 Task: Add a signature Gerard Scott containing Best wishes for a happy Veterans Day, Gerard Scott to email address softage.8@softage.net and add a label Body care
Action: Mouse moved to (1312, 77)
Screenshot: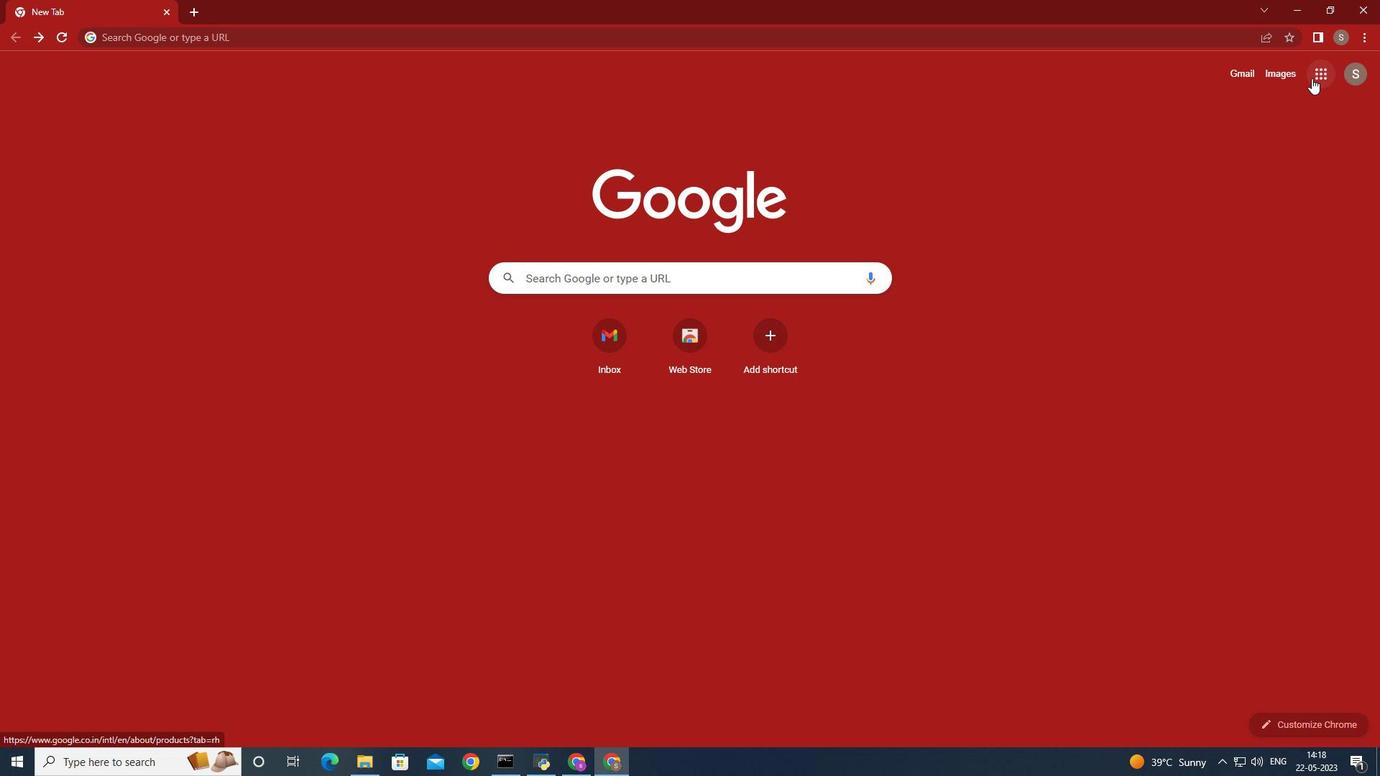 
Action: Mouse pressed left at (1312, 77)
Screenshot: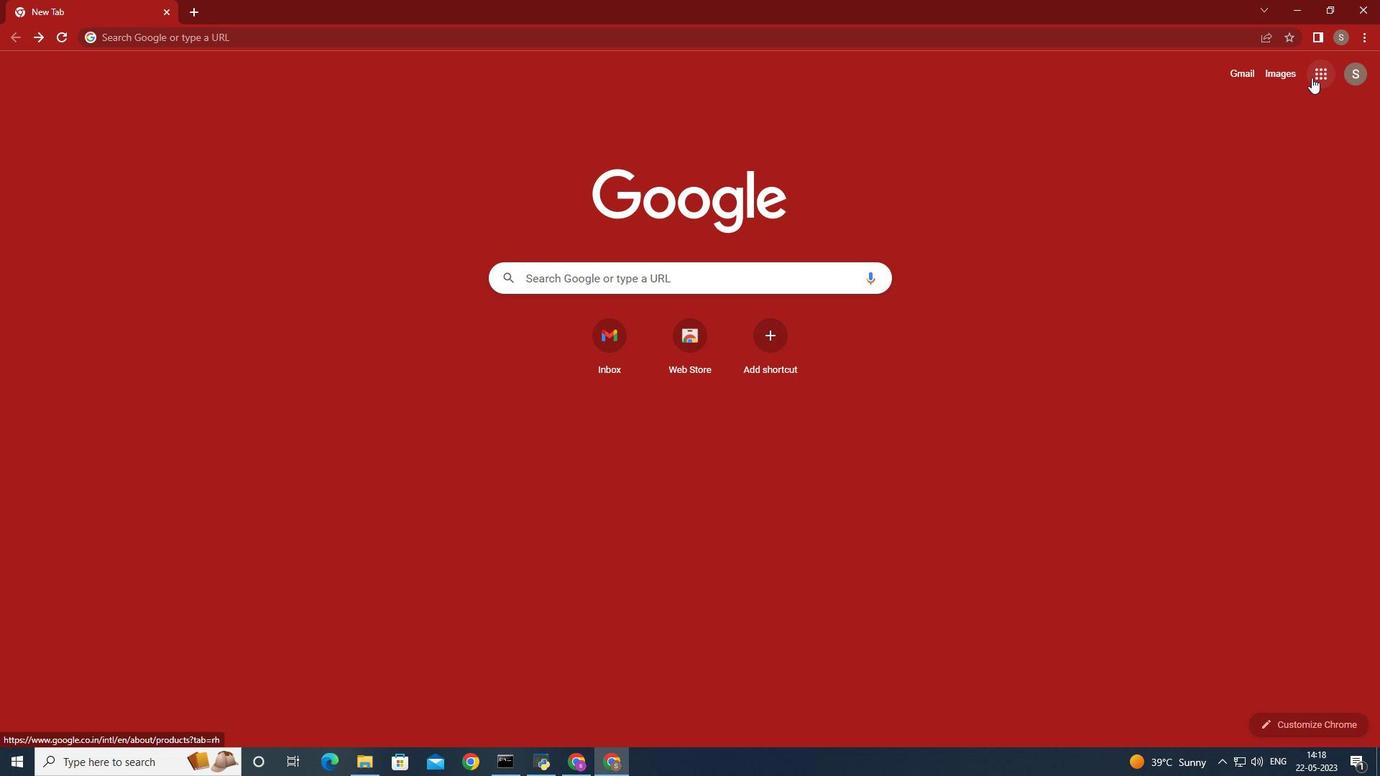 
Action: Mouse moved to (1248, 135)
Screenshot: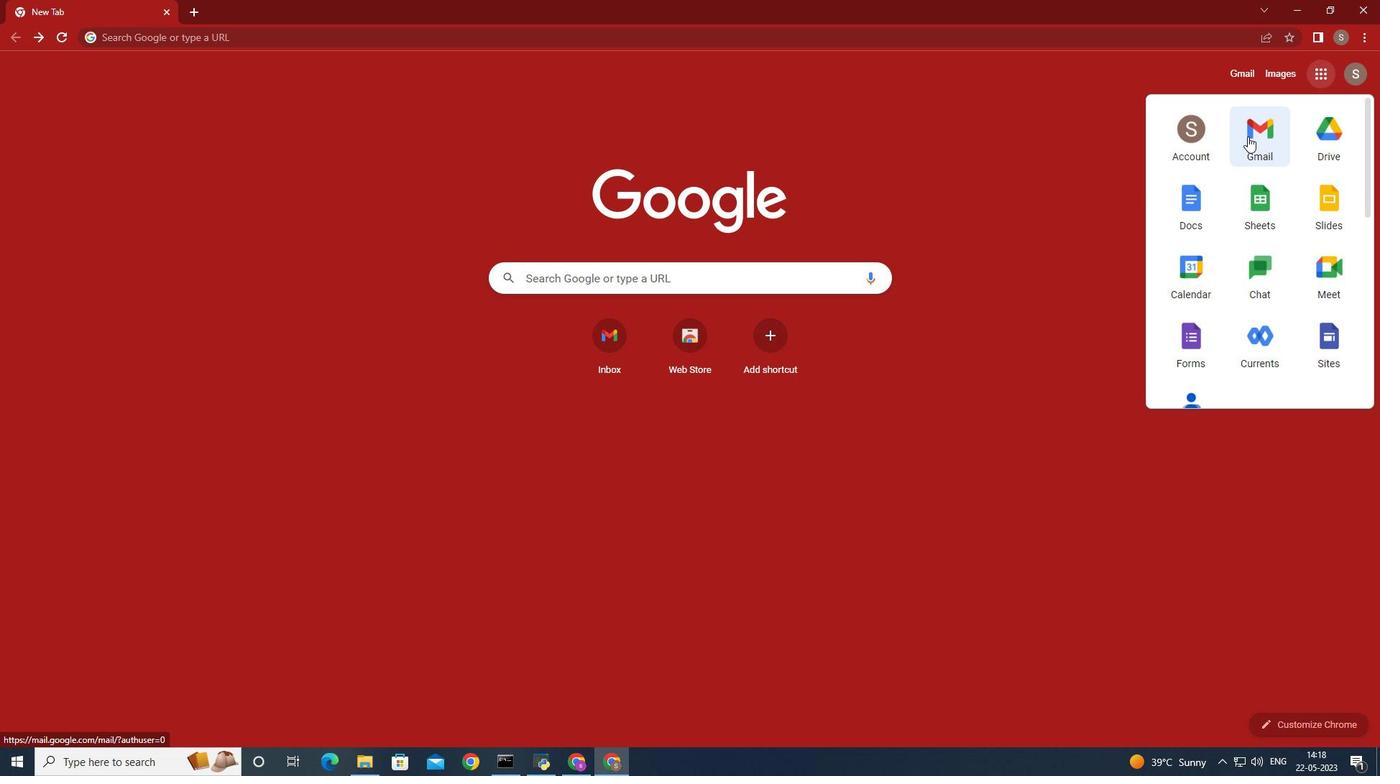 
Action: Mouse pressed left at (1248, 135)
Screenshot: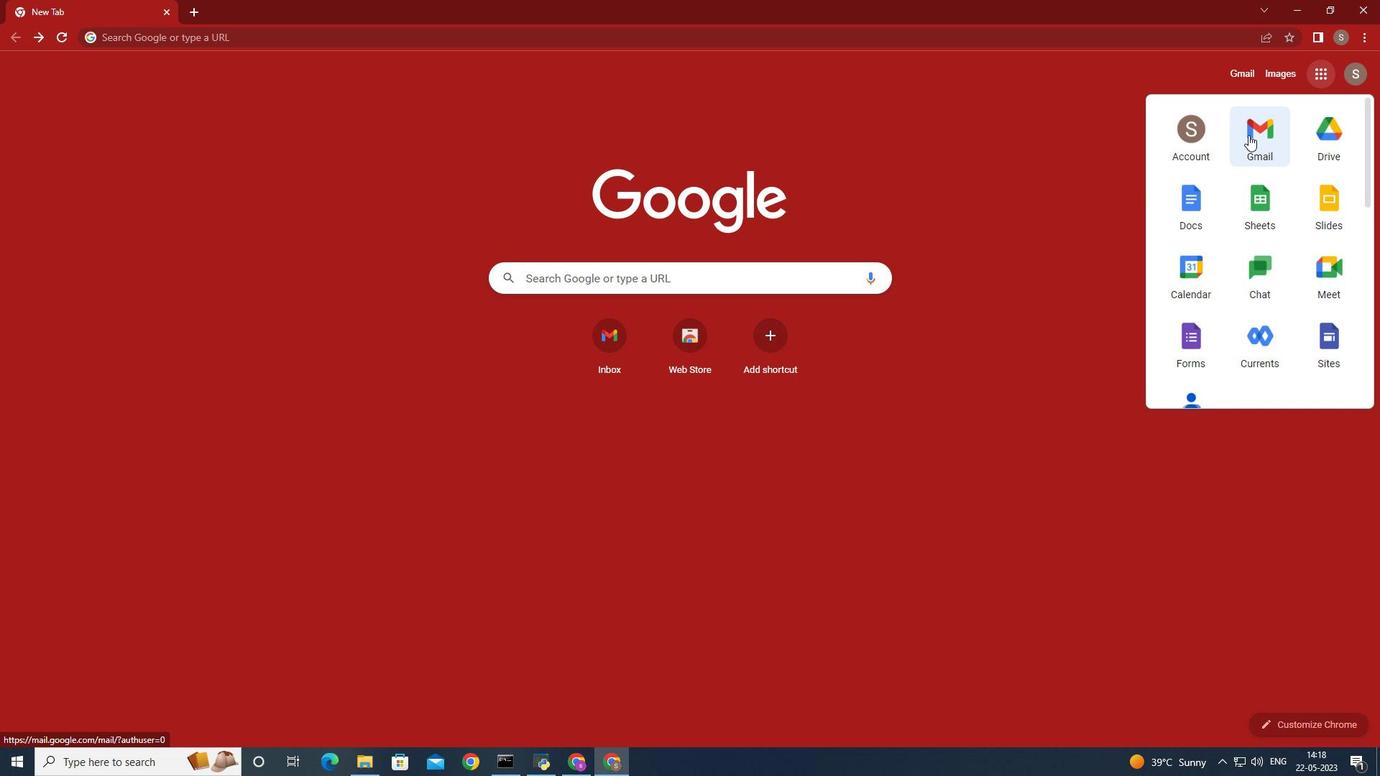 
Action: Mouse moved to (1222, 102)
Screenshot: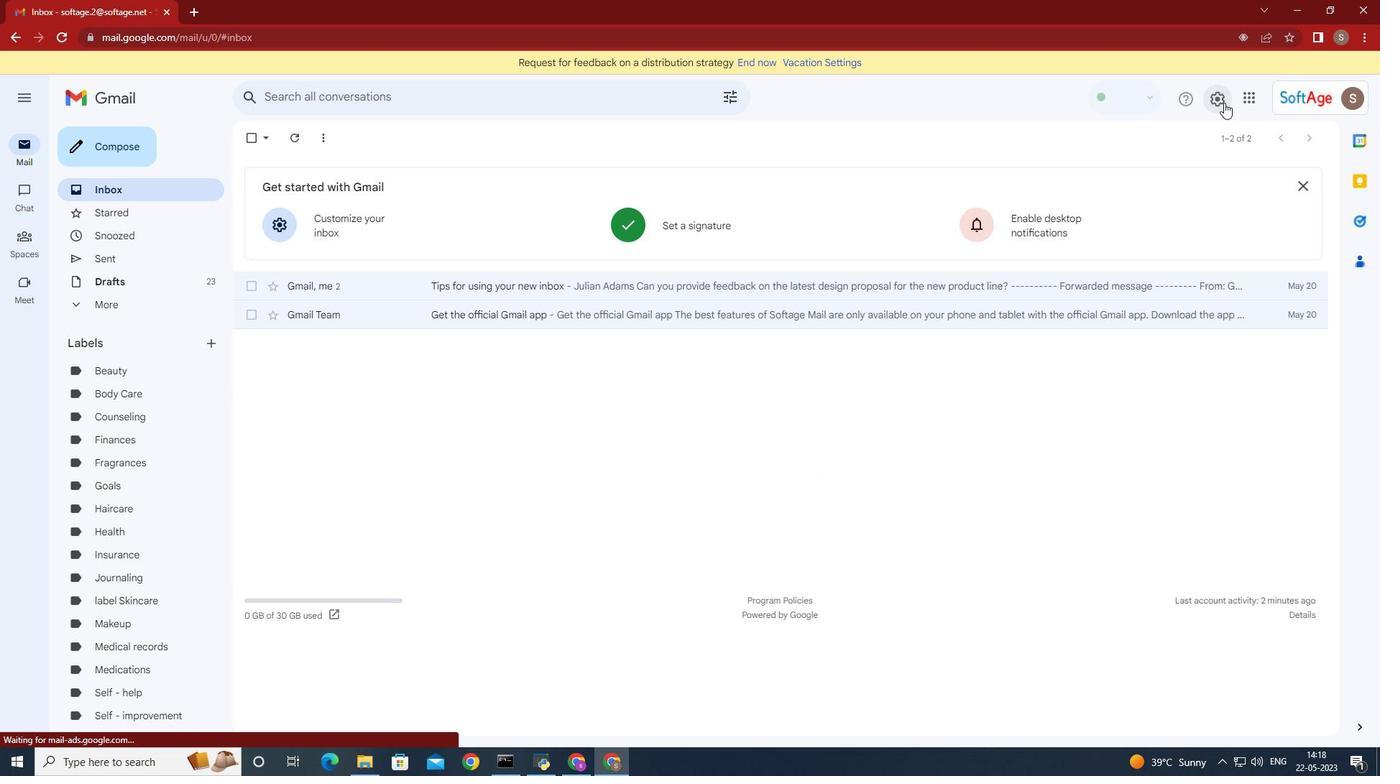 
Action: Mouse pressed left at (1222, 102)
Screenshot: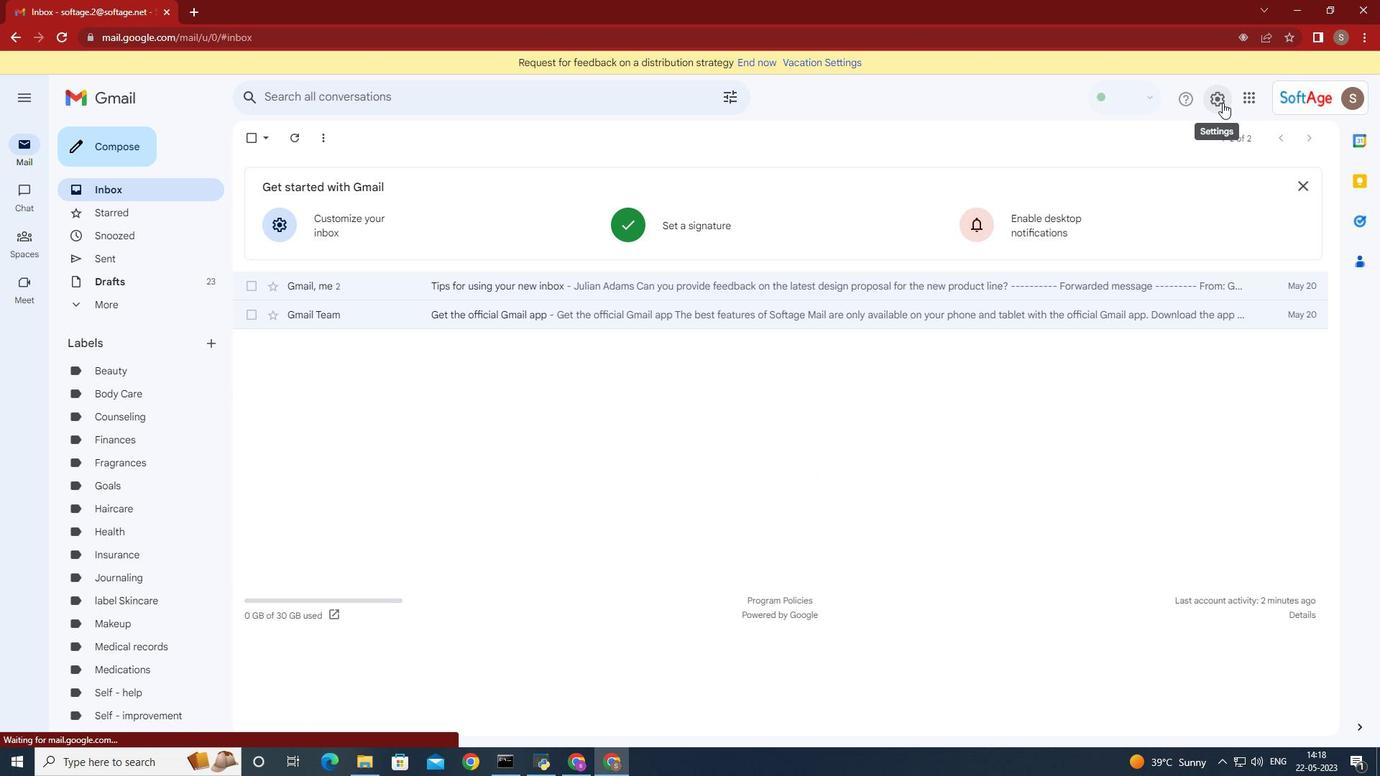
Action: Mouse moved to (1208, 172)
Screenshot: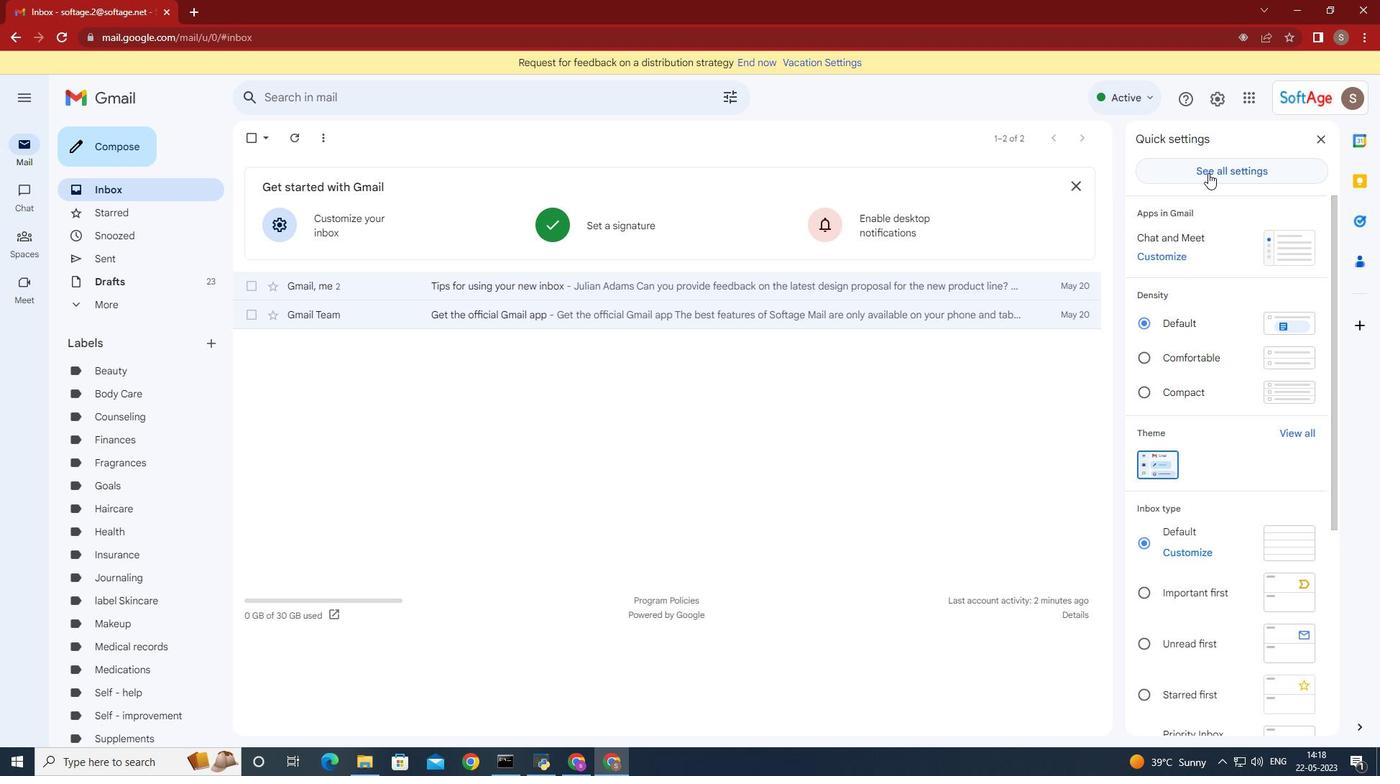 
Action: Mouse pressed left at (1208, 172)
Screenshot: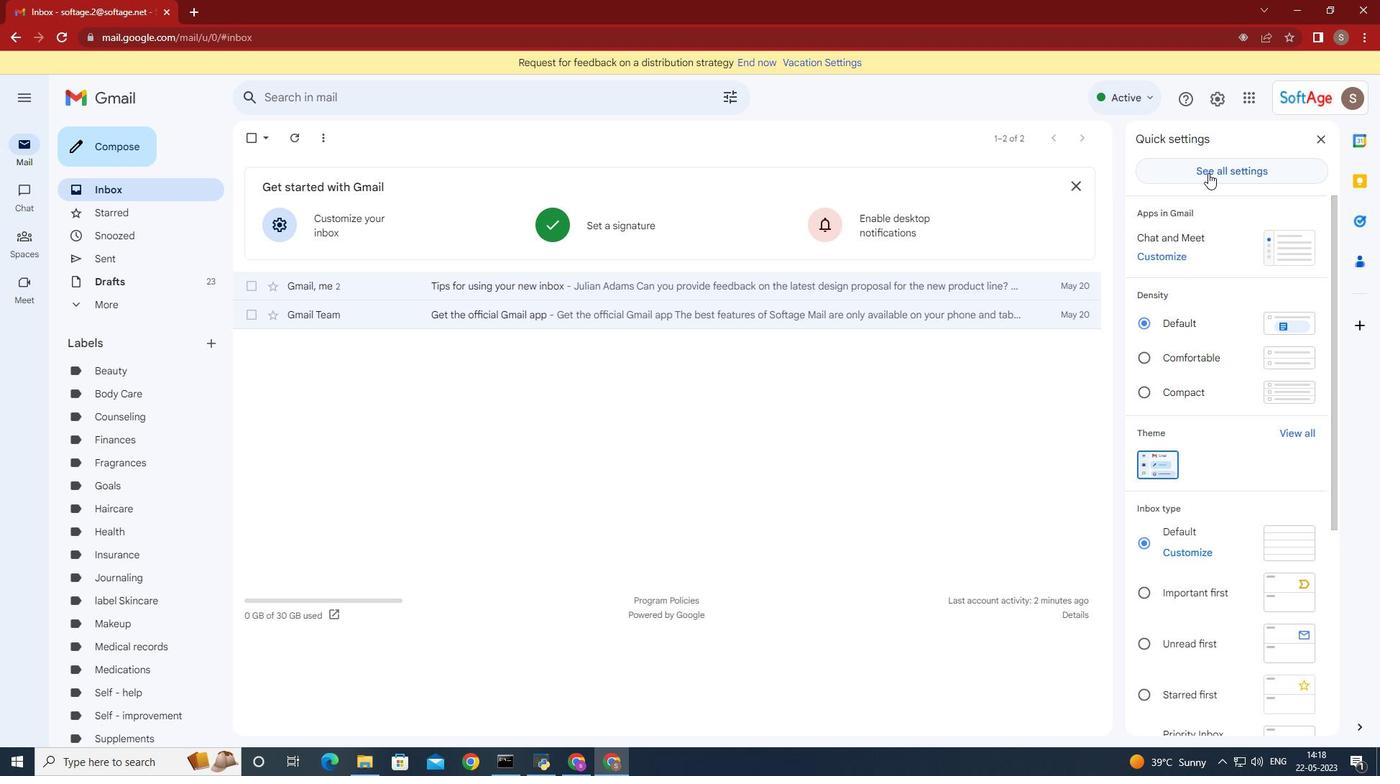 
Action: Mouse moved to (1166, 238)
Screenshot: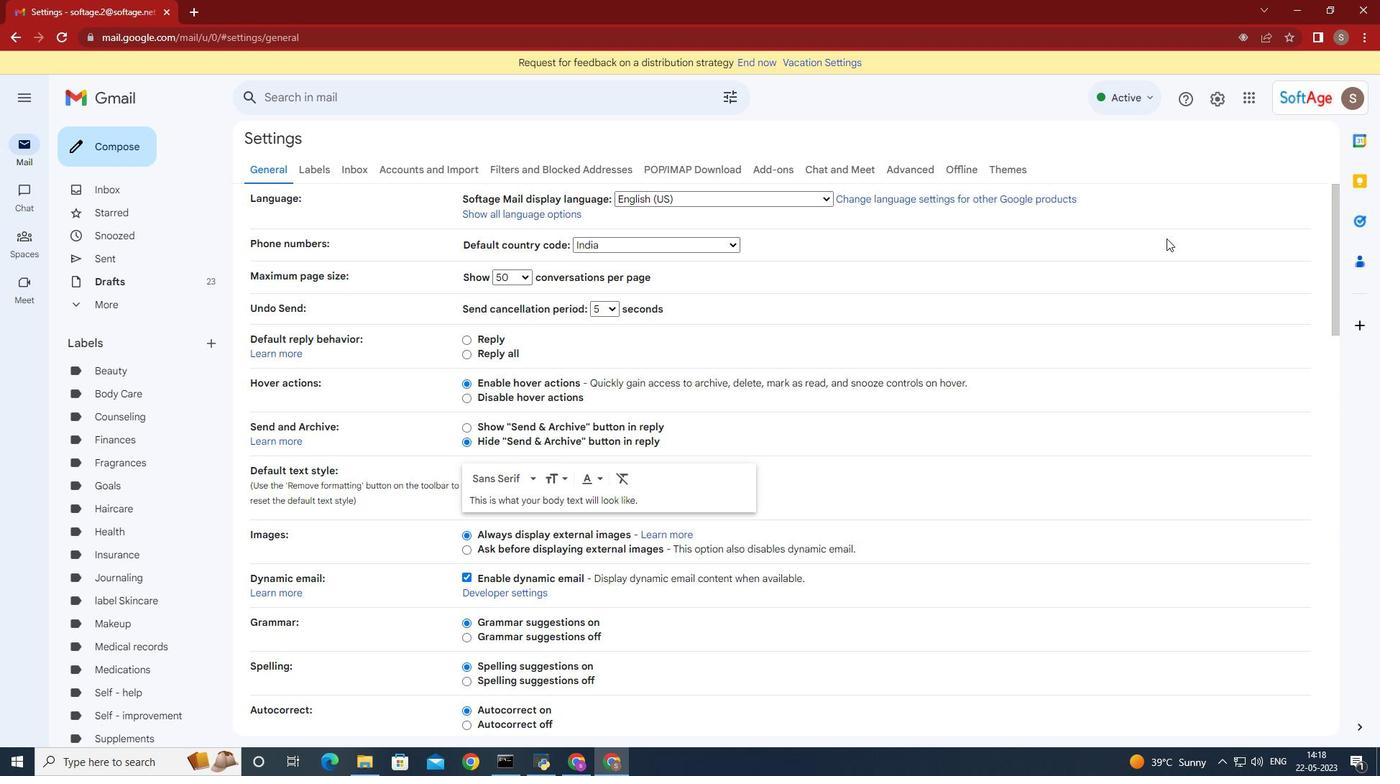 
Action: Mouse scrolled (1166, 237) with delta (0, 0)
Screenshot: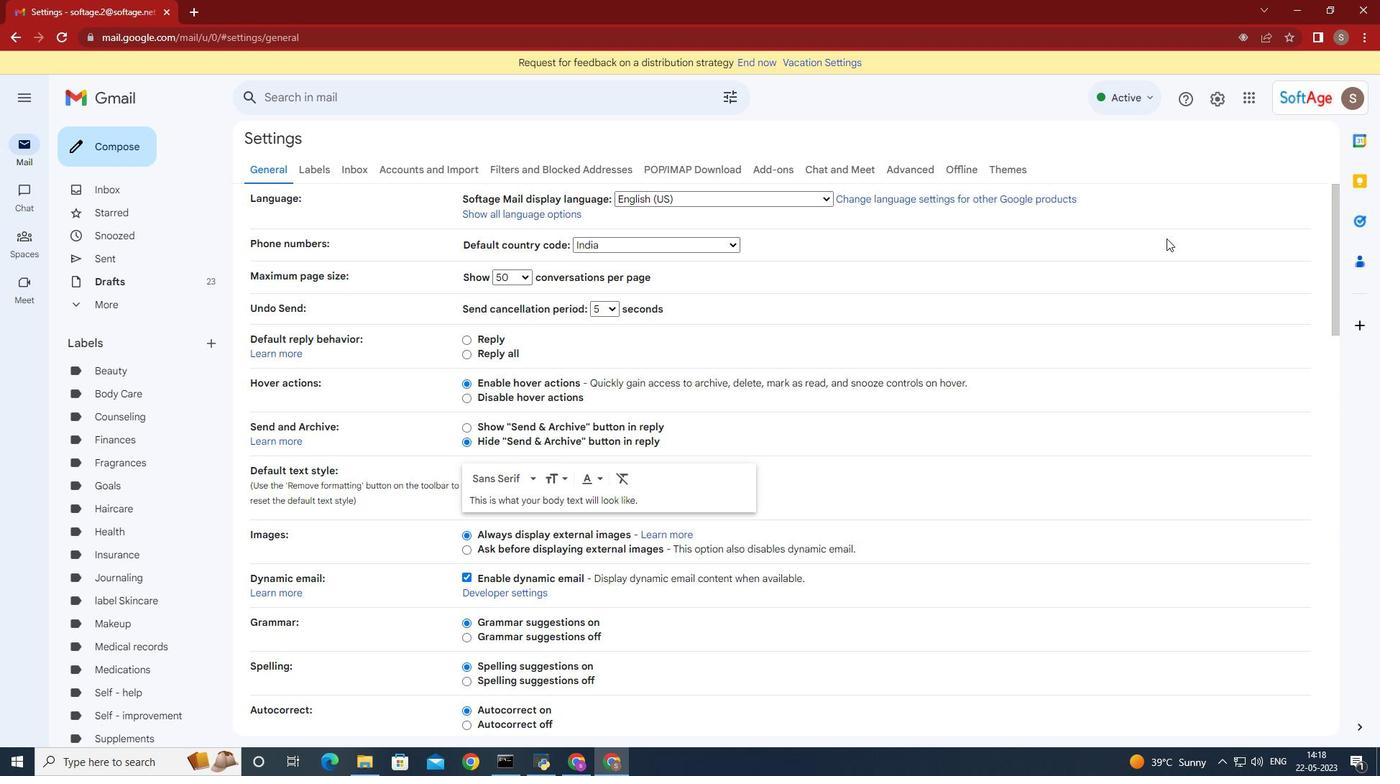 
Action: Mouse moved to (1164, 242)
Screenshot: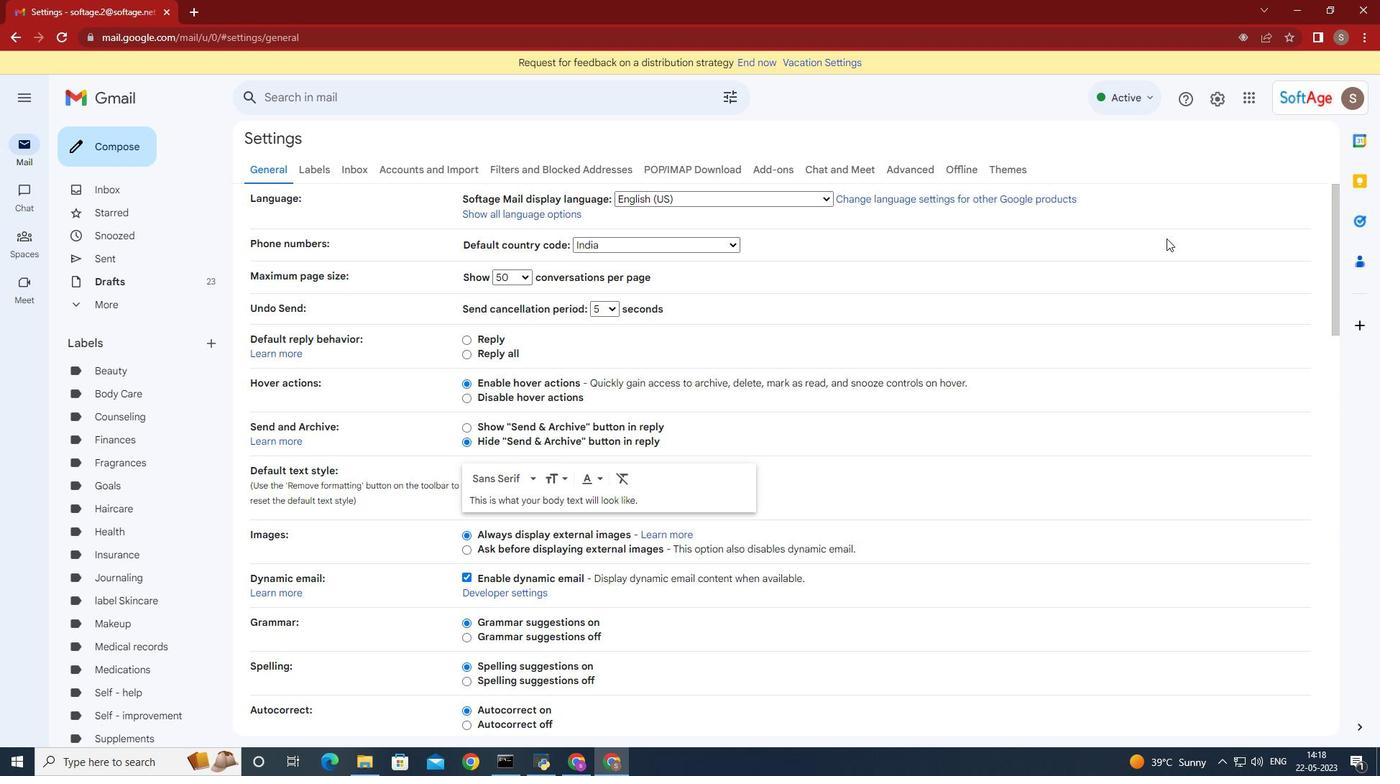 
Action: Mouse scrolled (1164, 241) with delta (0, 0)
Screenshot: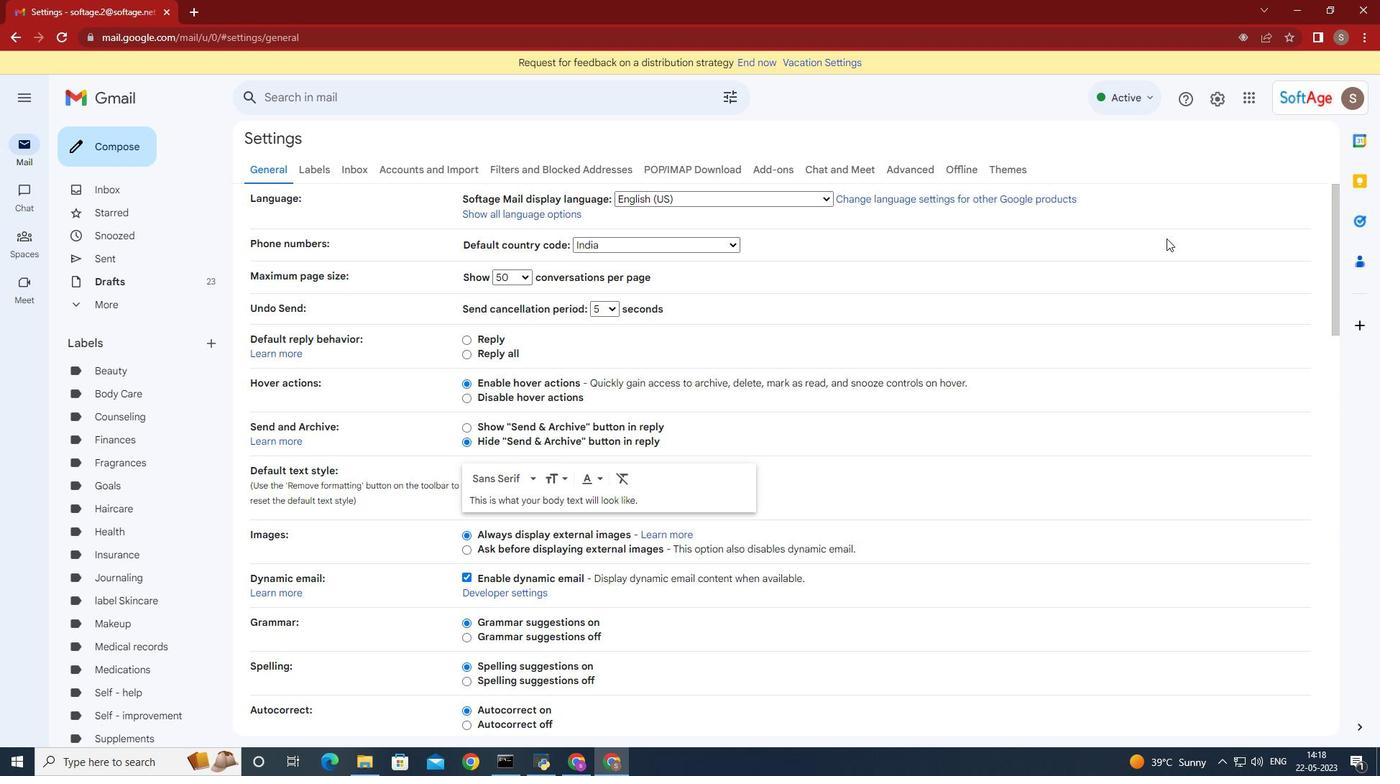 
Action: Mouse moved to (1159, 245)
Screenshot: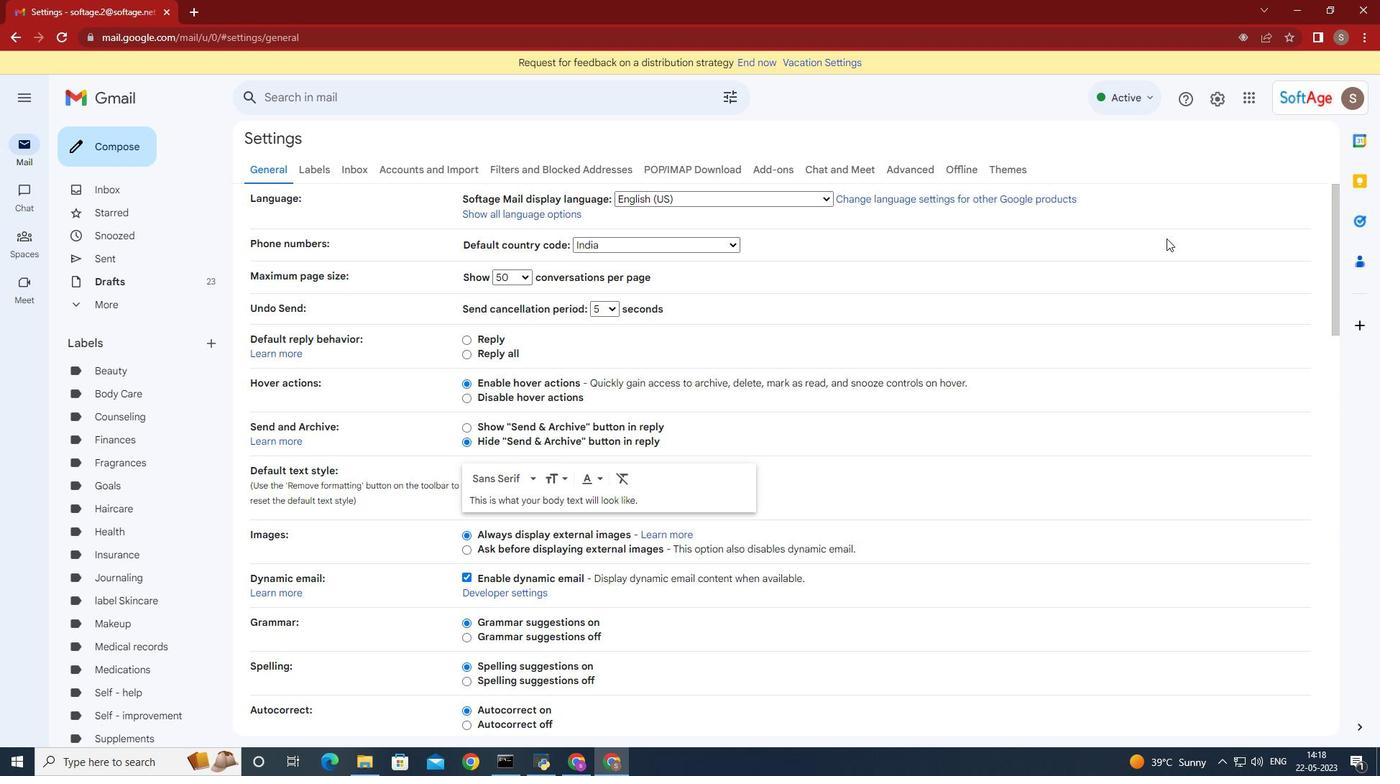 
Action: Mouse scrolled (1159, 244) with delta (0, 0)
Screenshot: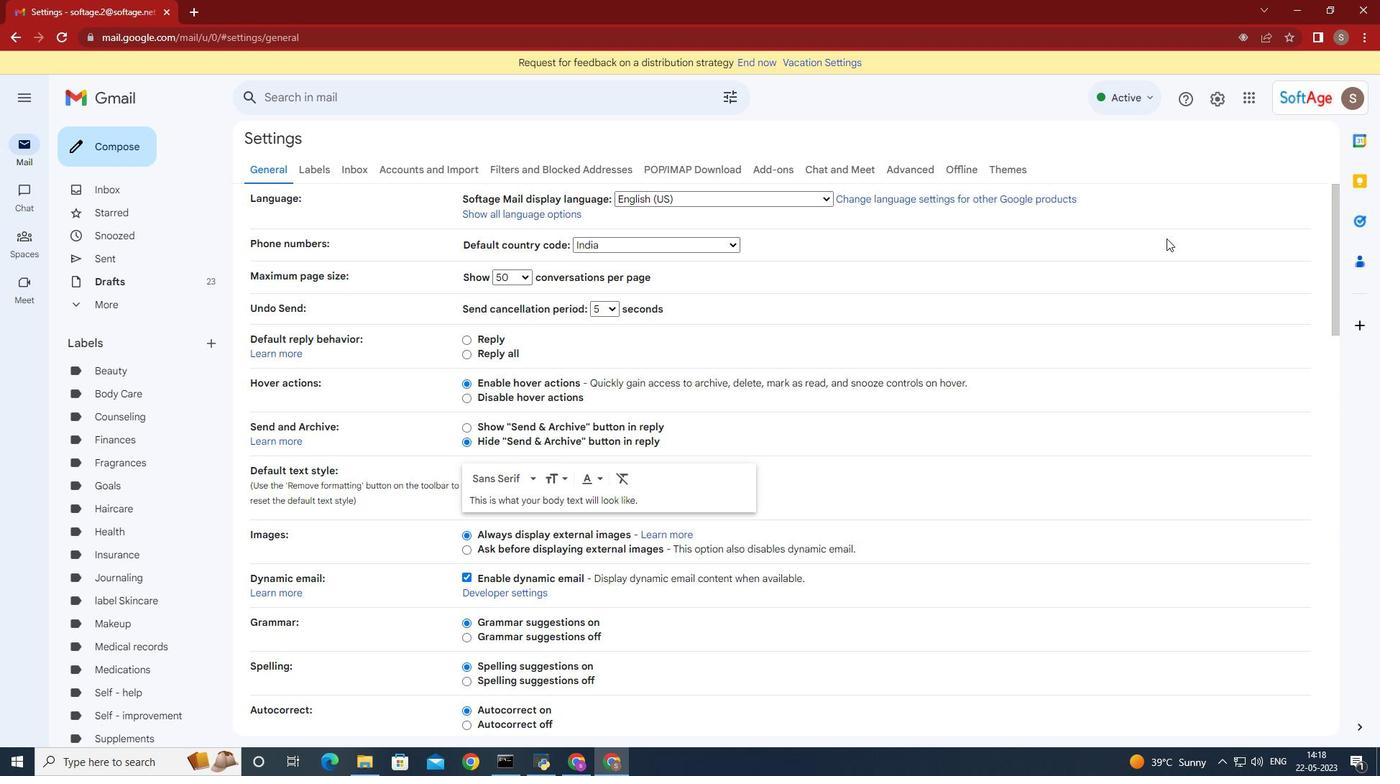 
Action: Mouse moved to (1153, 249)
Screenshot: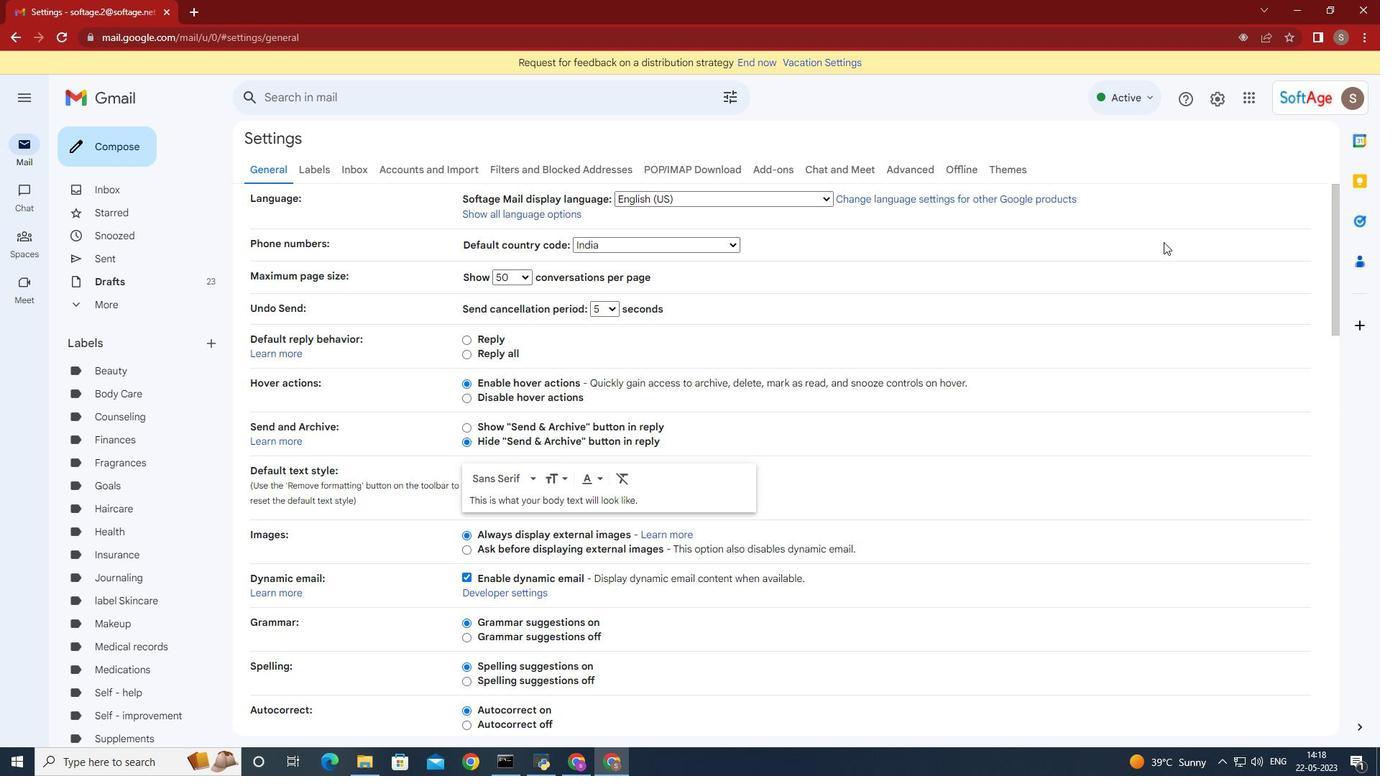 
Action: Mouse scrolled (1153, 248) with delta (0, 0)
Screenshot: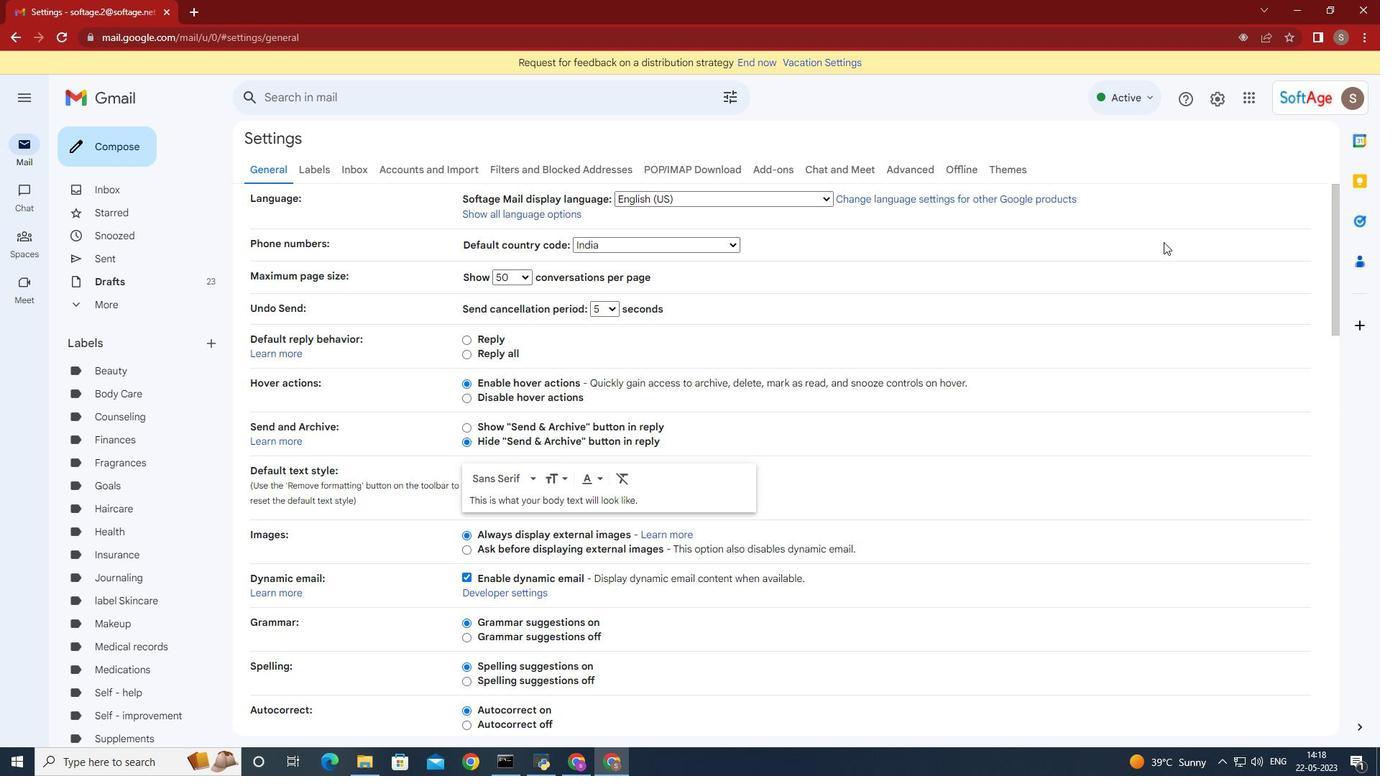 
Action: Mouse moved to (1146, 252)
Screenshot: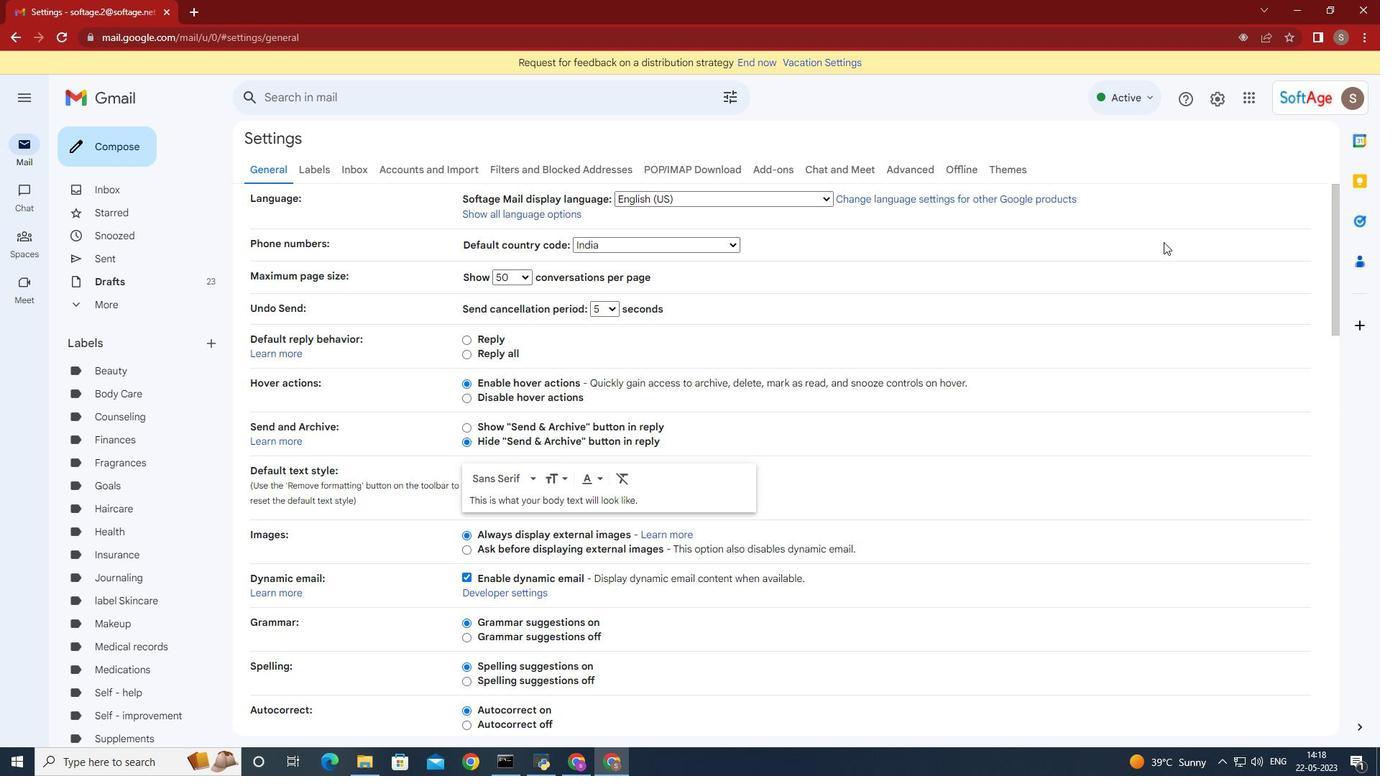 
Action: Mouse scrolled (1146, 251) with delta (0, 0)
Screenshot: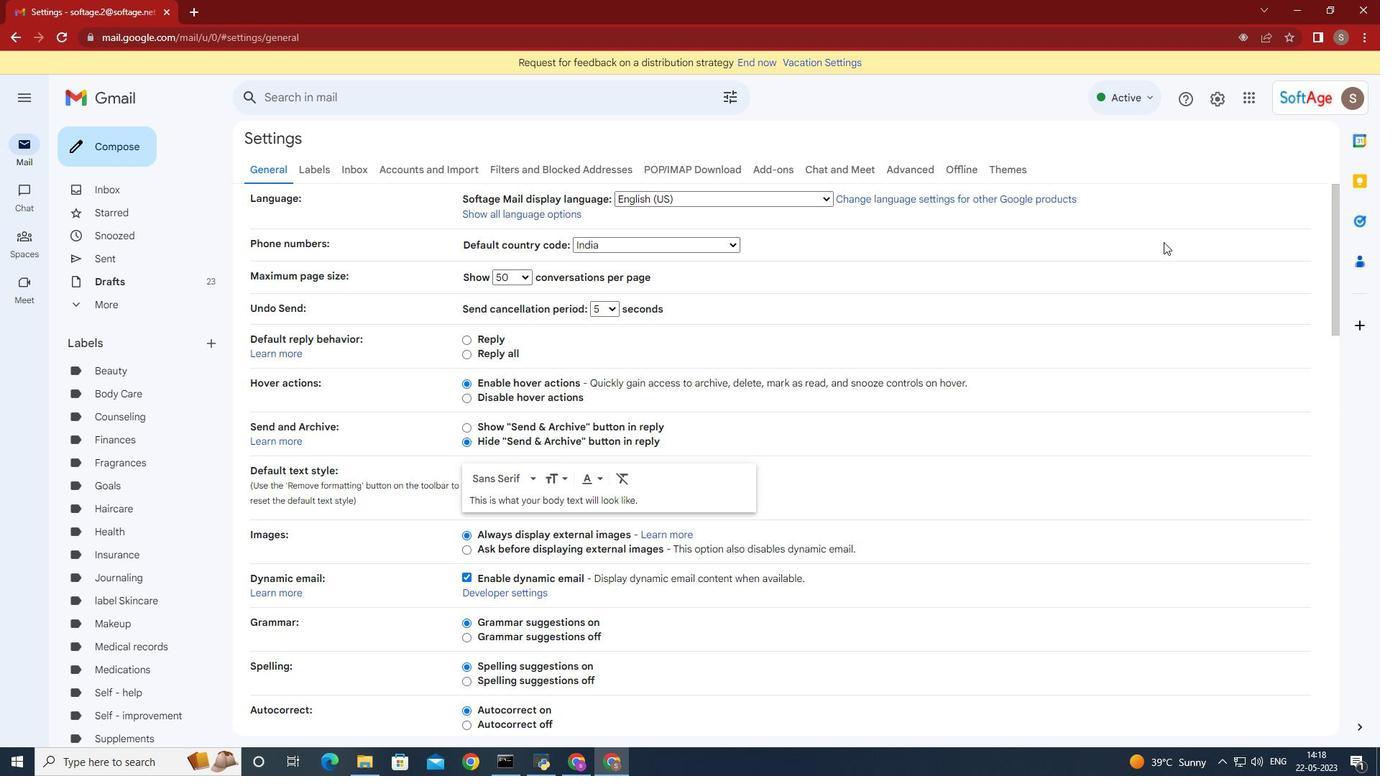 
Action: Mouse moved to (1141, 255)
Screenshot: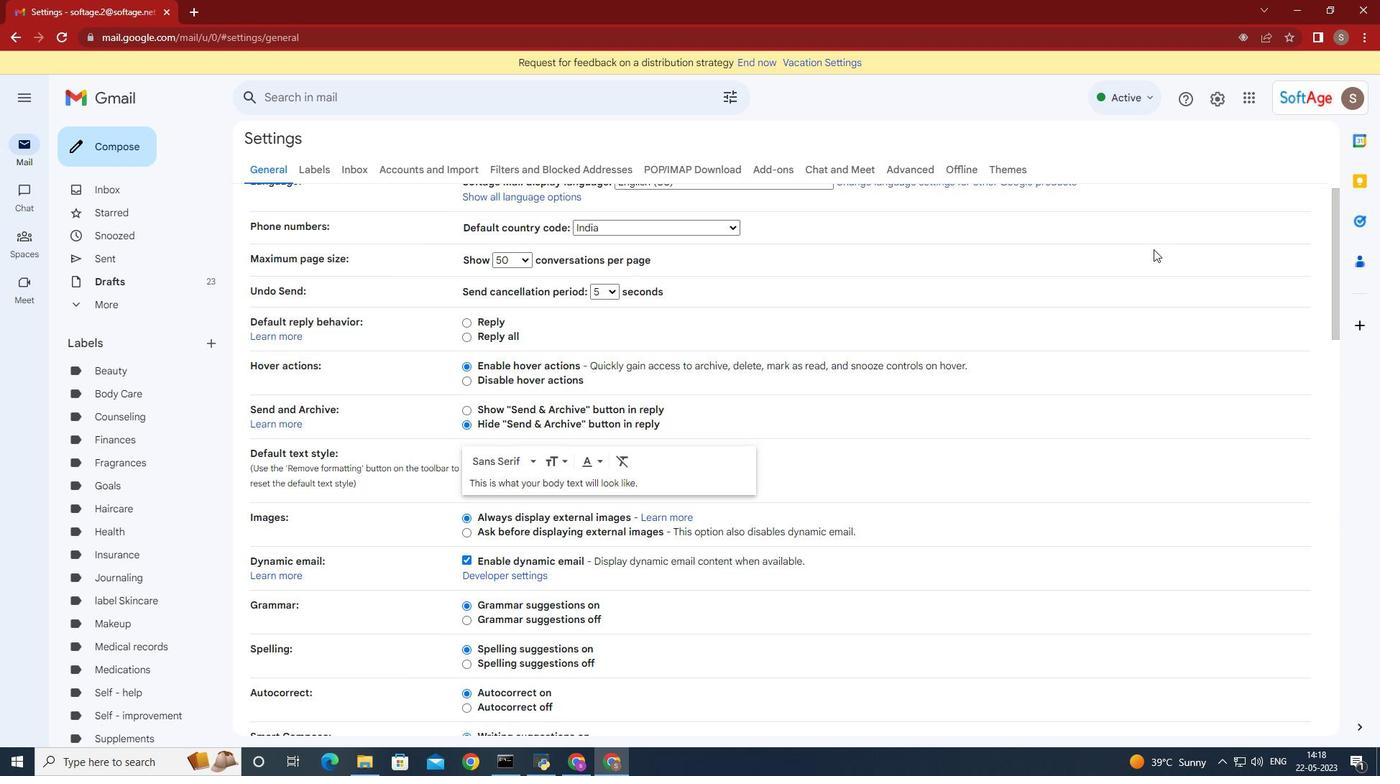 
Action: Mouse scrolled (1141, 255) with delta (0, 0)
Screenshot: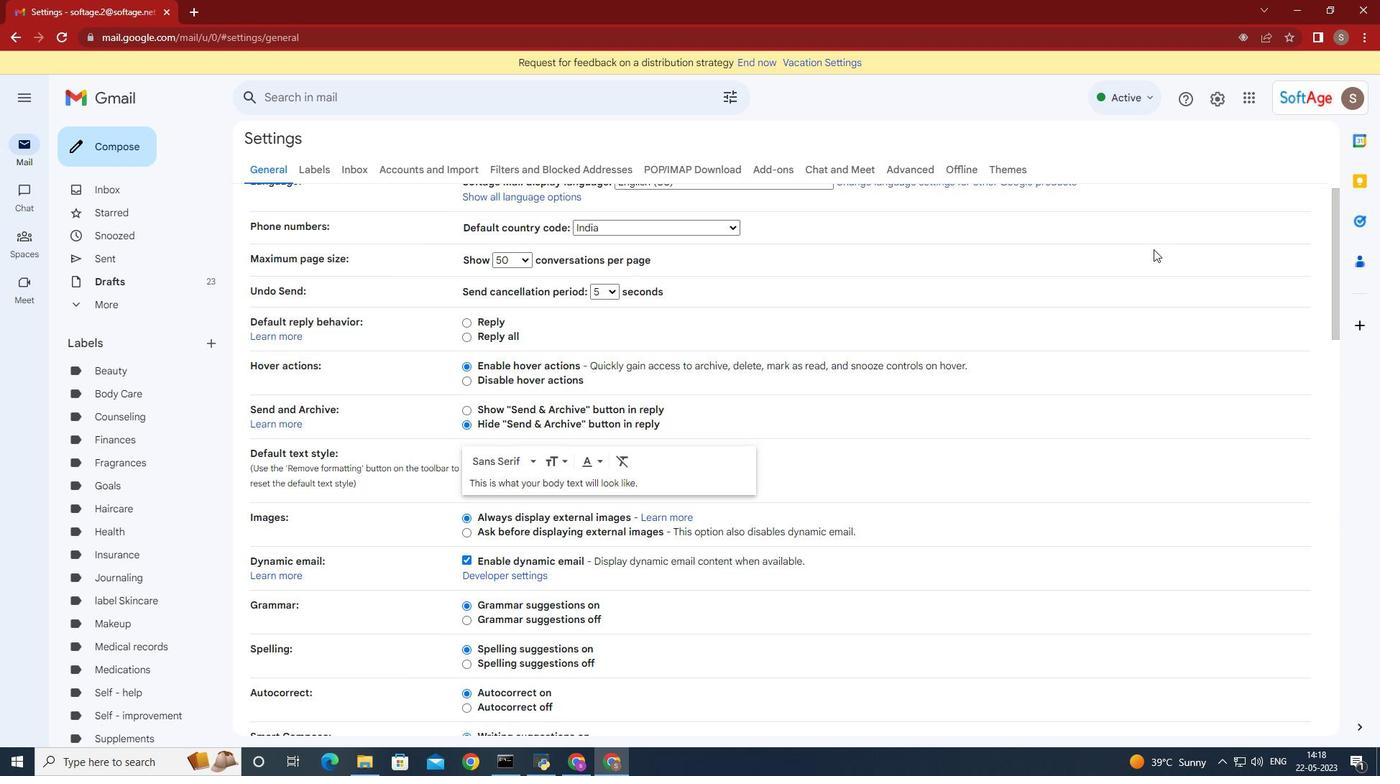 
Action: Mouse moved to (1109, 273)
Screenshot: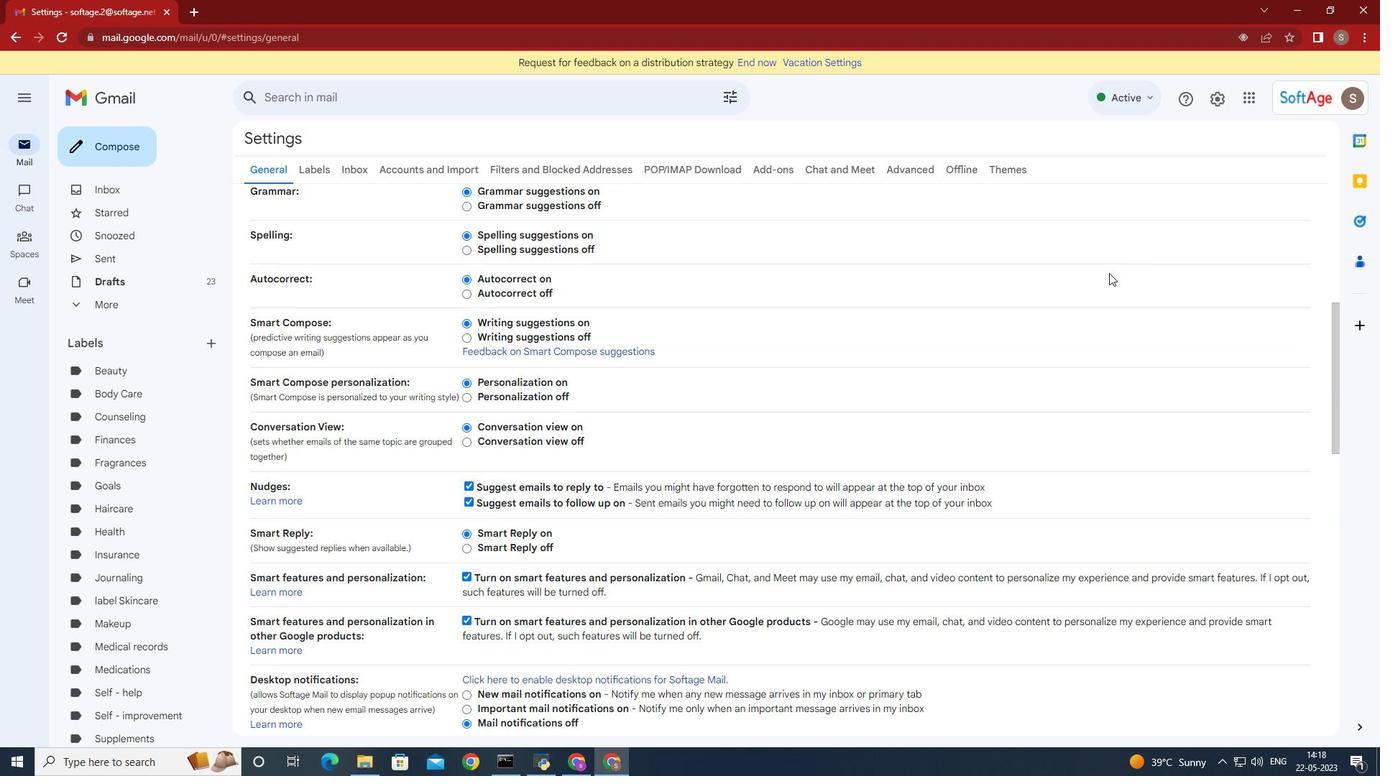 
Action: Mouse scrolled (1109, 273) with delta (0, 0)
Screenshot: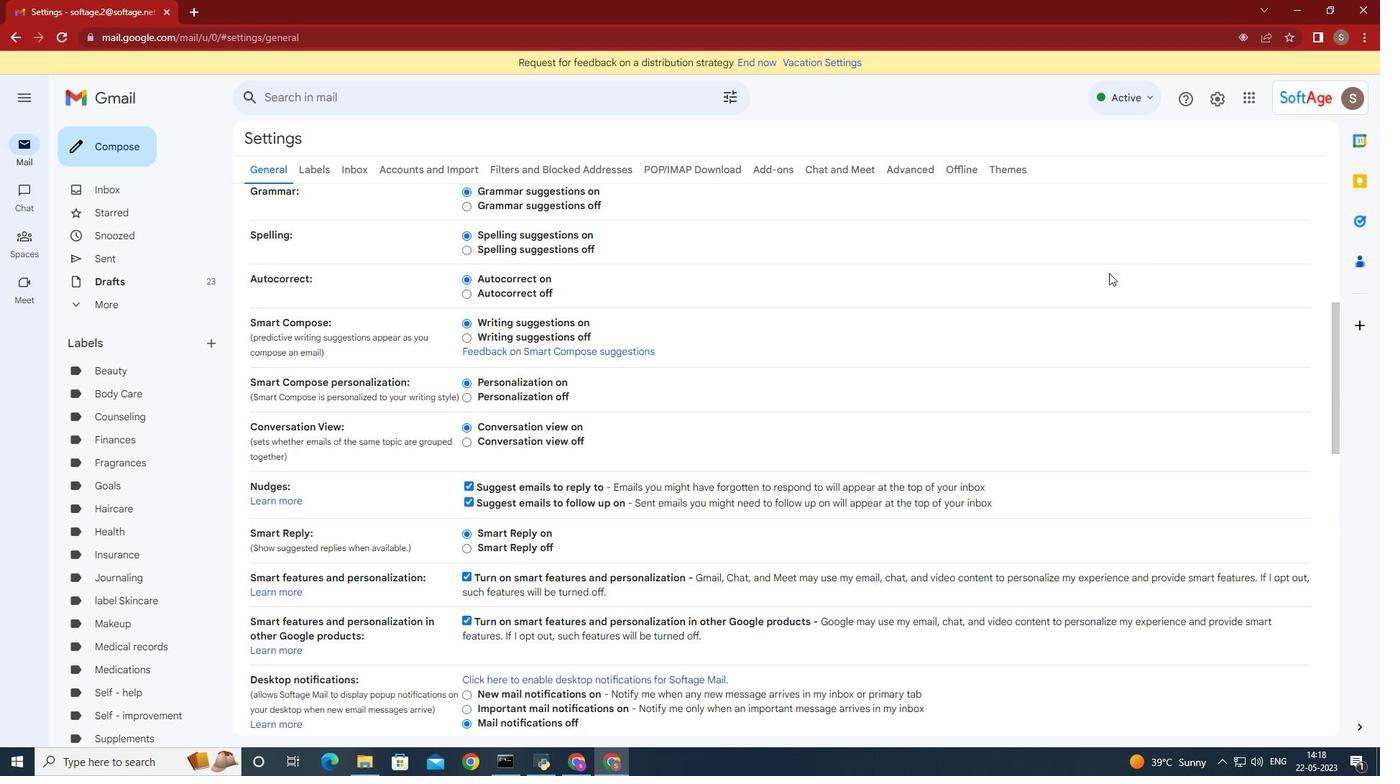 
Action: Mouse moved to (1097, 285)
Screenshot: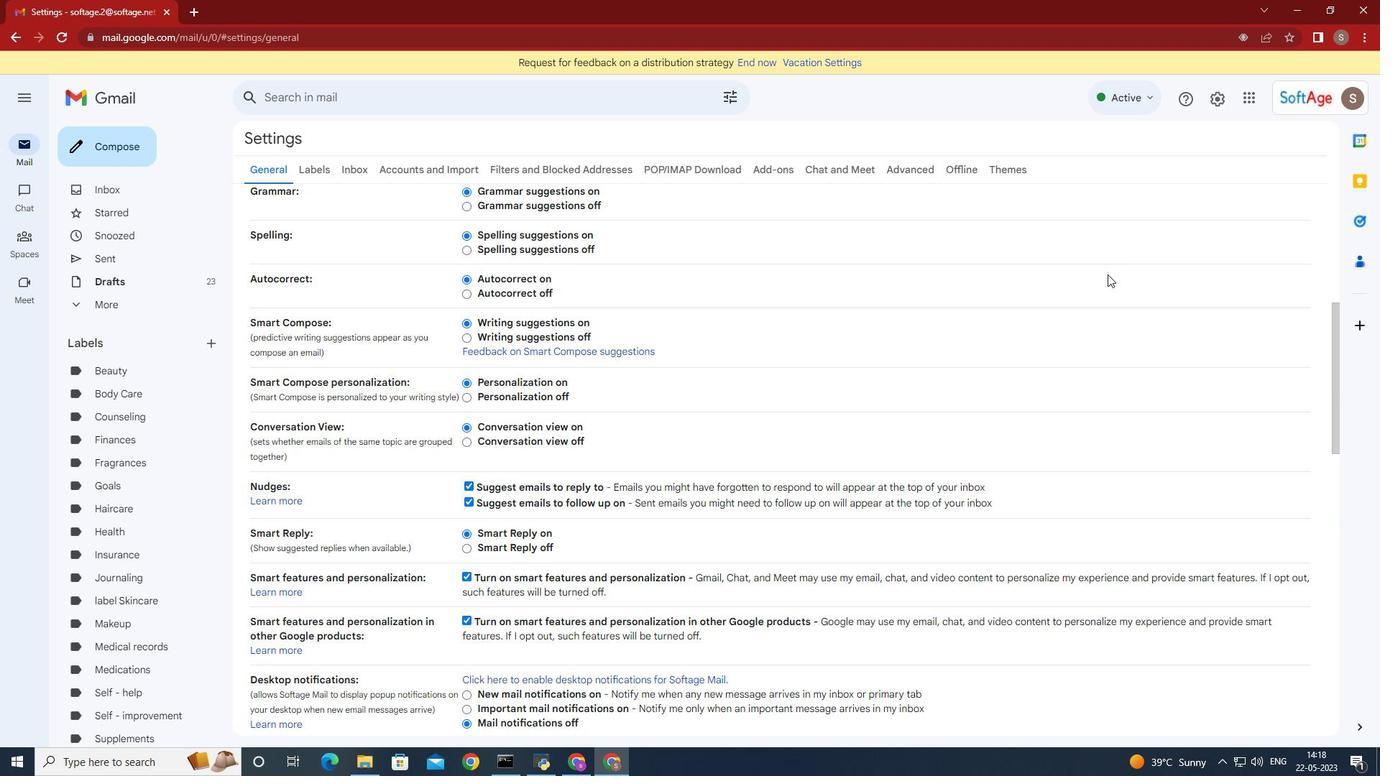 
Action: Mouse scrolled (1097, 284) with delta (0, 0)
Screenshot: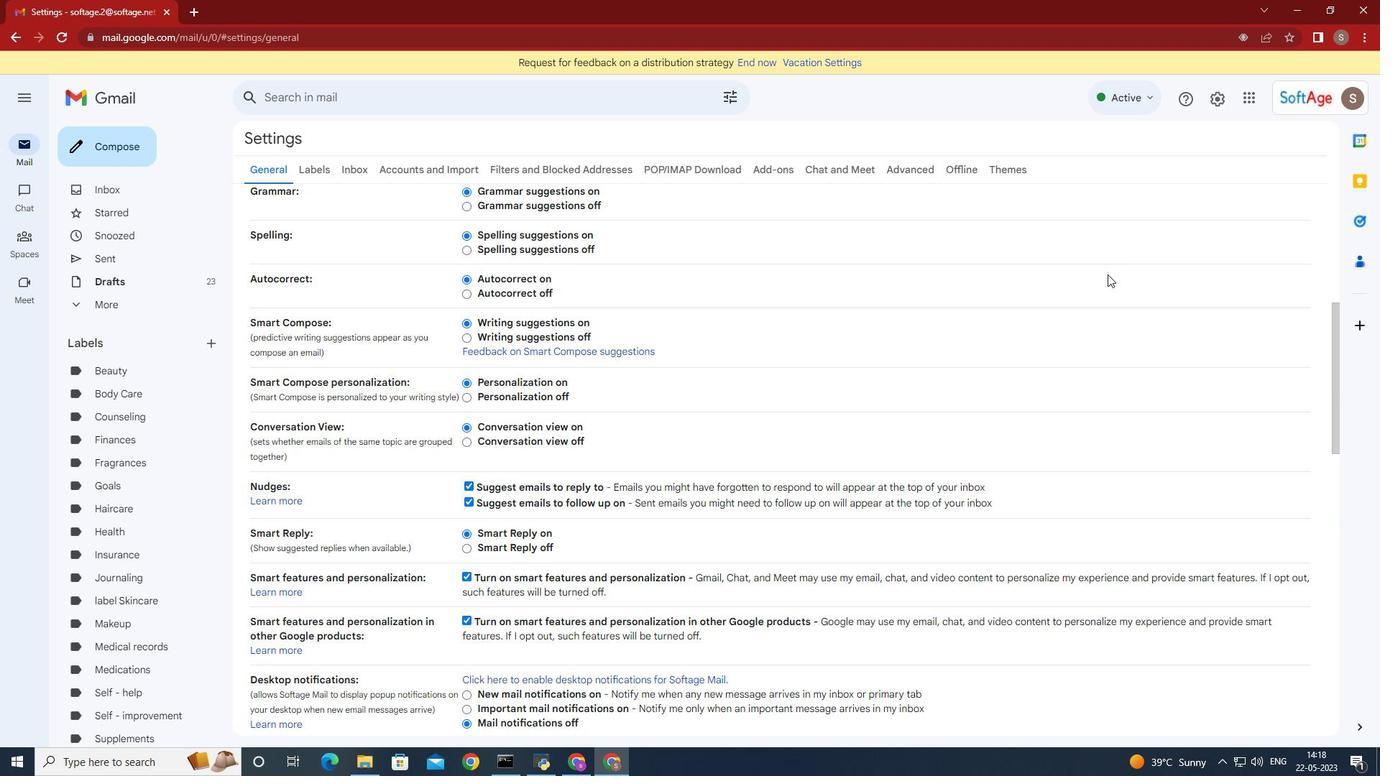 
Action: Mouse moved to (1088, 292)
Screenshot: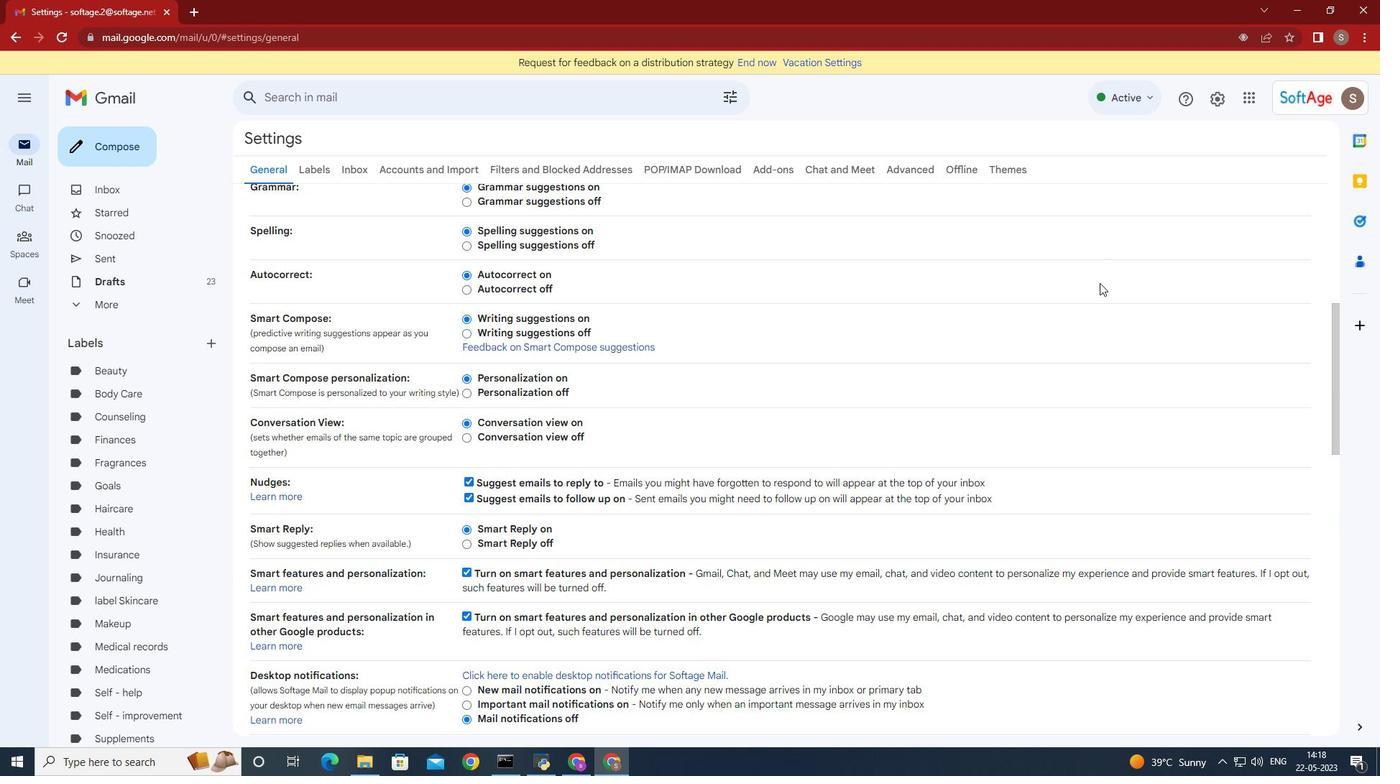 
Action: Mouse scrolled (1088, 291) with delta (0, 0)
Screenshot: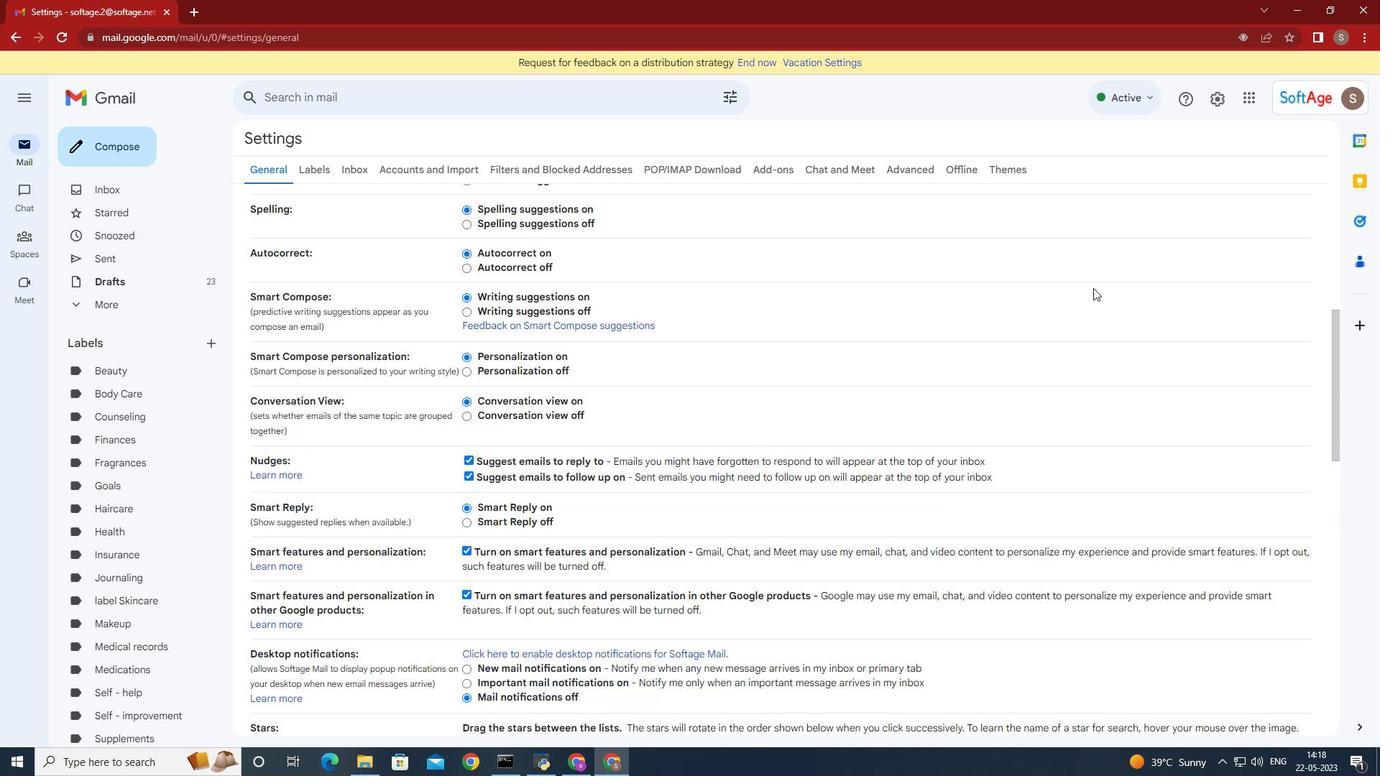 
Action: Mouse moved to (1083, 296)
Screenshot: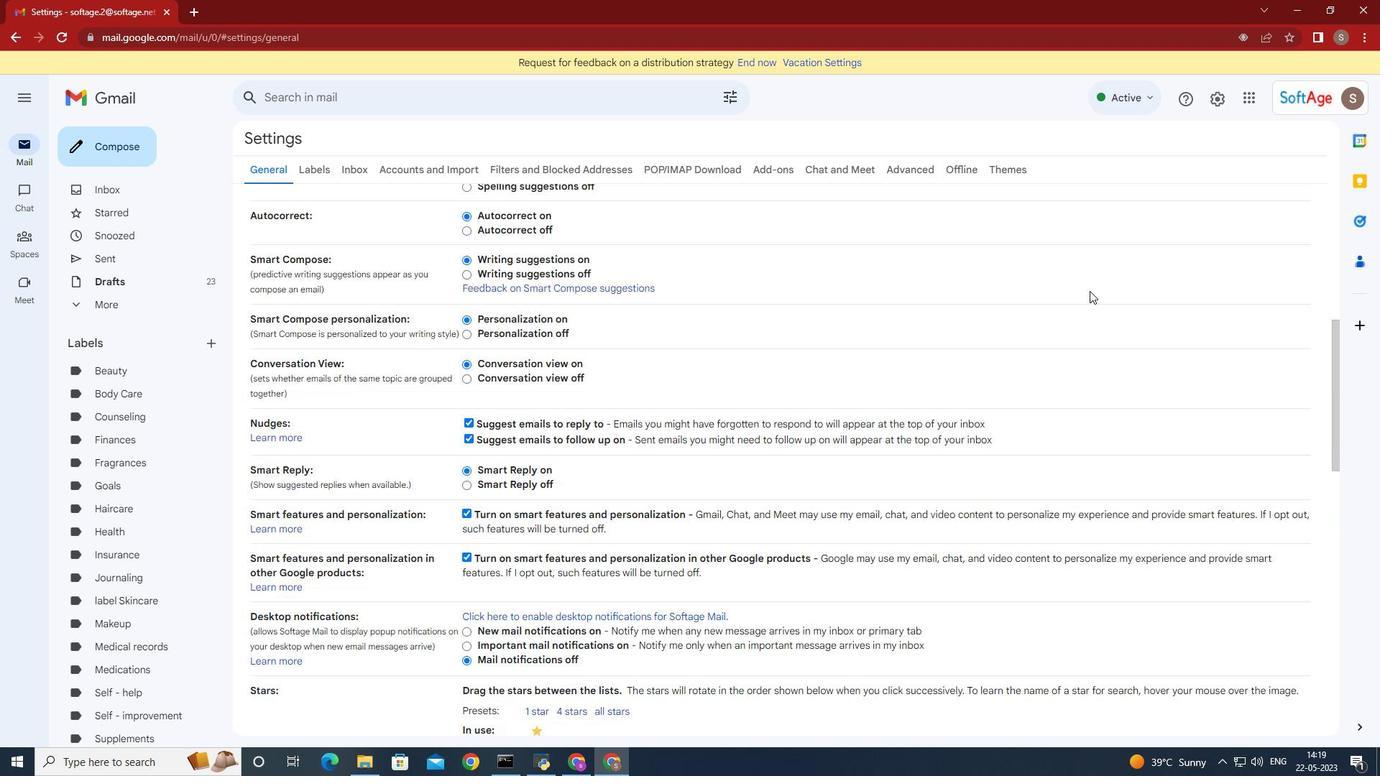 
Action: Mouse scrolled (1083, 296) with delta (0, 0)
Screenshot: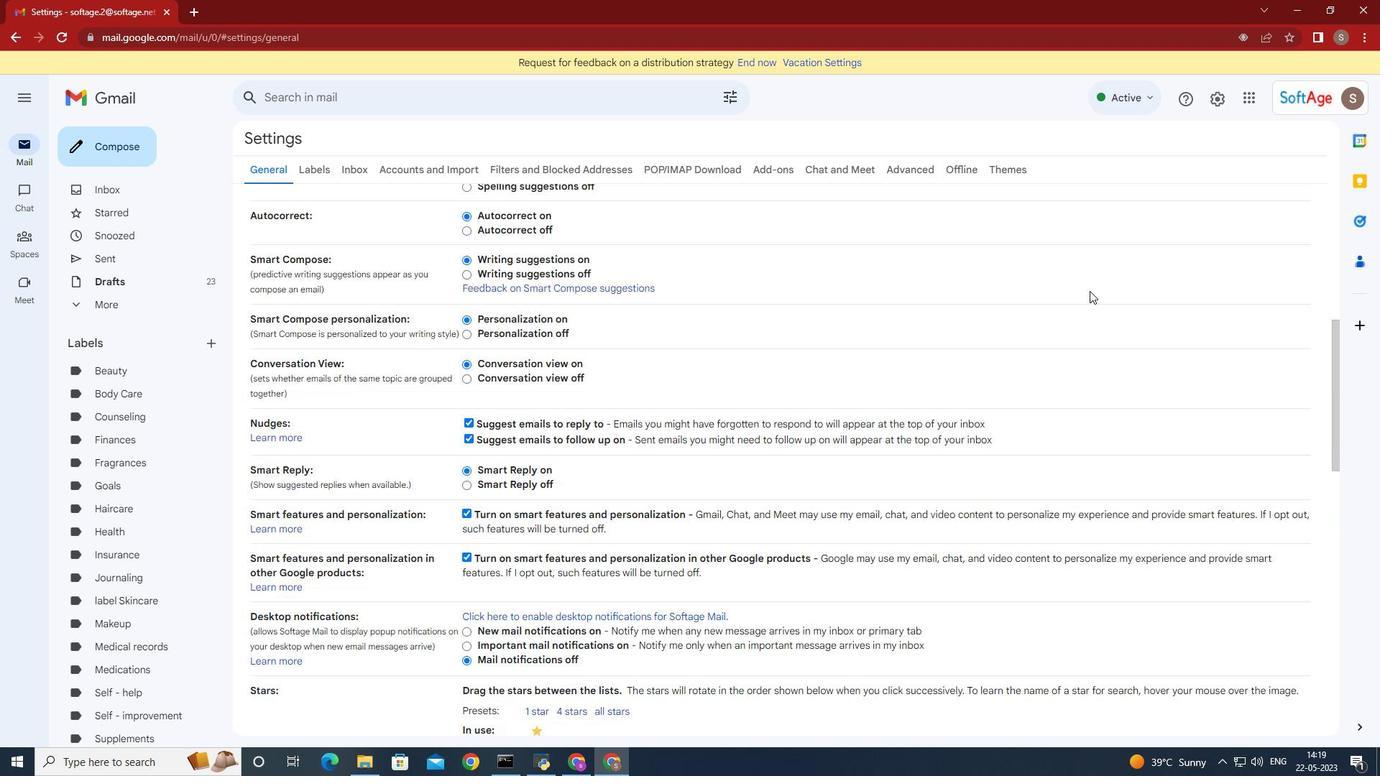 
Action: Mouse moved to (1076, 302)
Screenshot: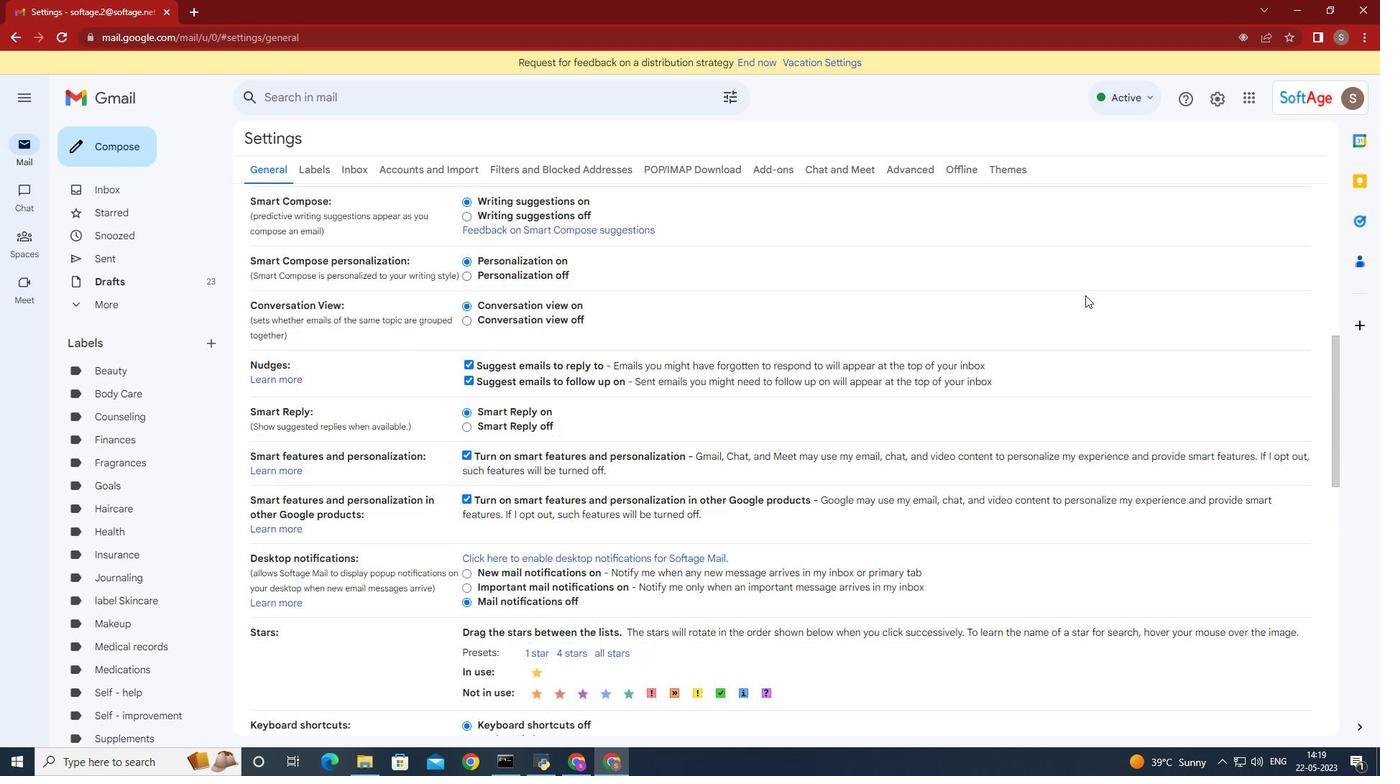 
Action: Mouse scrolled (1076, 301) with delta (0, 0)
Screenshot: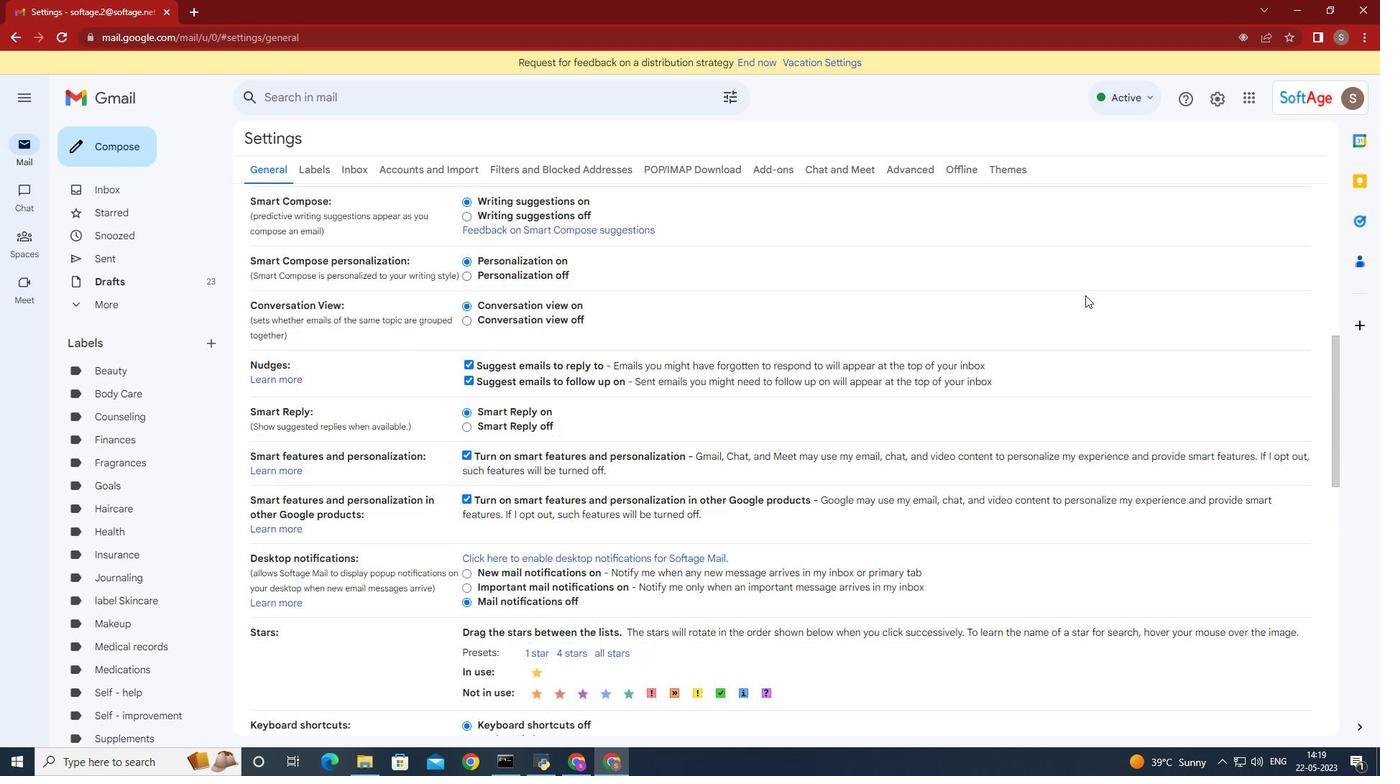 
Action: Mouse moved to (1037, 319)
Screenshot: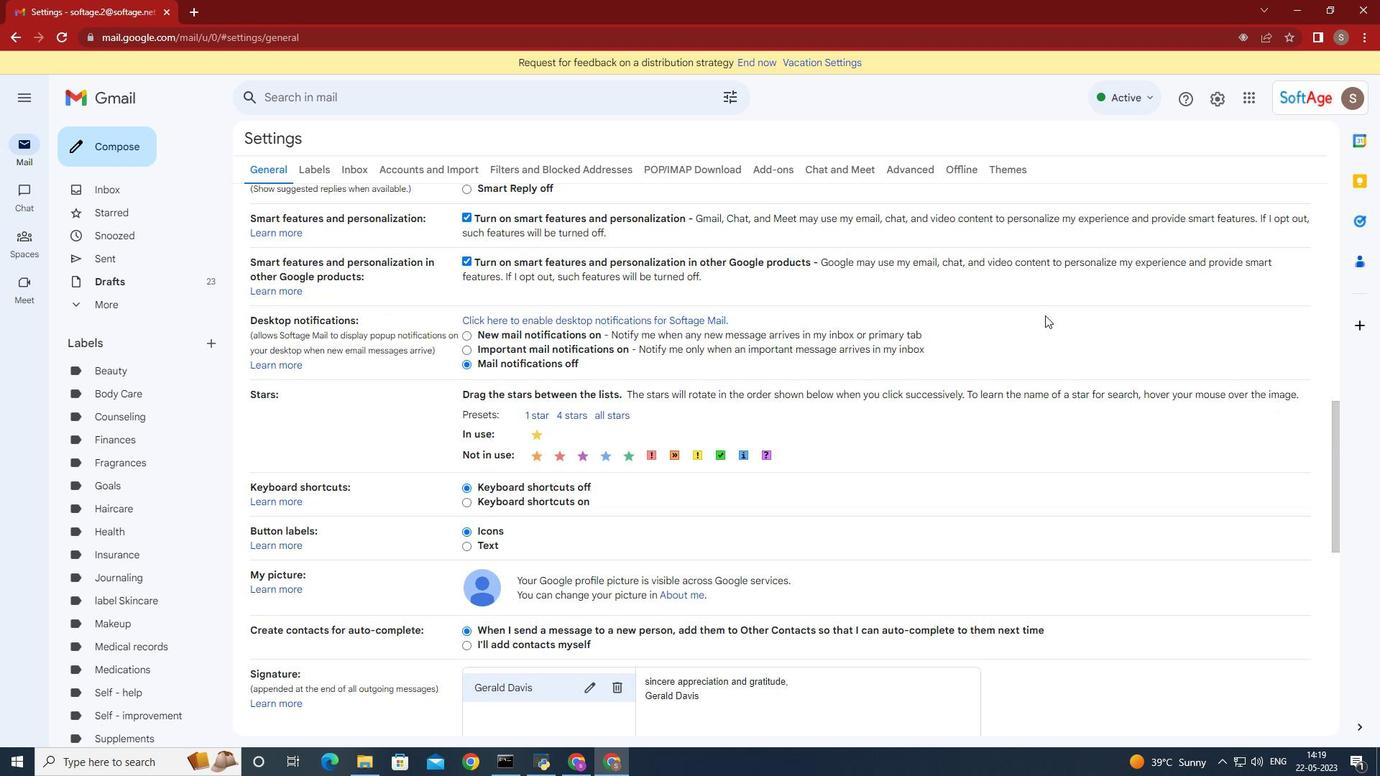 
Action: Mouse scrolled (1037, 318) with delta (0, 0)
Screenshot: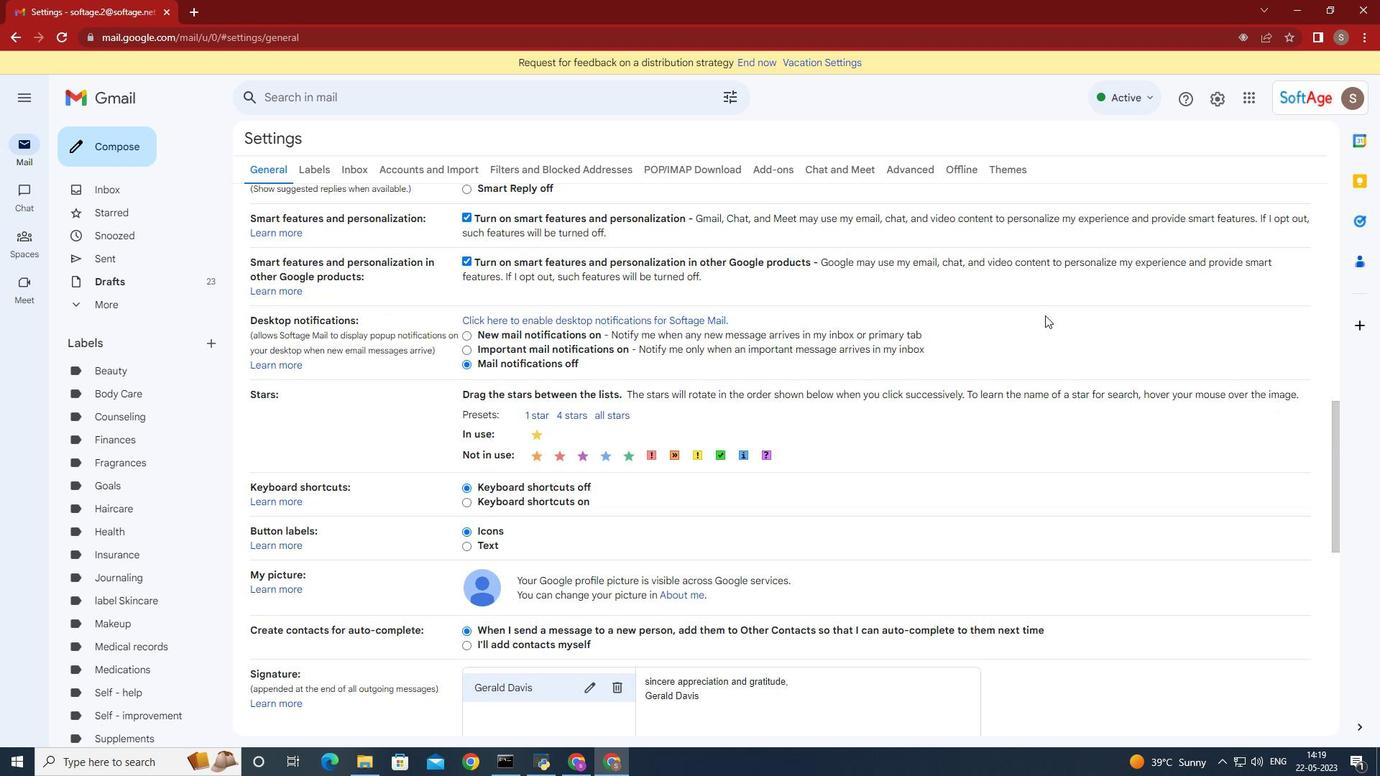 
Action: Mouse moved to (1031, 322)
Screenshot: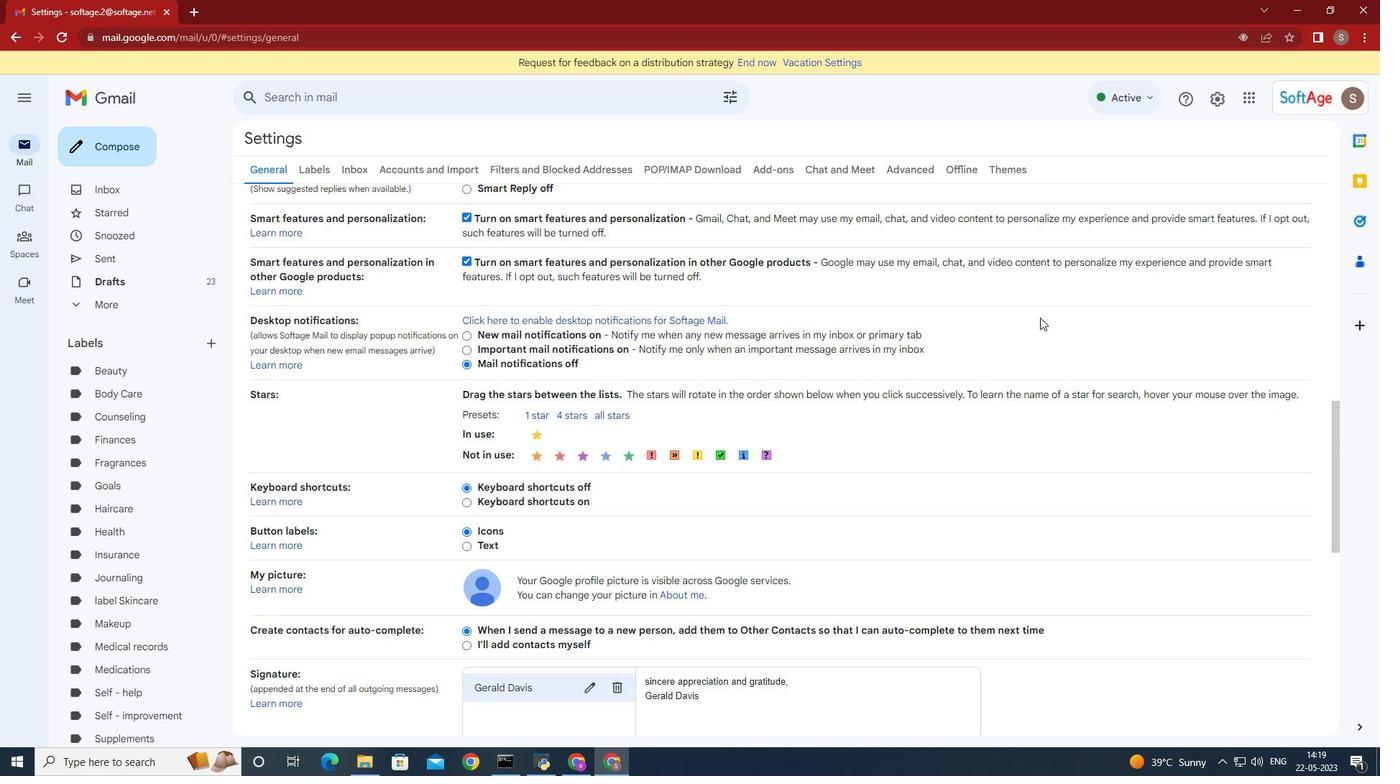 
Action: Mouse scrolled (1031, 321) with delta (0, 0)
Screenshot: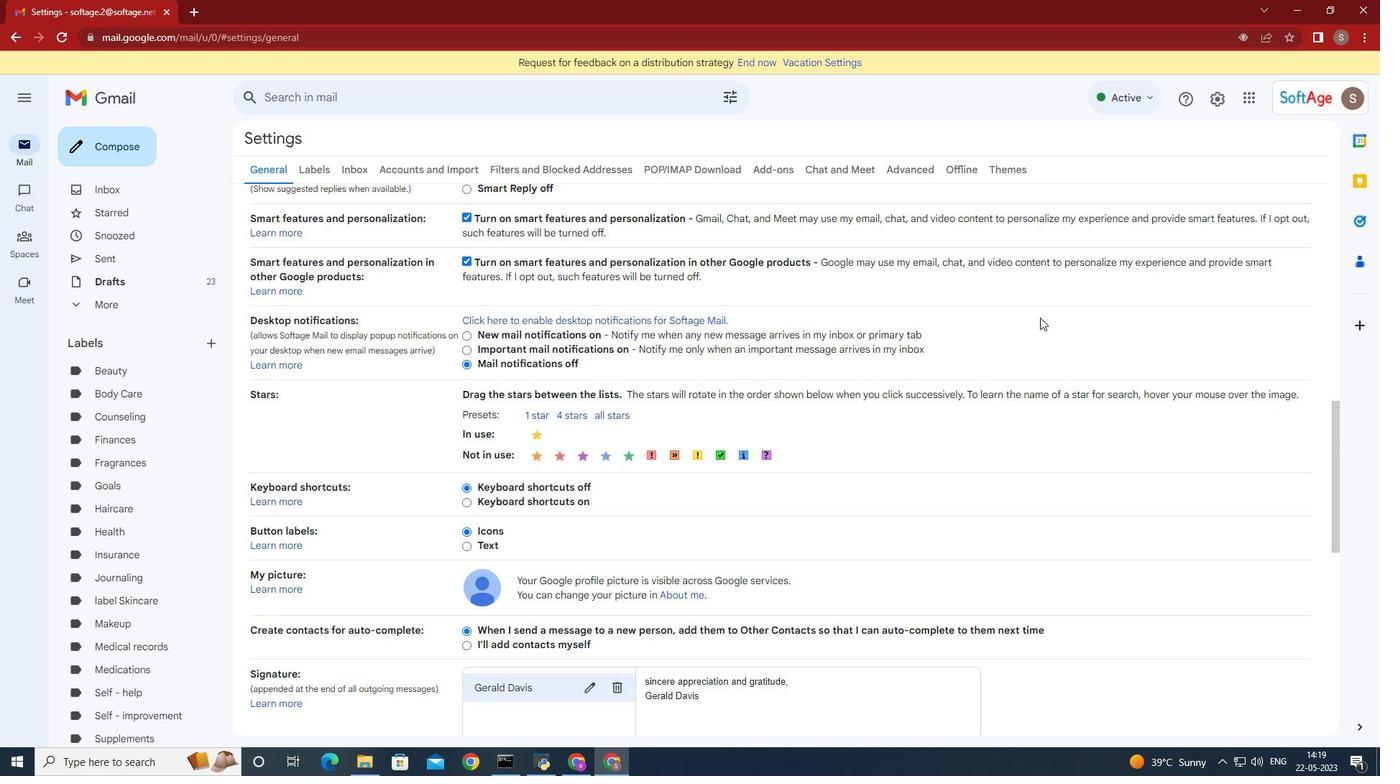 
Action: Mouse moved to (1026, 324)
Screenshot: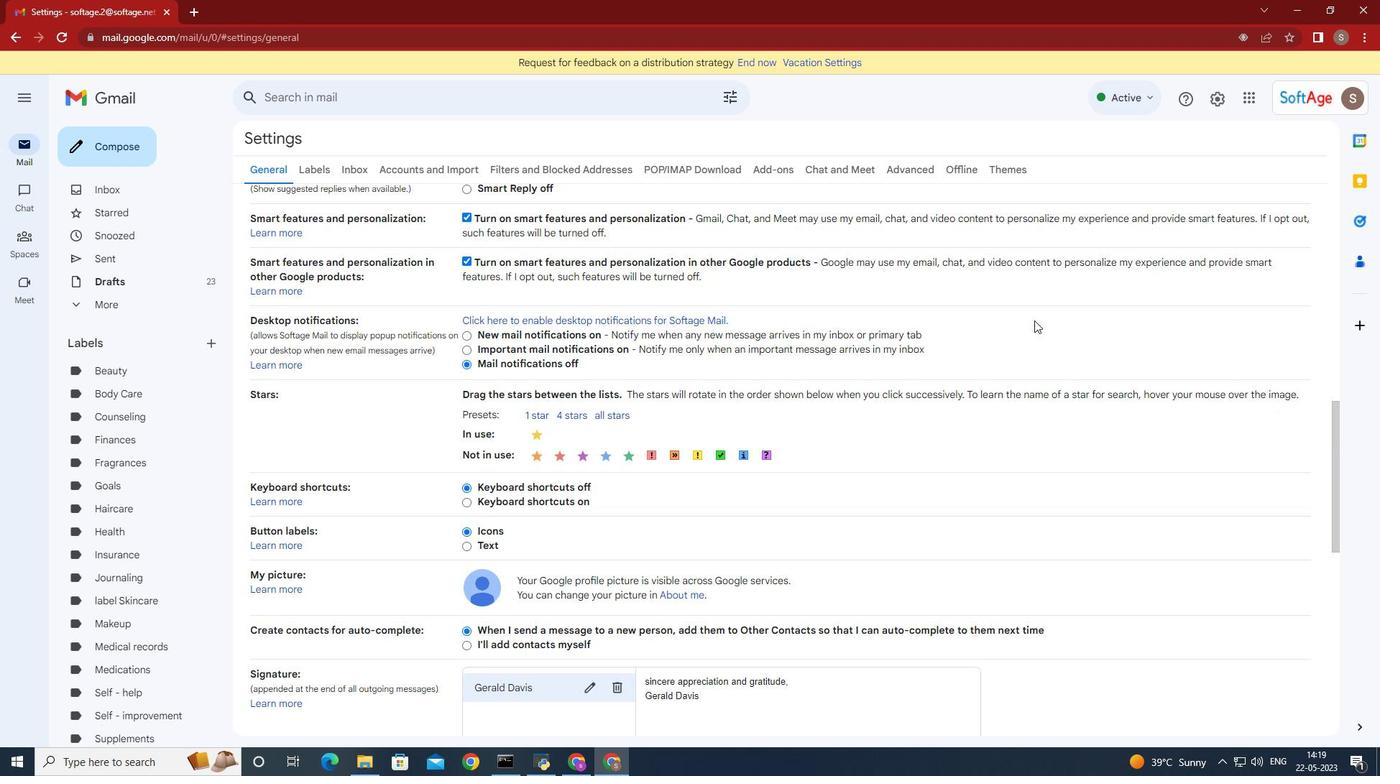 
Action: Mouse scrolled (1026, 323) with delta (0, 0)
Screenshot: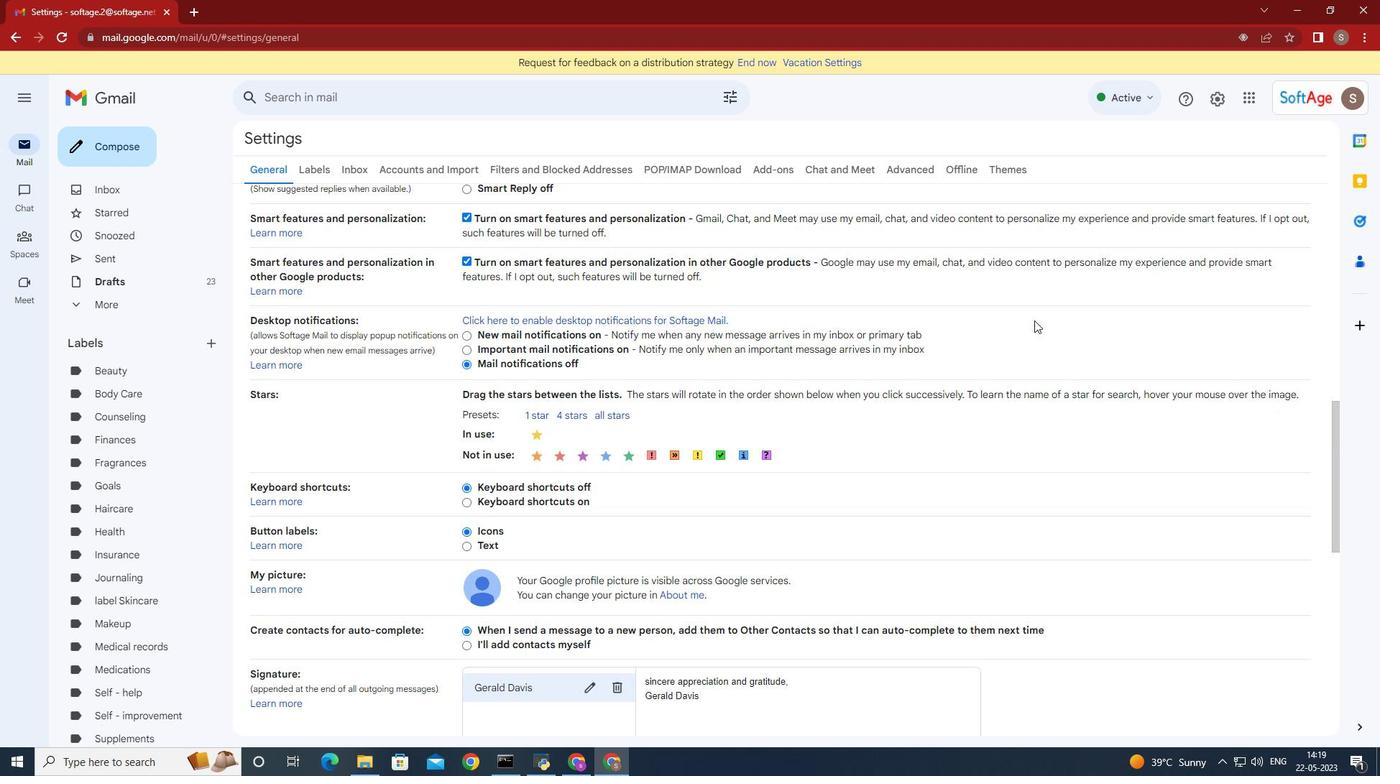 
Action: Mouse moved to (1024, 325)
Screenshot: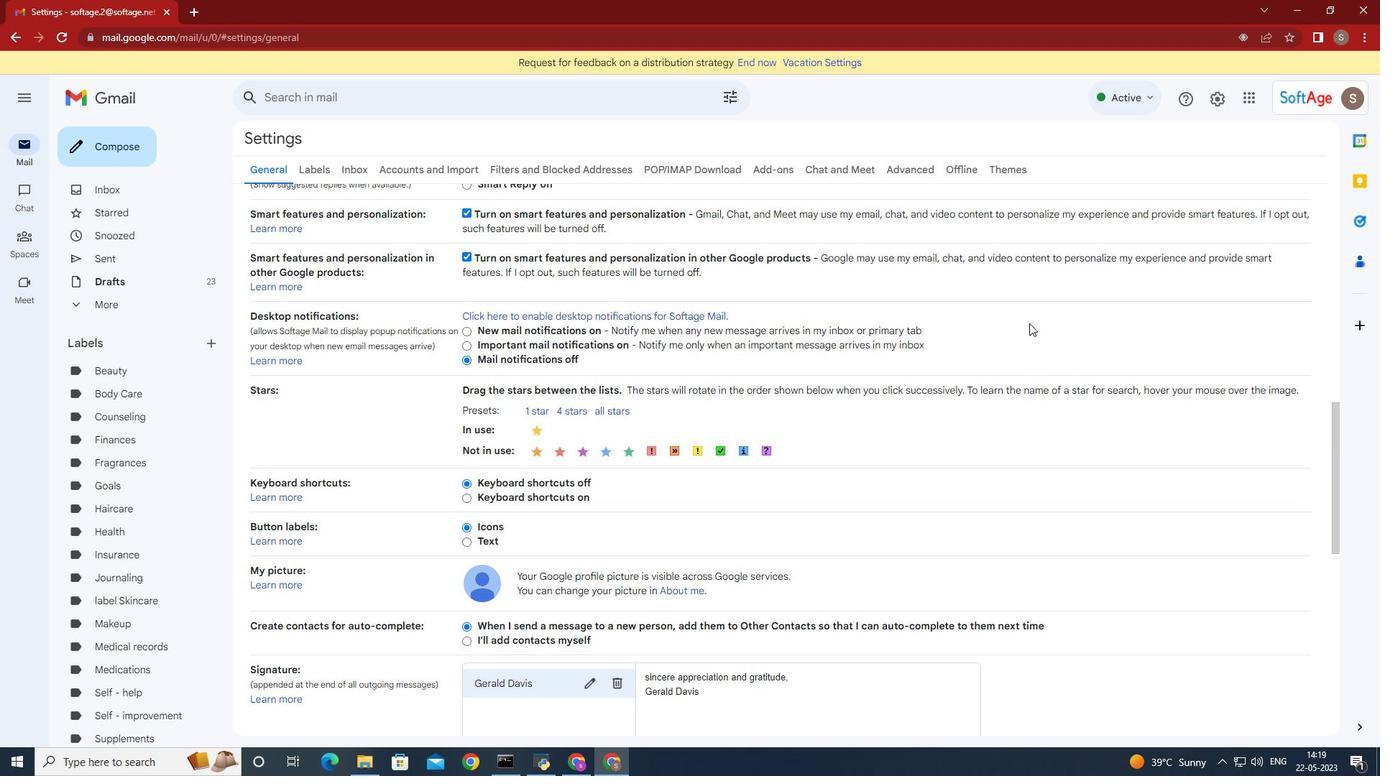 
Action: Mouse scrolled (1024, 324) with delta (0, 0)
Screenshot: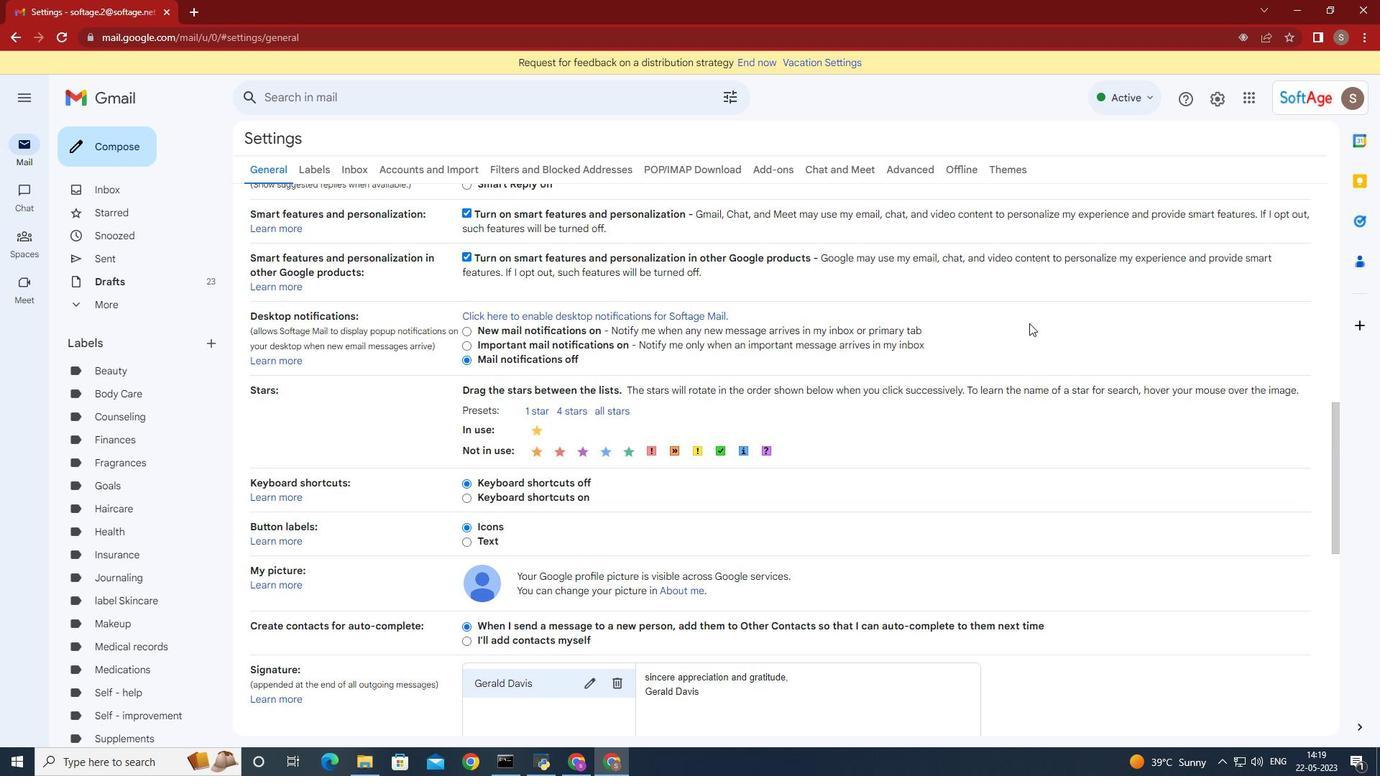 
Action: Mouse moved to (574, 512)
Screenshot: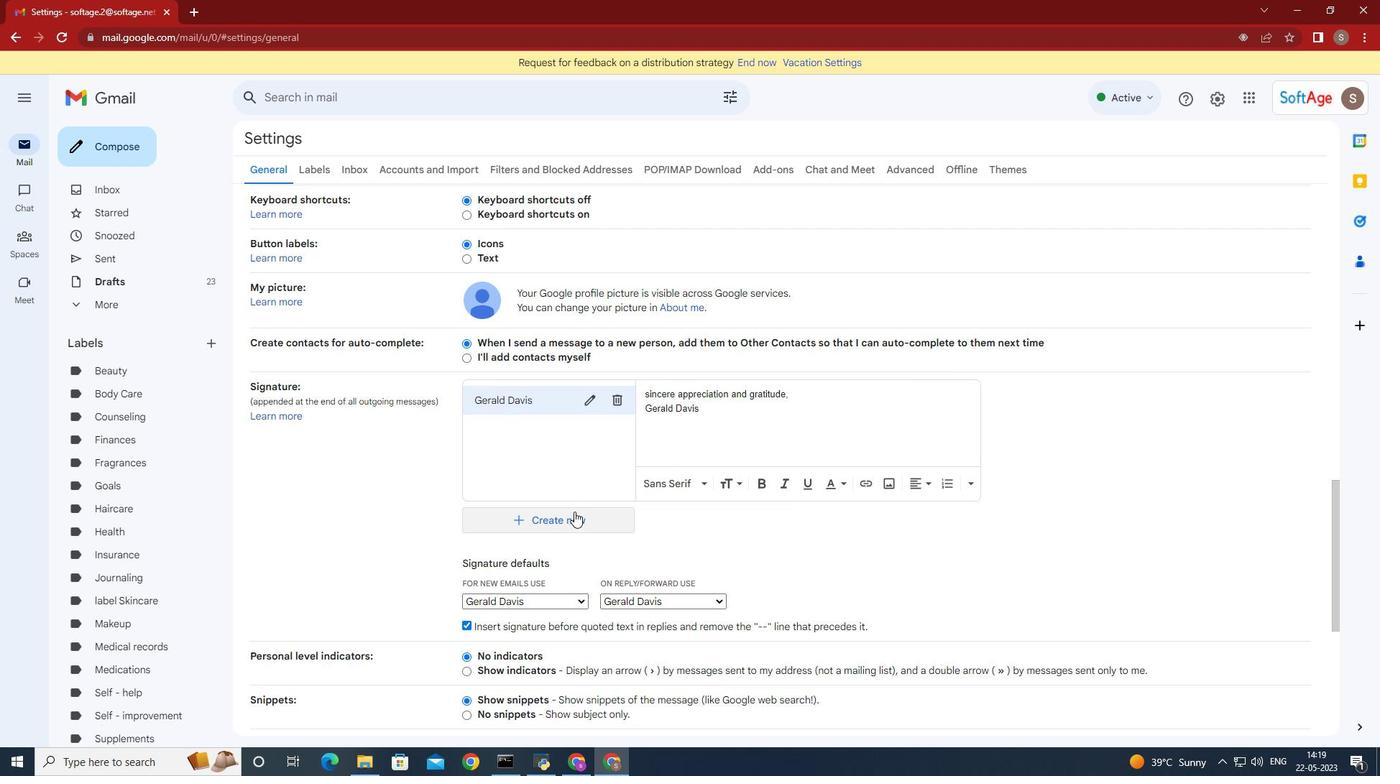 
Action: Mouse pressed left at (574, 512)
Screenshot: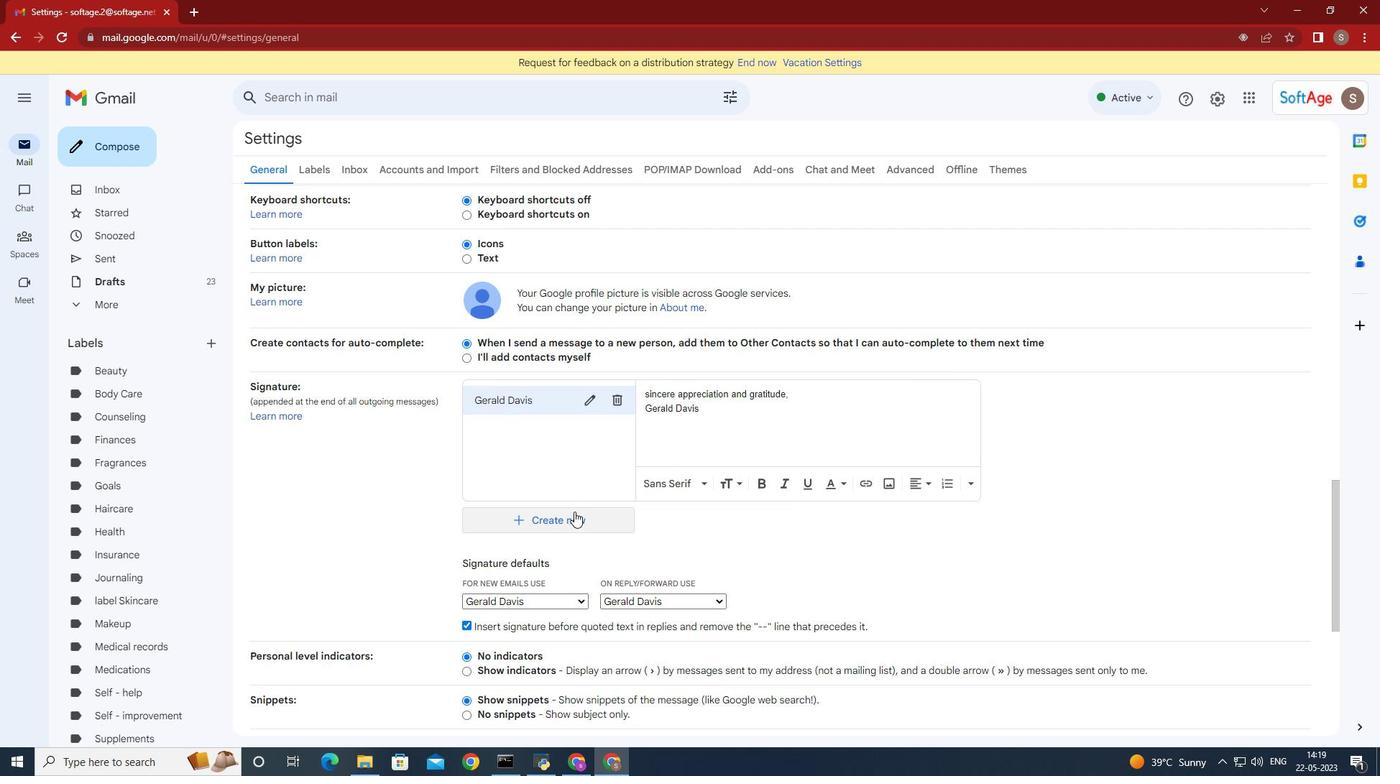 
Action: Mouse moved to (584, 445)
Screenshot: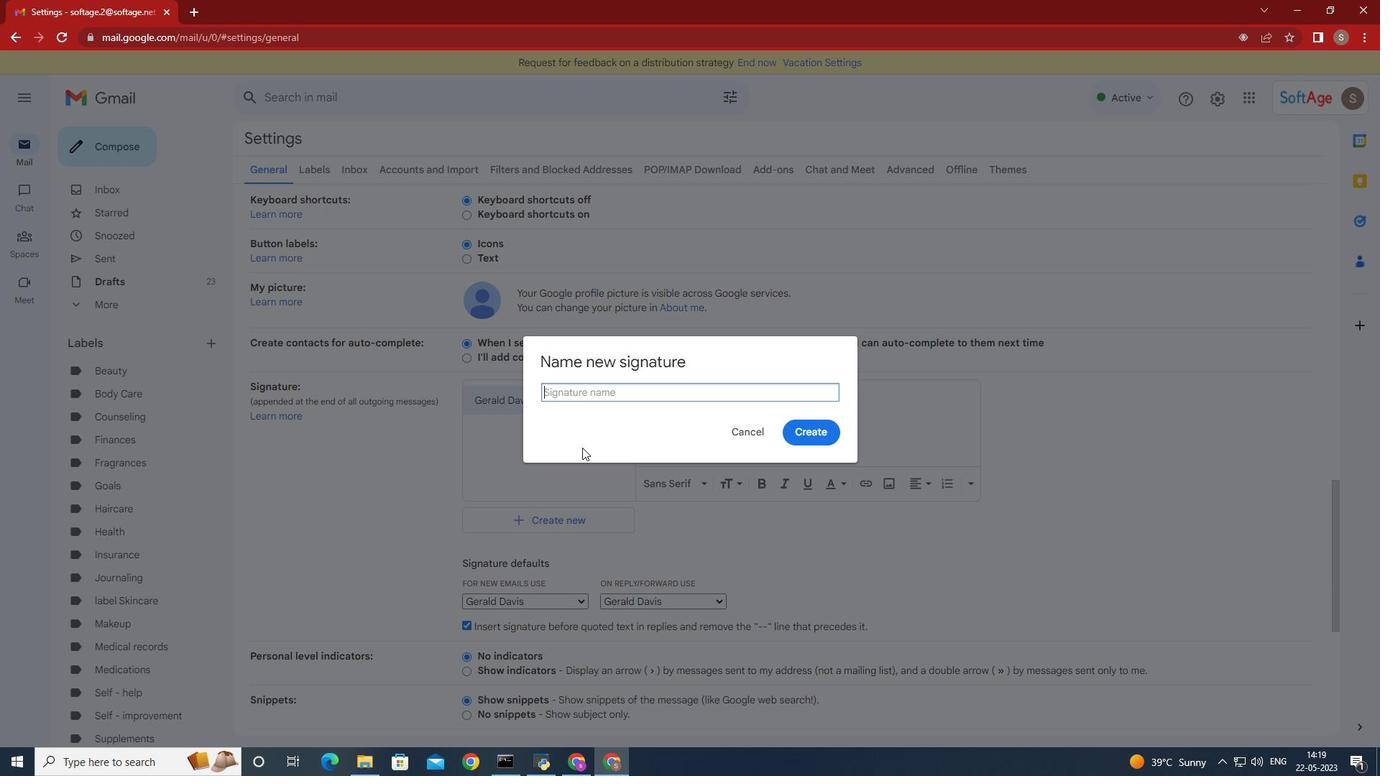 
Action: Key pressed <Key.shift>Gerard<Key.space><Key.shift>Scott
Screenshot: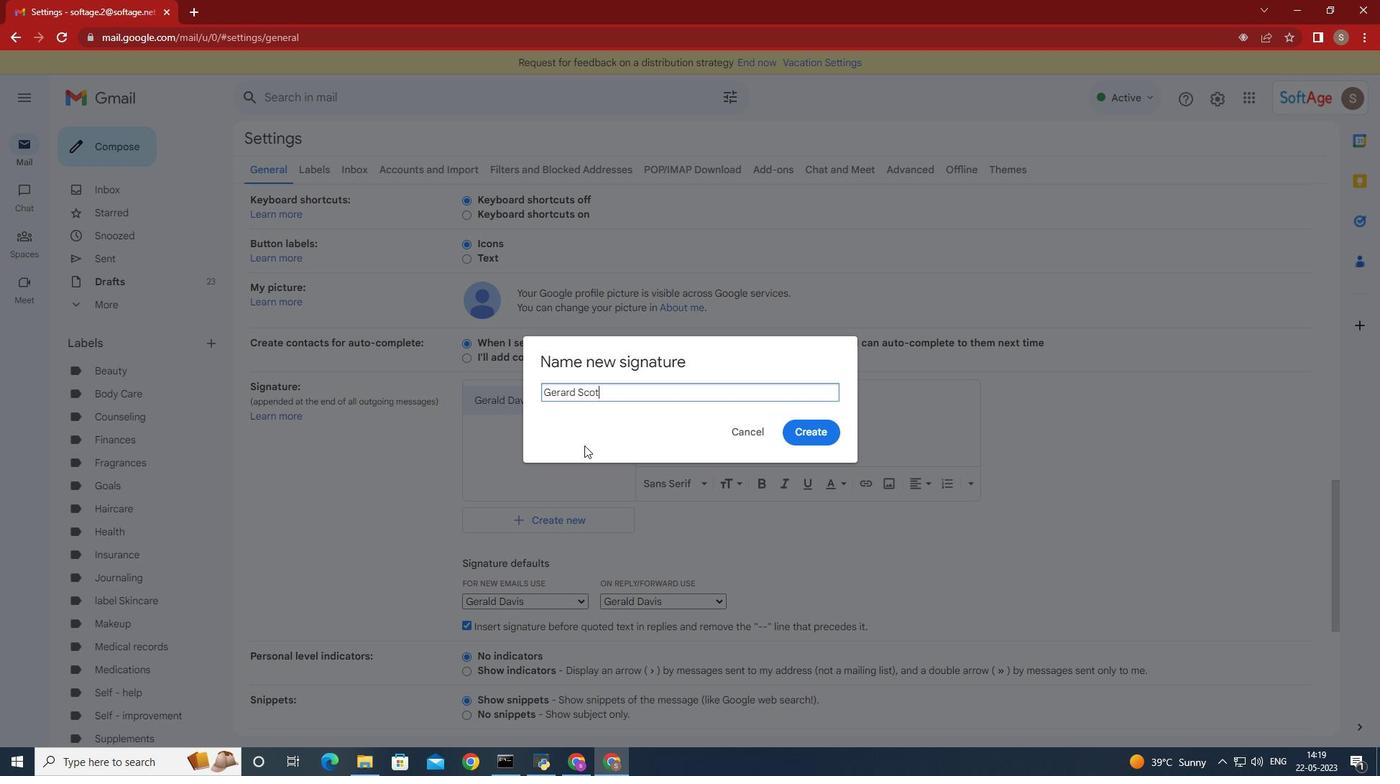 
Action: Mouse scrolled (584, 446) with delta (0, 0)
Screenshot: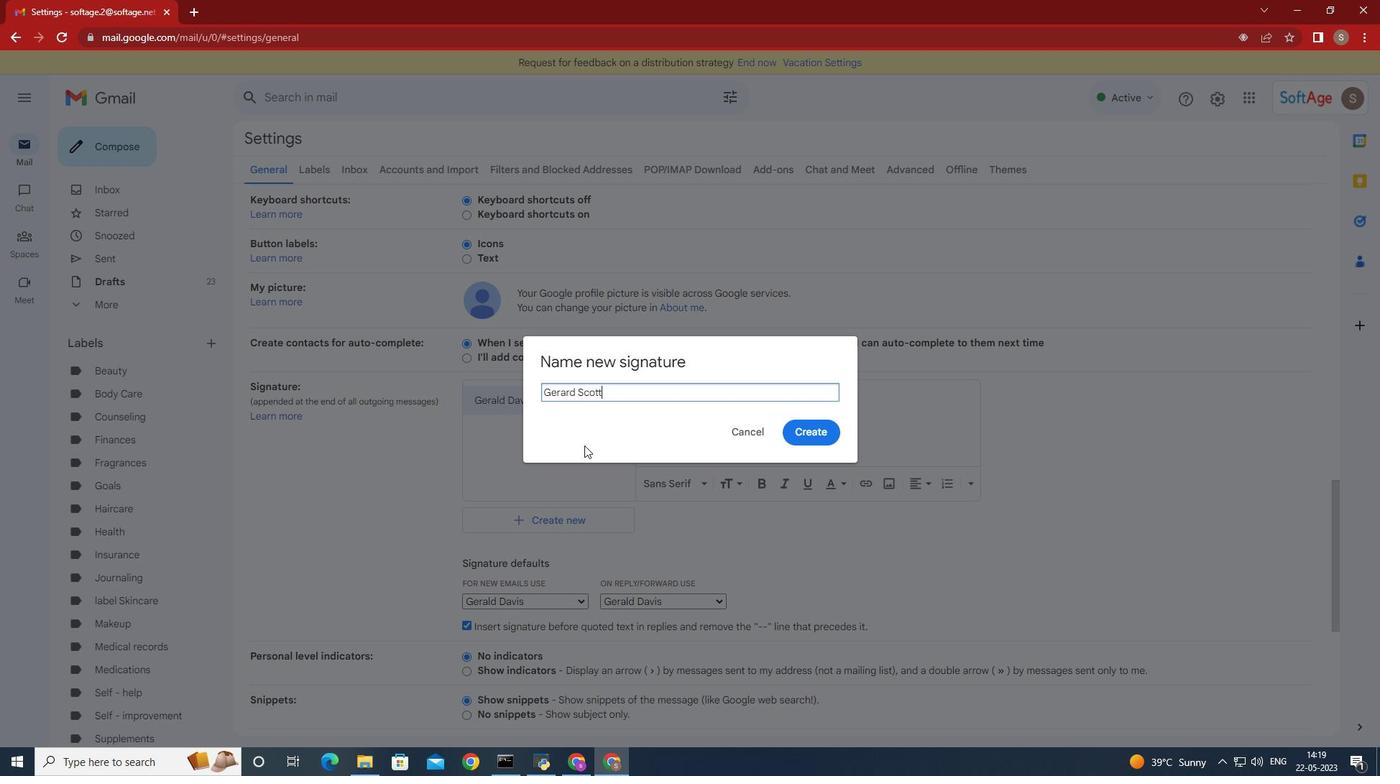 
Action: Mouse moved to (813, 429)
Screenshot: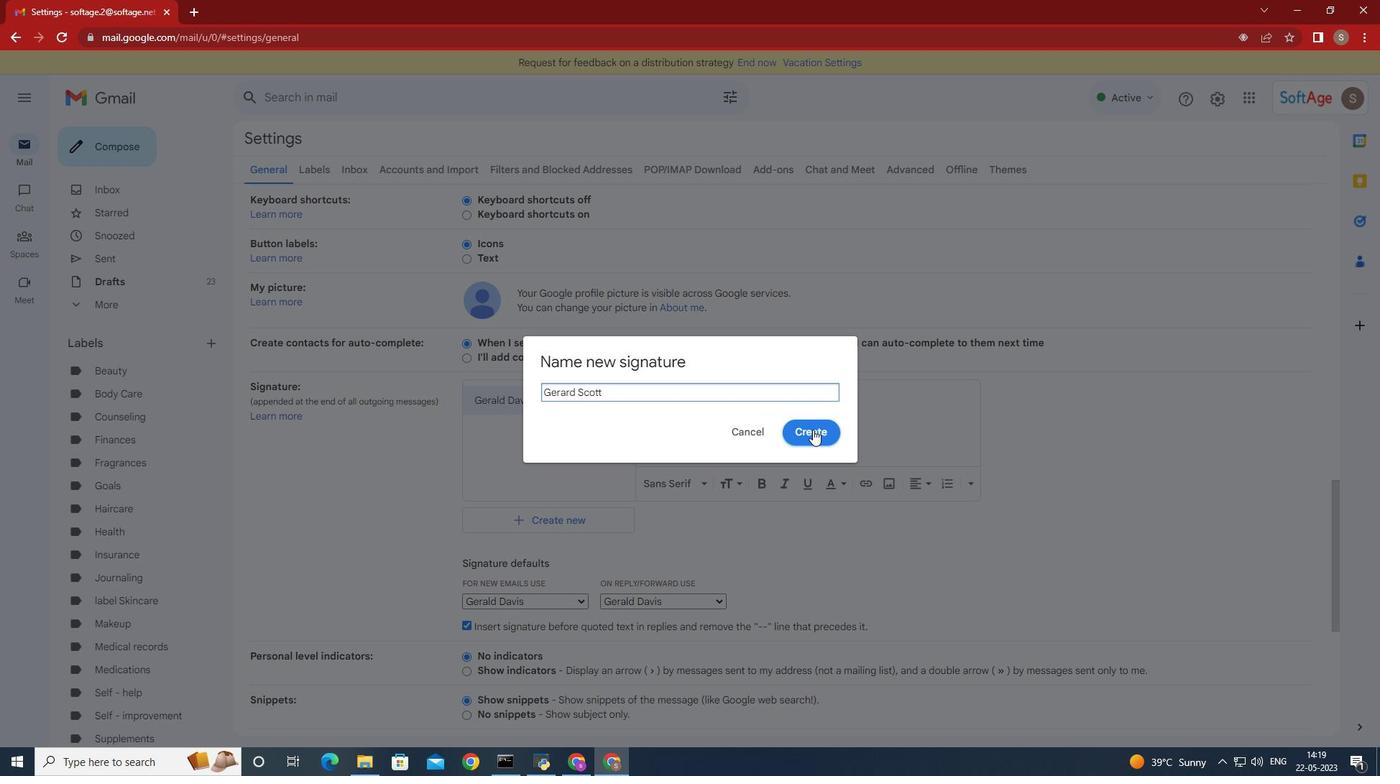 
Action: Mouse pressed left at (813, 429)
Screenshot: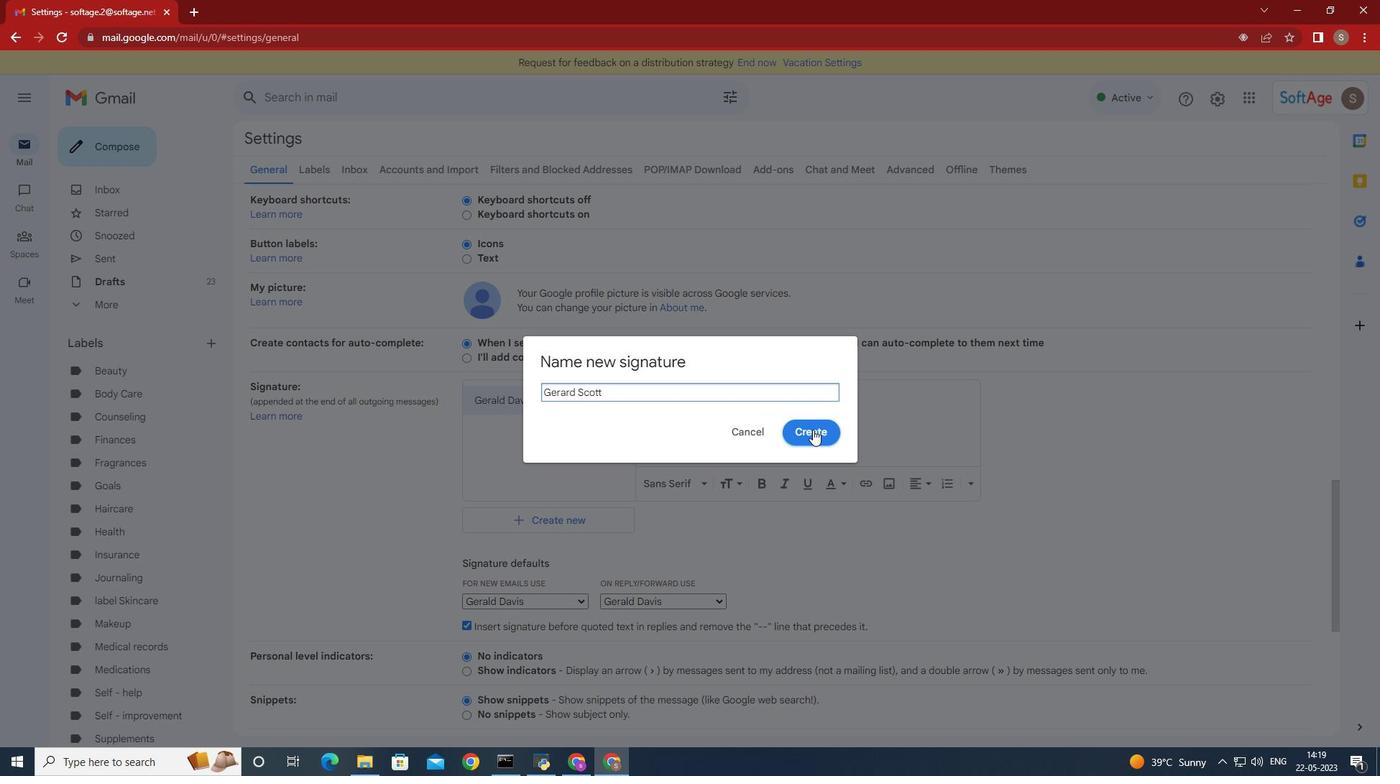 
Action: Mouse moved to (803, 419)
Screenshot: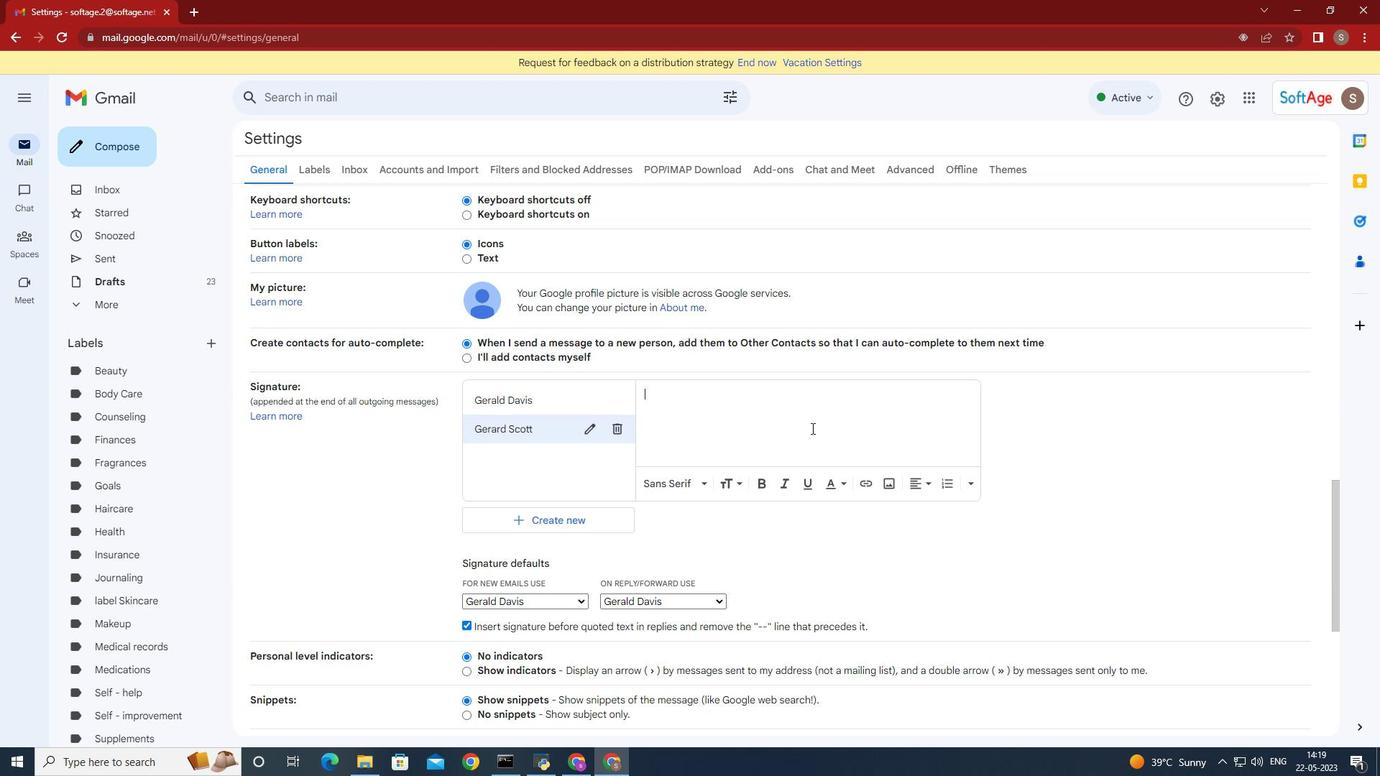 
Action: Key pressed <Key.shift>Best<Key.space><Key.shift>Wi<Key.backspace><Key.backspace>wishes<Key.space>for<Key.space>a<Key.space>happy<Key.space><Key.shift>Veerrans<Key.space><Key.shift>D<Key.backspace><Key.backspace><Key.backspace><Key.backspace><Key.backspace><Key.backspace>ans<Key.space><Key.shift>Day,<Key.enter><Key.shift>Gerard<Key.space>scott
Screenshot: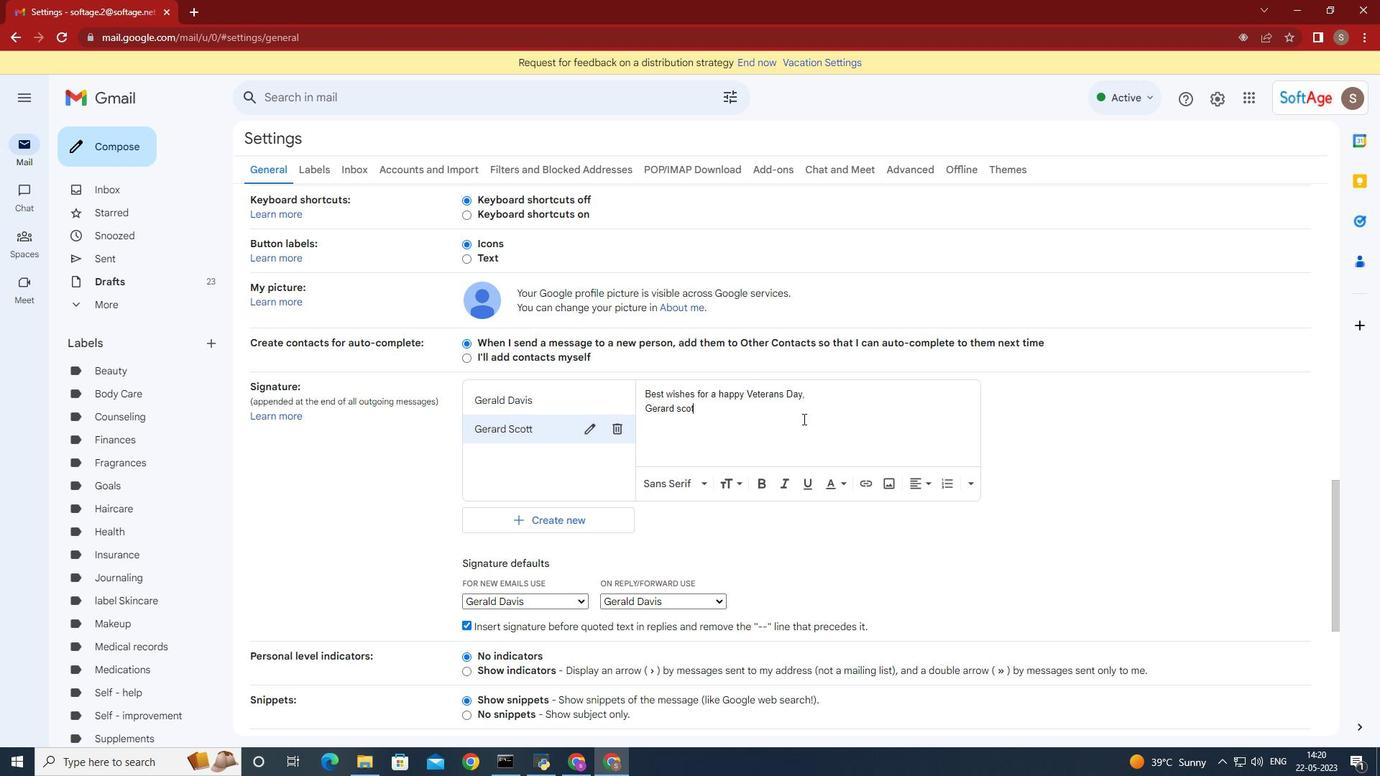 
Action: Mouse moved to (800, 436)
Screenshot: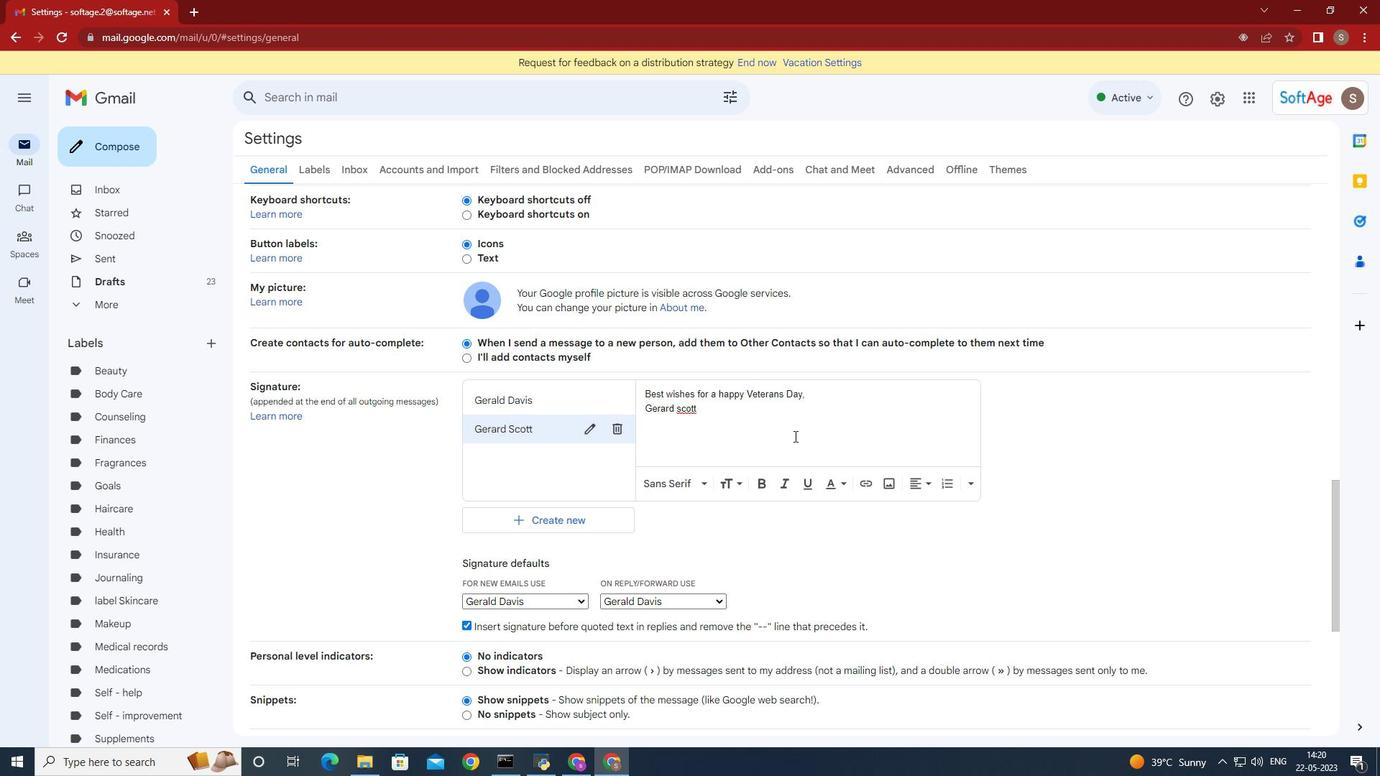 
Action: Mouse scrolled (800, 435) with delta (0, 0)
Screenshot: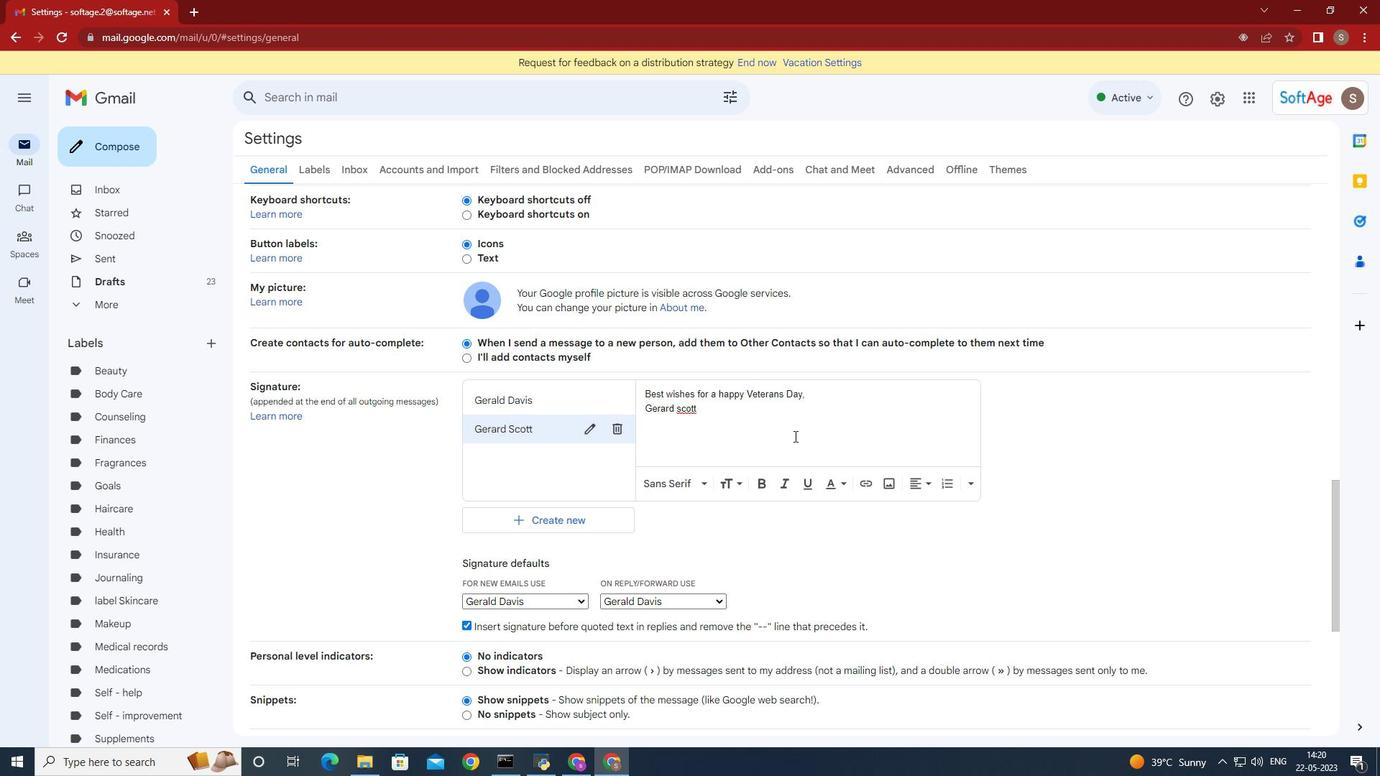
Action: Mouse moved to (570, 527)
Screenshot: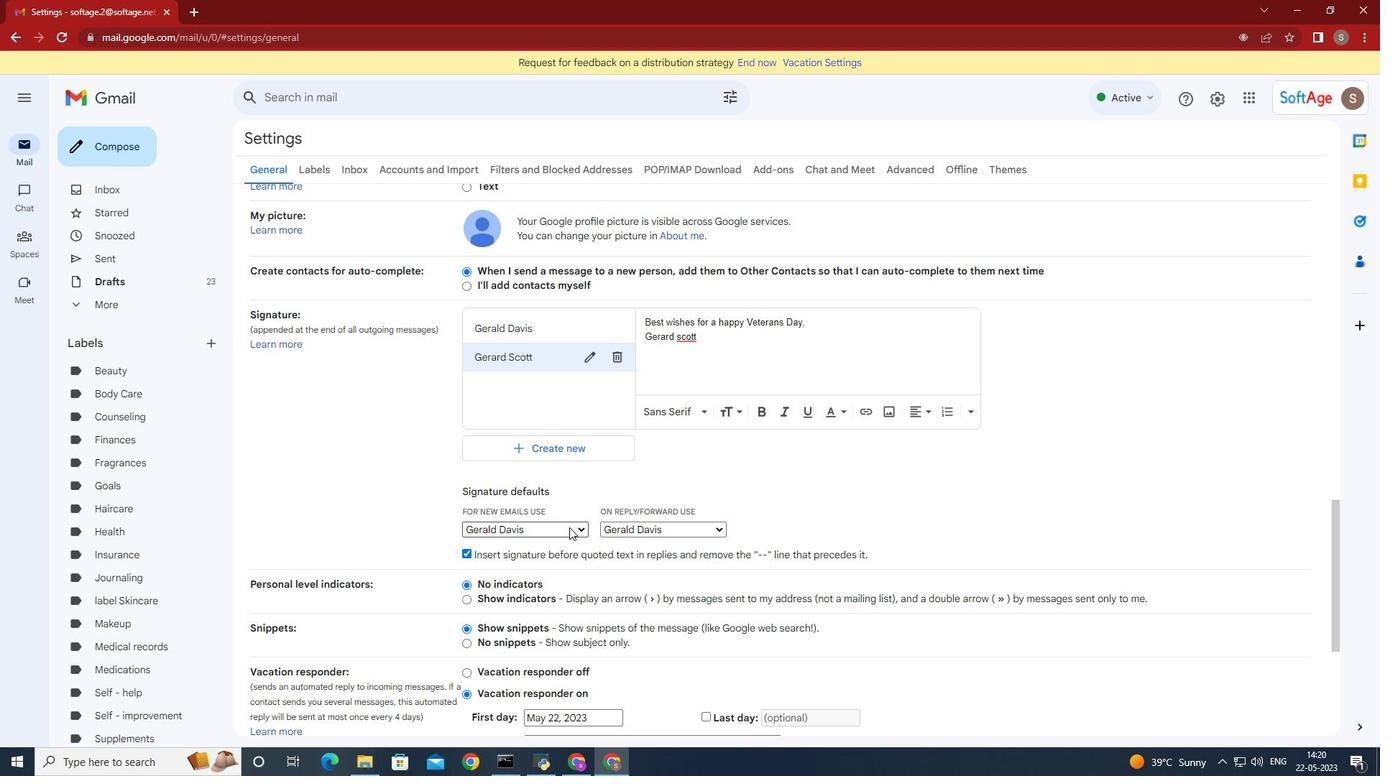 
Action: Mouse pressed left at (570, 527)
Screenshot: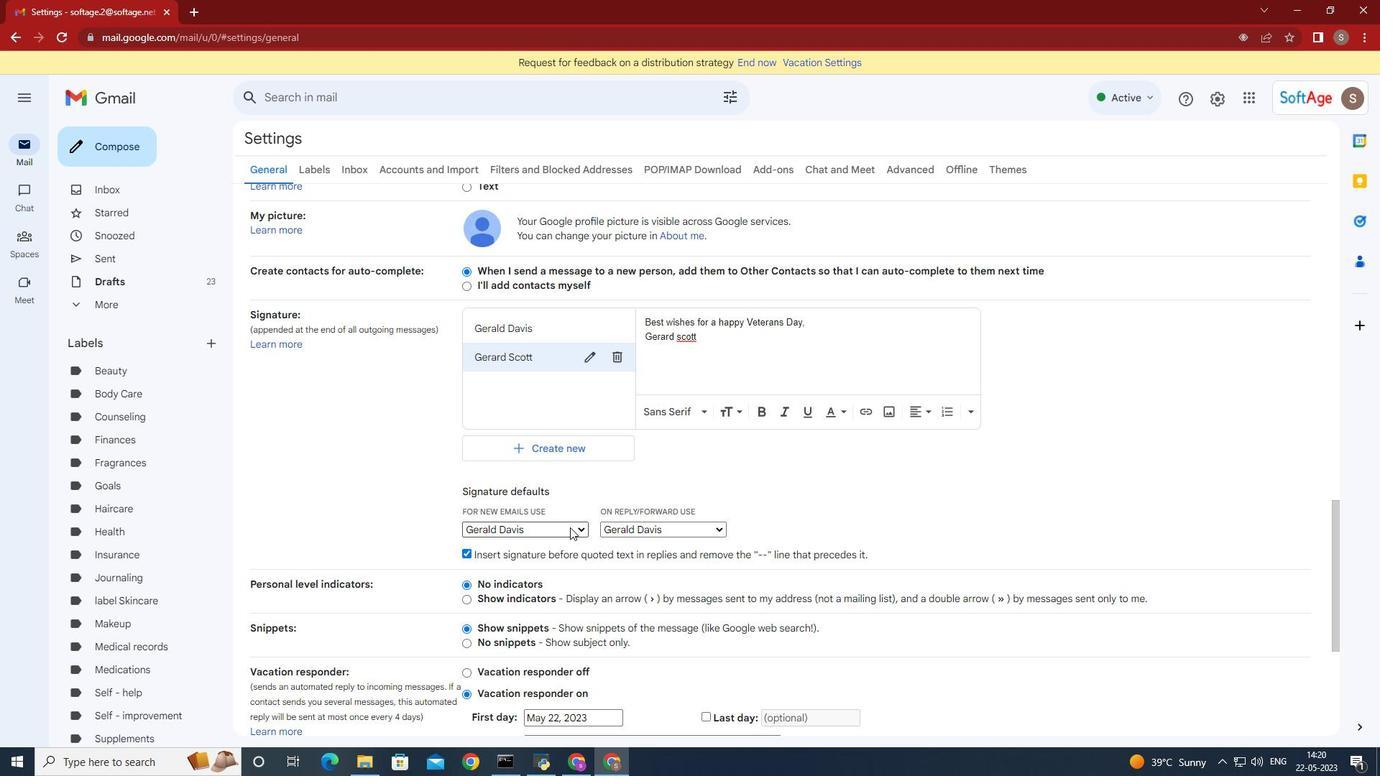 
Action: Mouse moved to (558, 564)
Screenshot: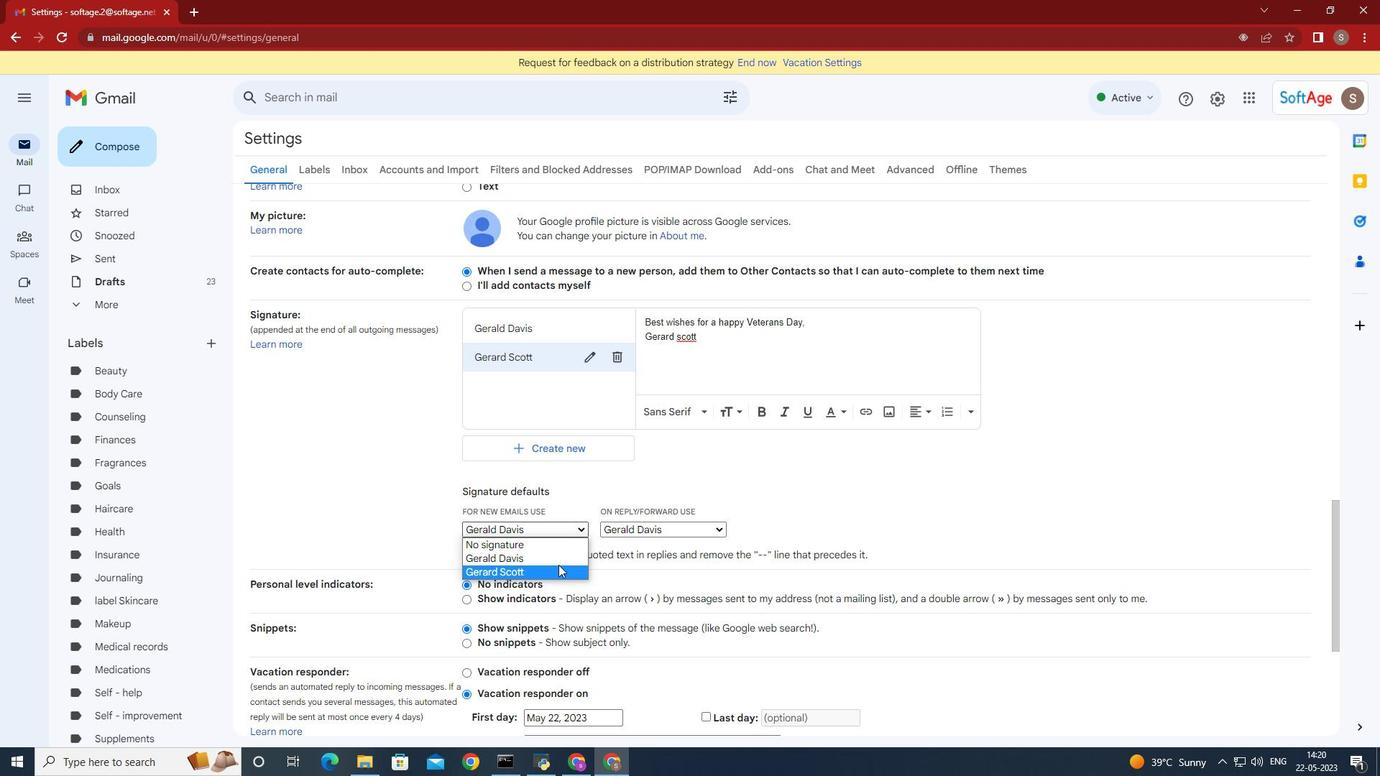 
Action: Mouse pressed left at (558, 564)
Screenshot: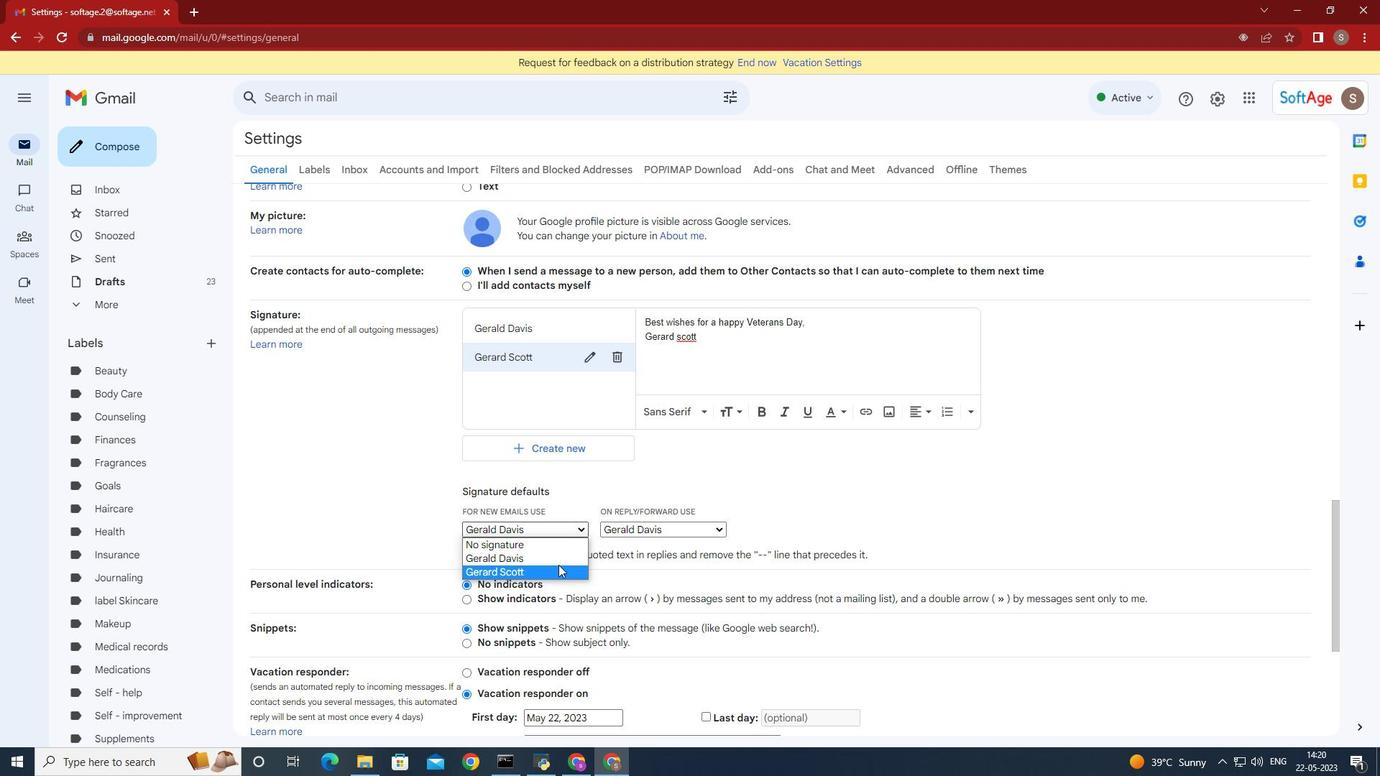 
Action: Mouse moved to (547, 524)
Screenshot: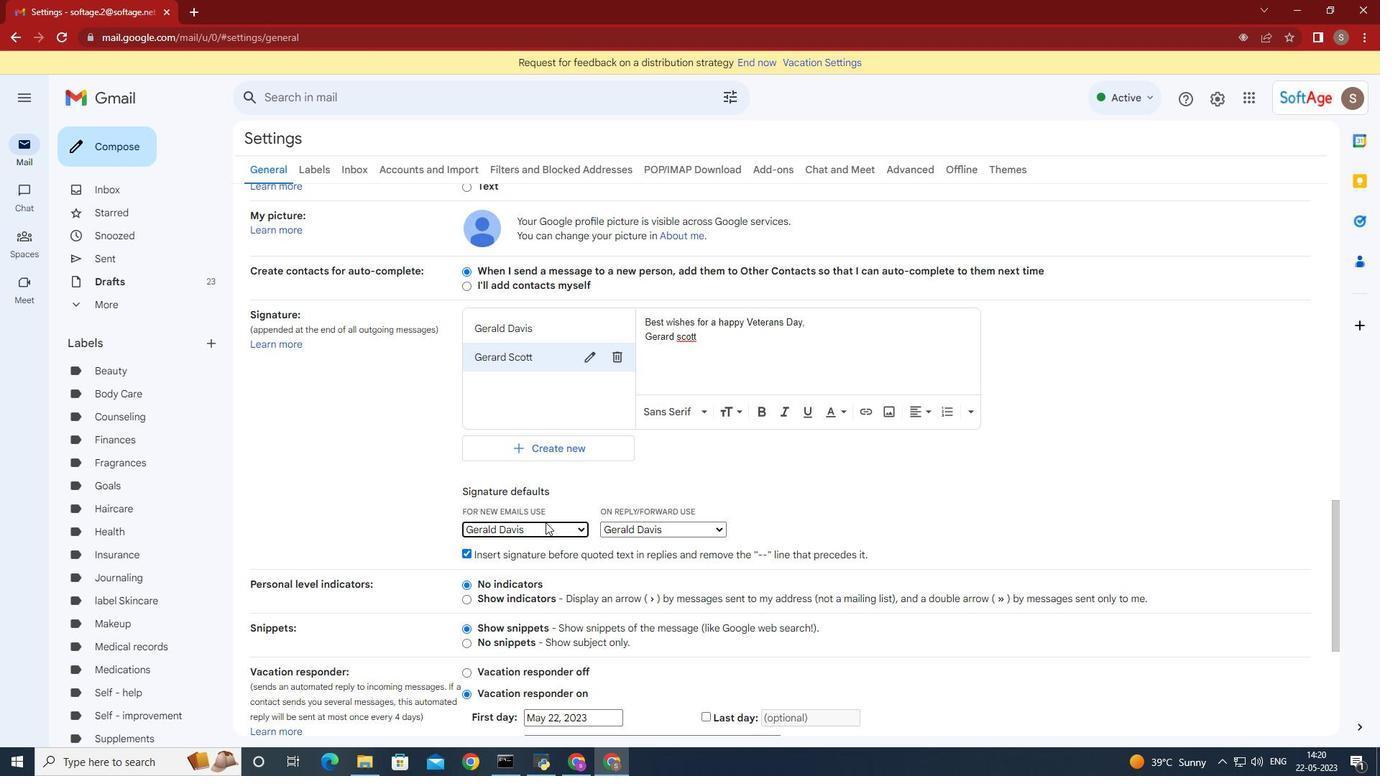 
Action: Mouse pressed left at (547, 524)
Screenshot: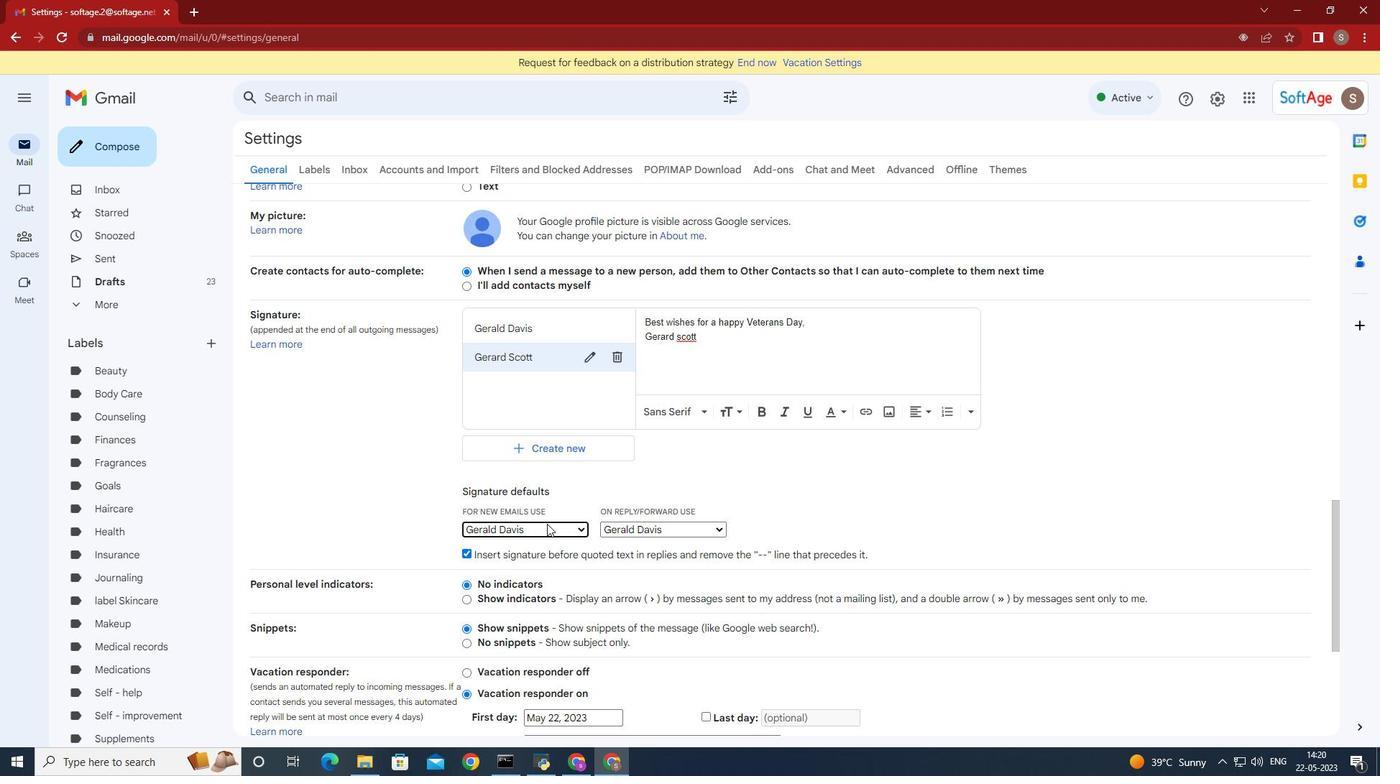 
Action: Mouse moved to (548, 567)
Screenshot: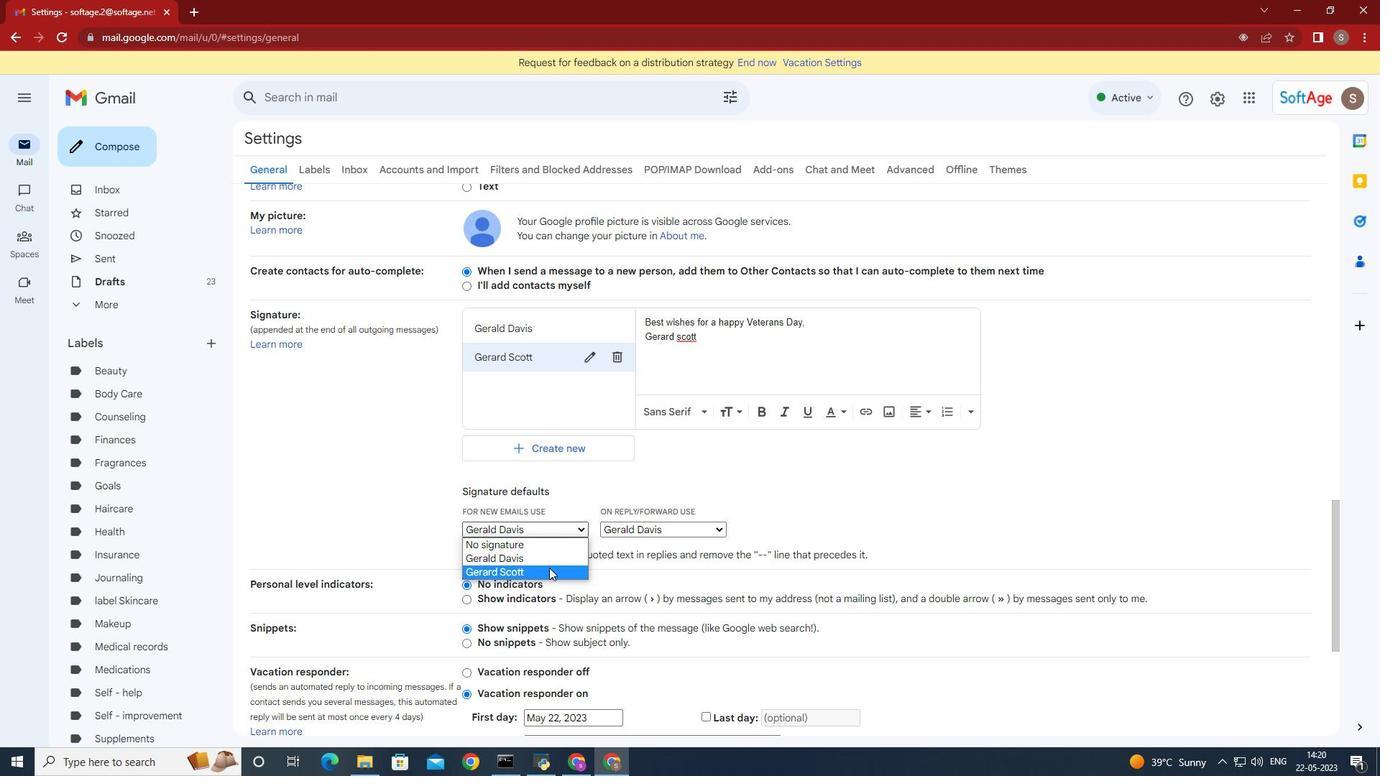 
Action: Mouse pressed left at (548, 567)
Screenshot: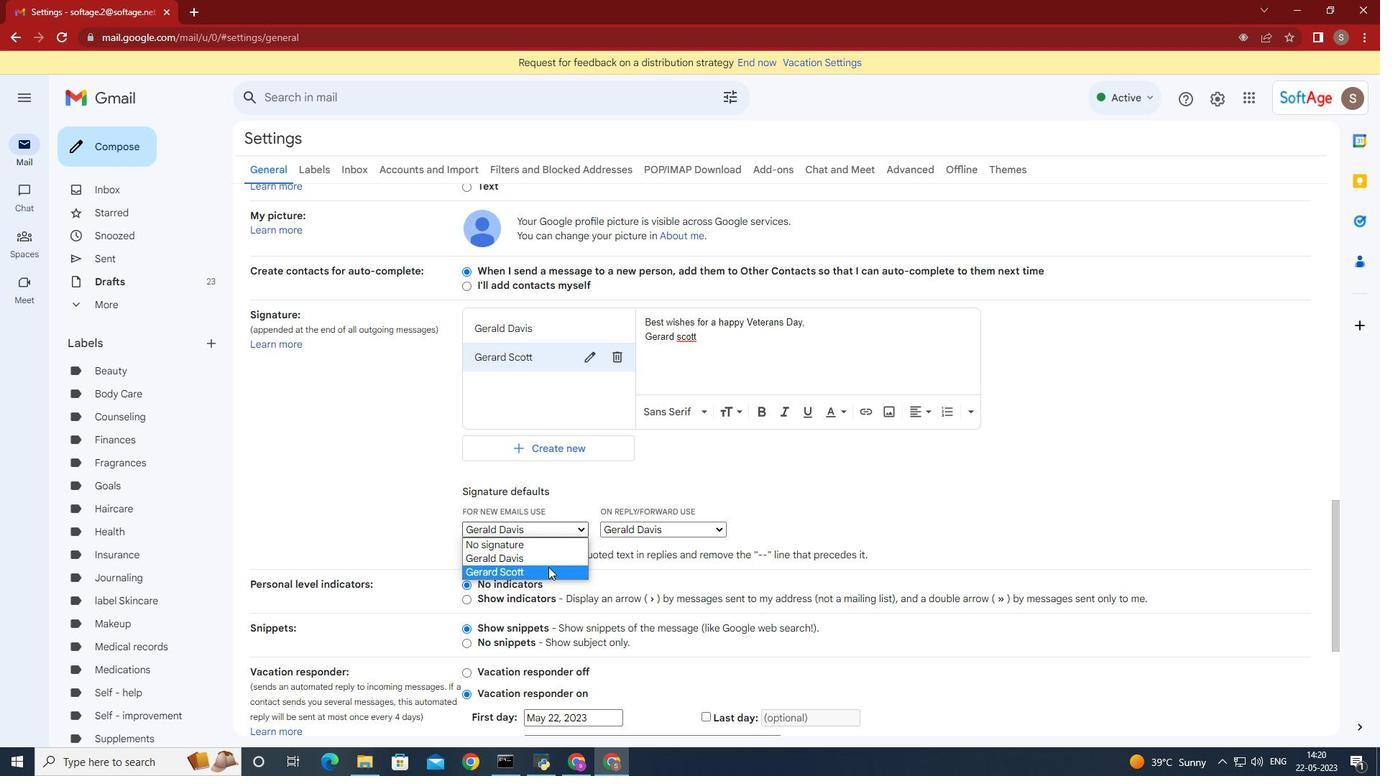 
Action: Mouse moved to (699, 529)
Screenshot: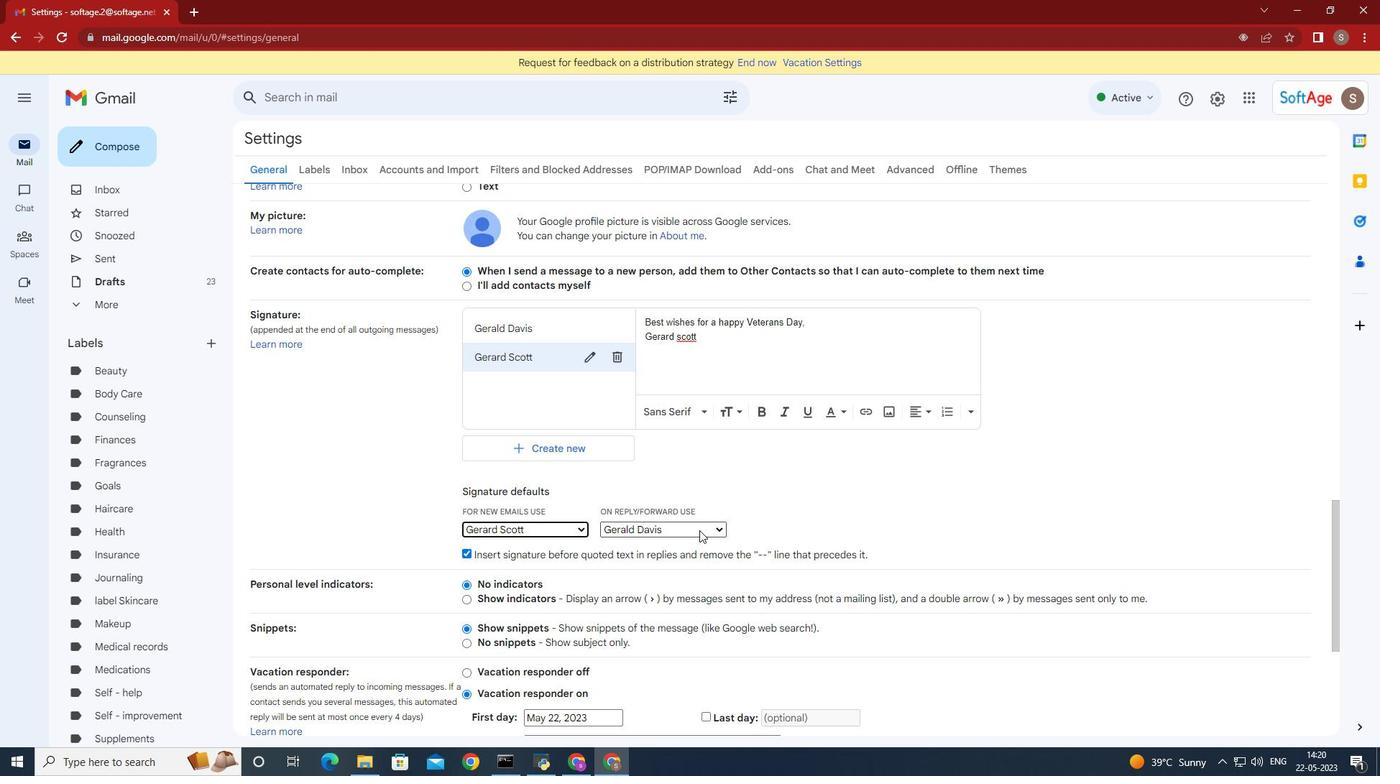 
Action: Mouse pressed left at (699, 529)
Screenshot: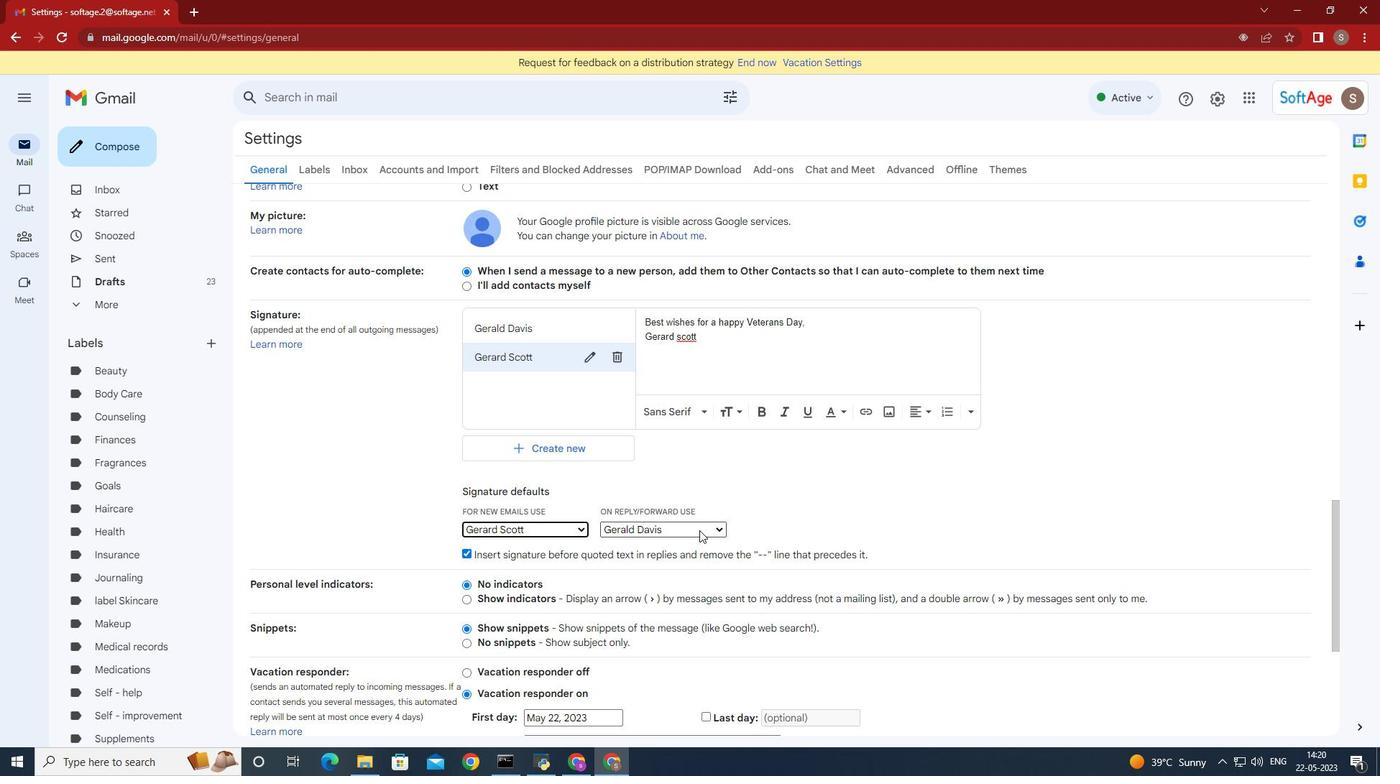 
Action: Mouse moved to (691, 569)
Screenshot: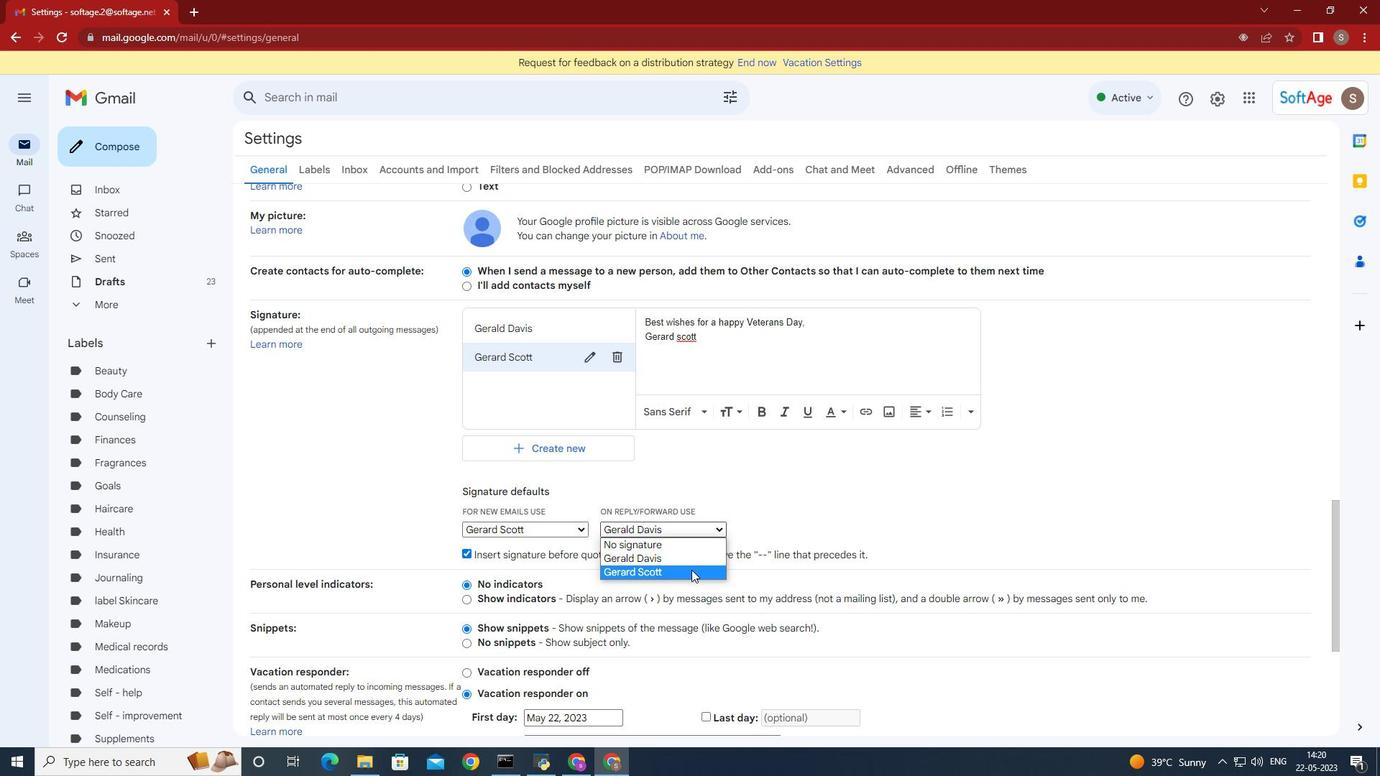 
Action: Mouse pressed left at (691, 569)
Screenshot: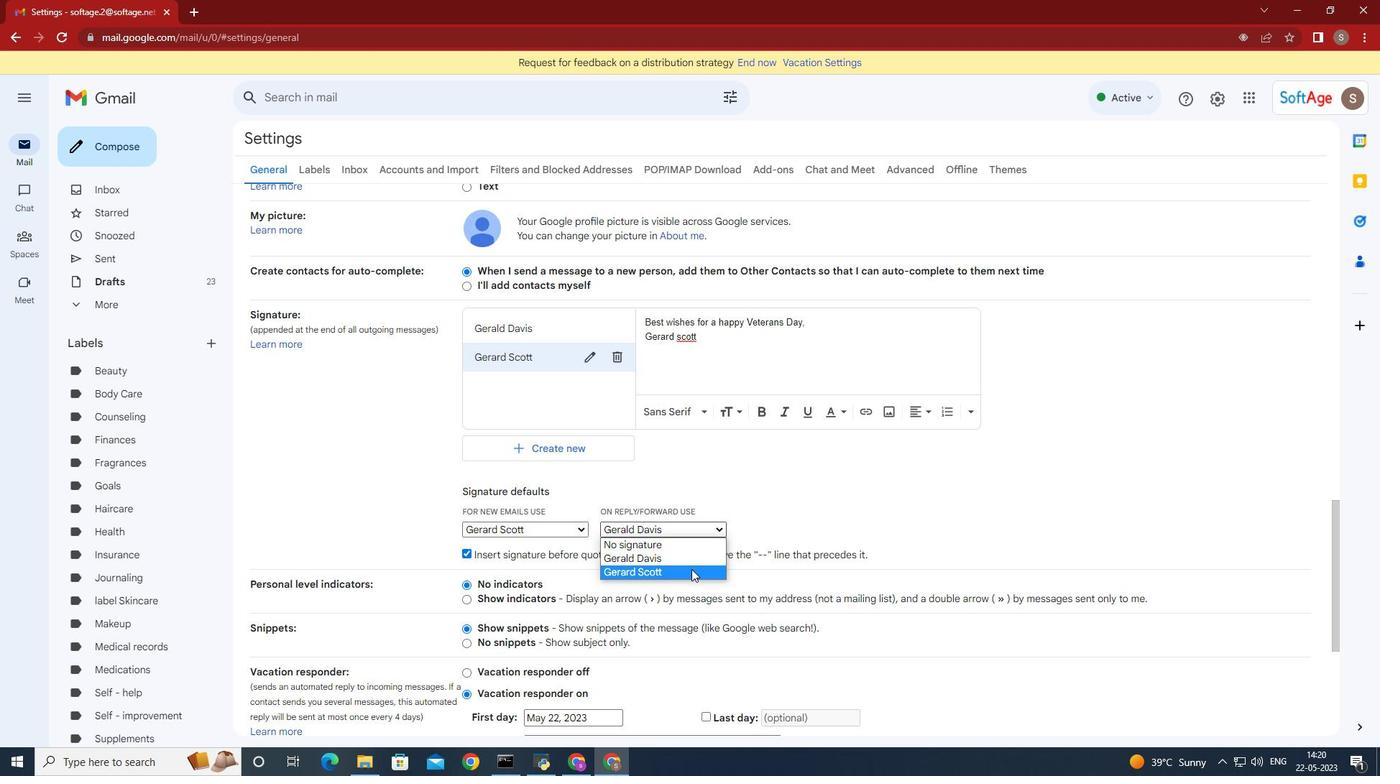 
Action: Mouse moved to (1287, 540)
Screenshot: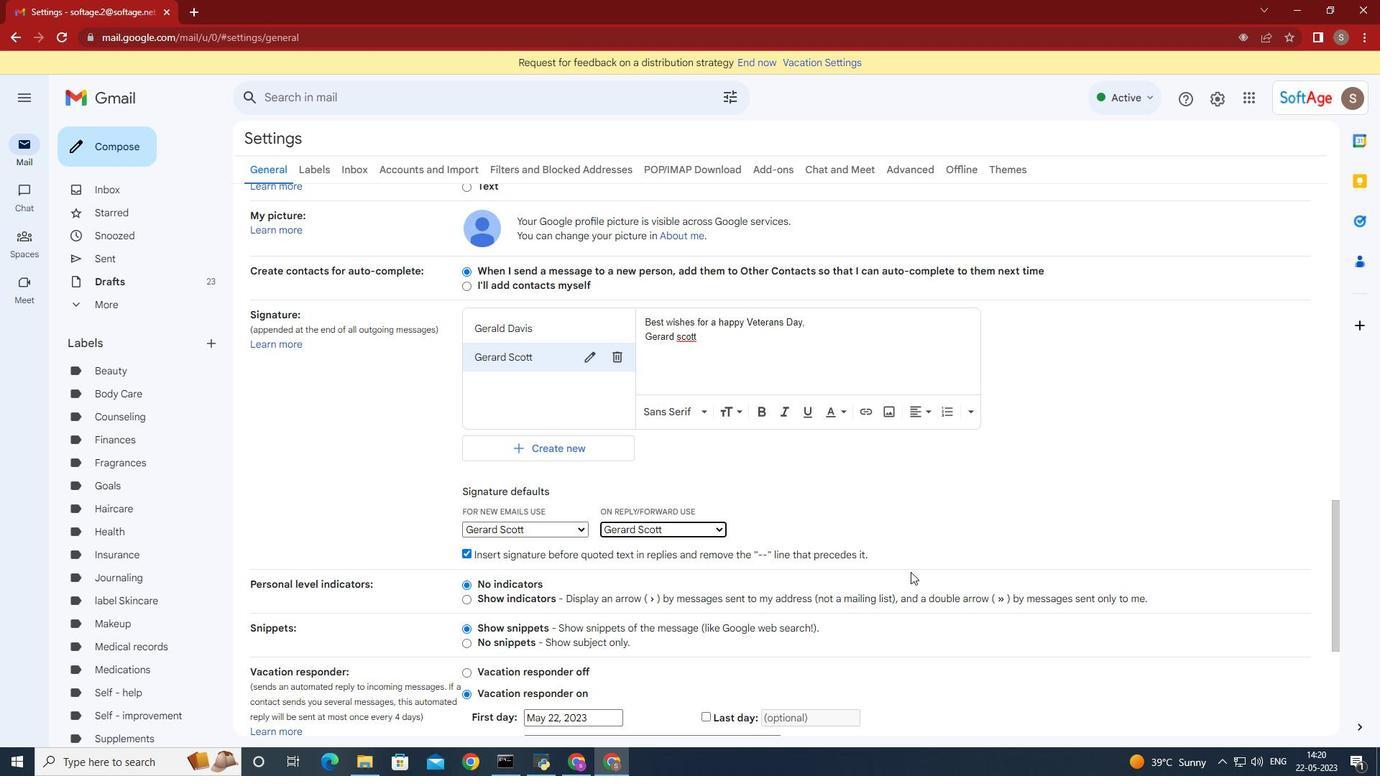
Action: Mouse scrolled (1287, 539) with delta (0, 0)
Screenshot: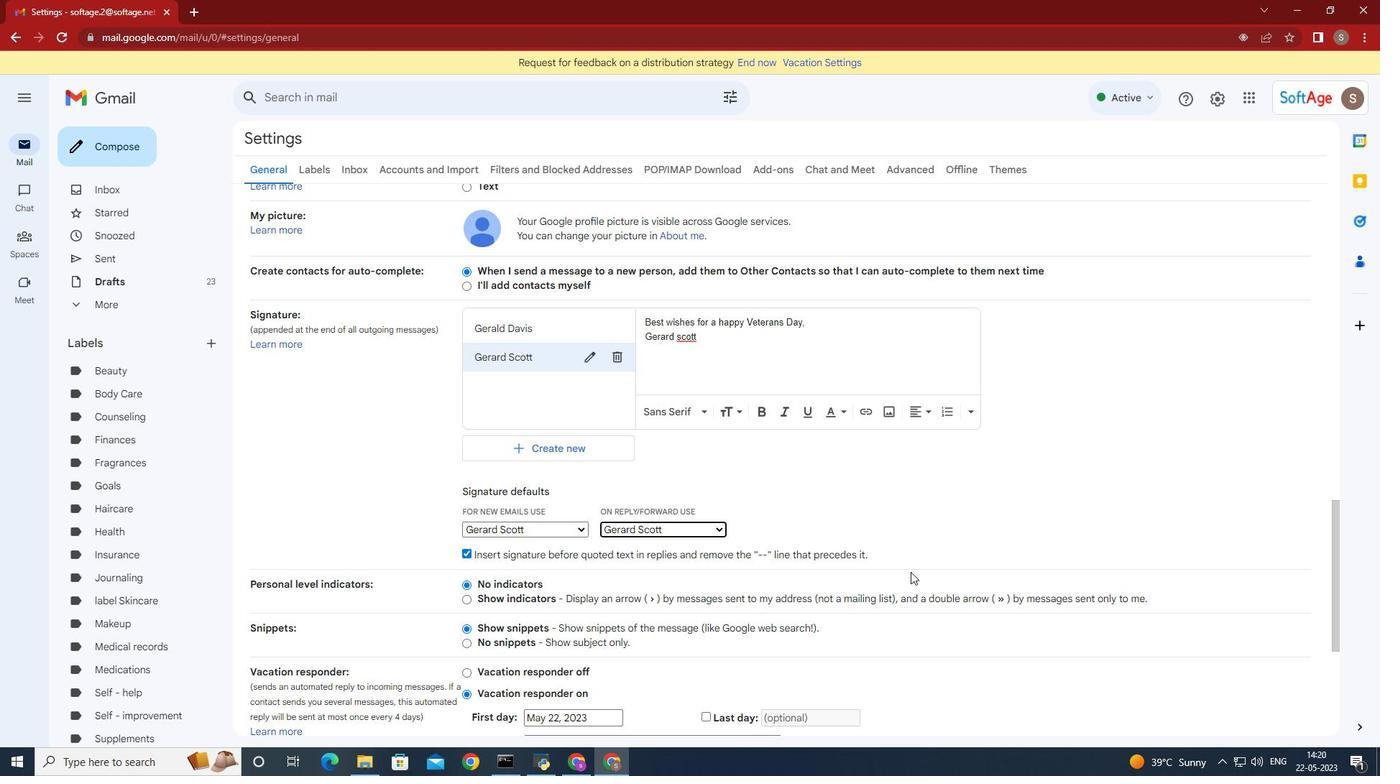
Action: Mouse scrolled (1287, 539) with delta (0, 0)
Screenshot: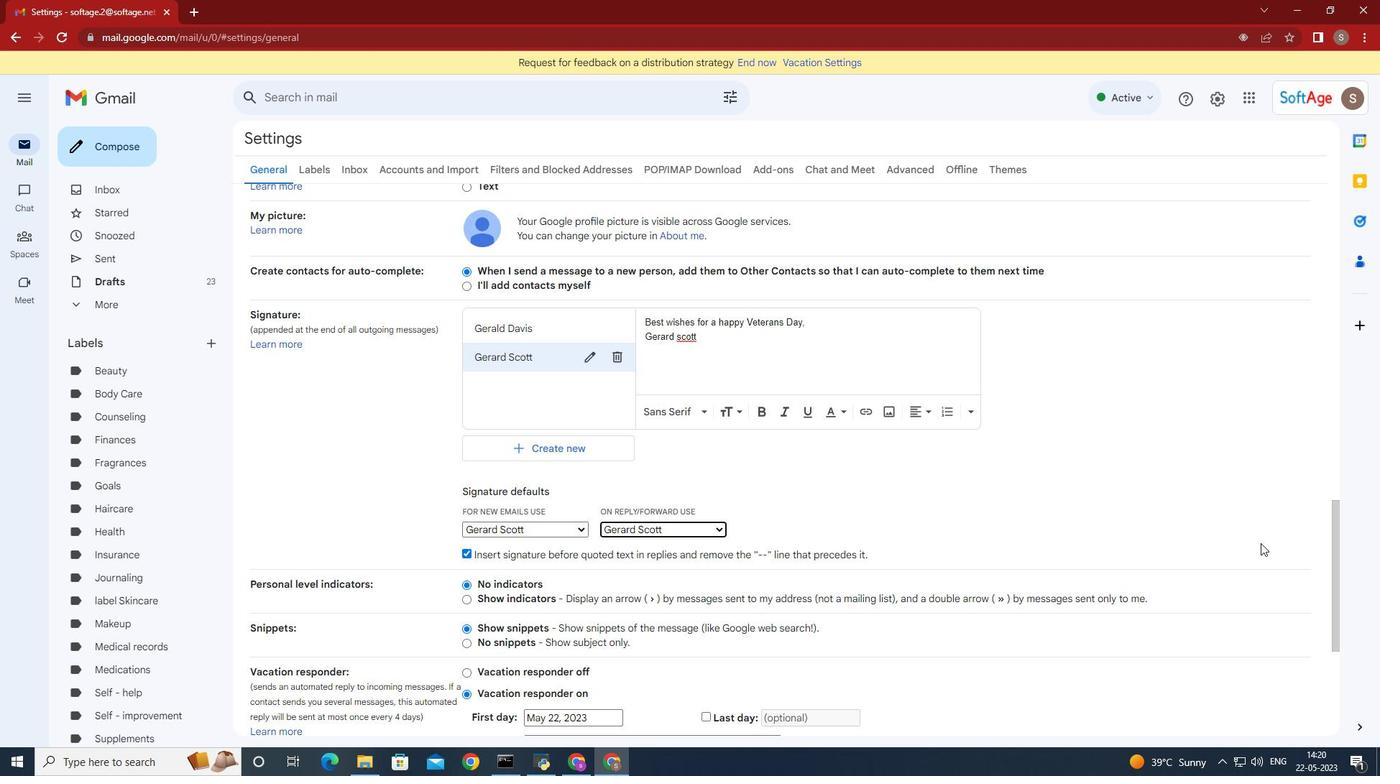 
Action: Mouse scrolled (1287, 539) with delta (0, 0)
Screenshot: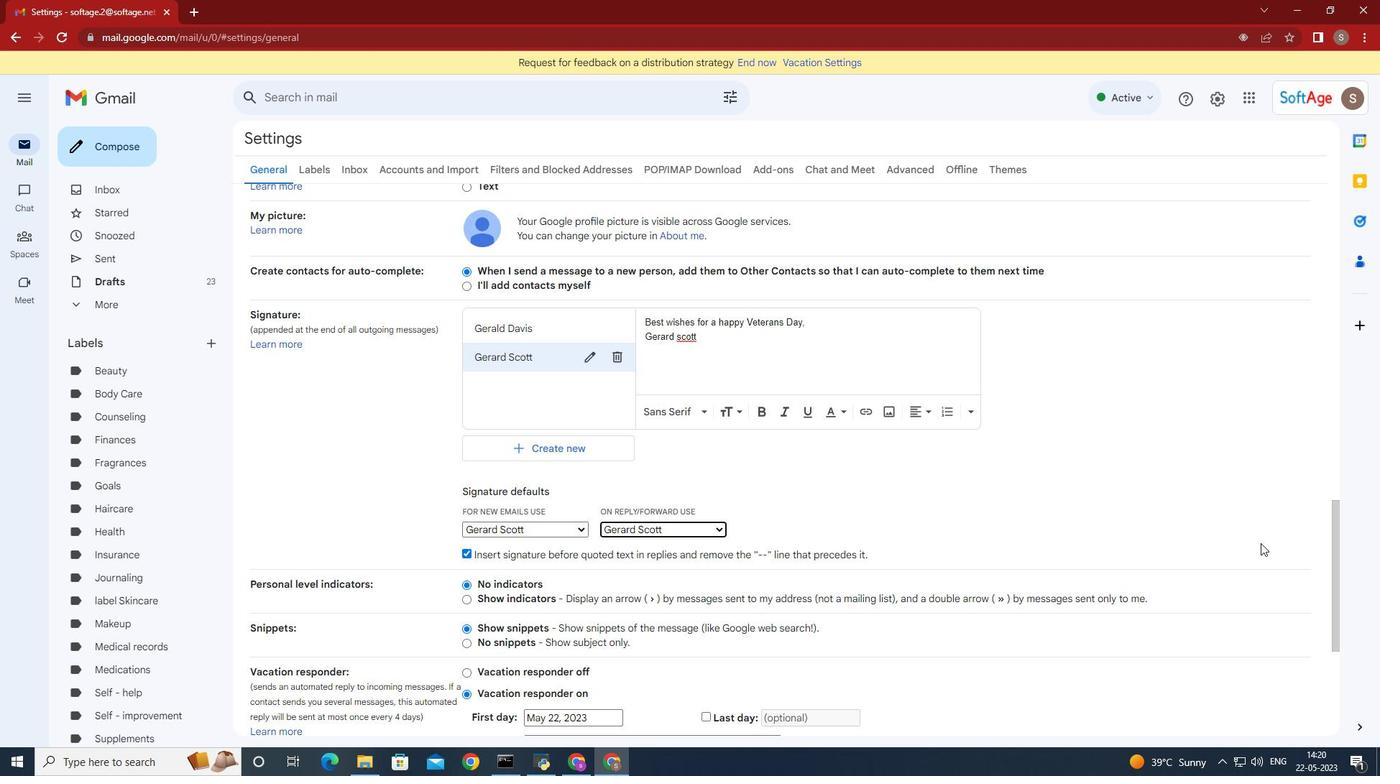 
Action: Mouse scrolled (1287, 539) with delta (0, 0)
Screenshot: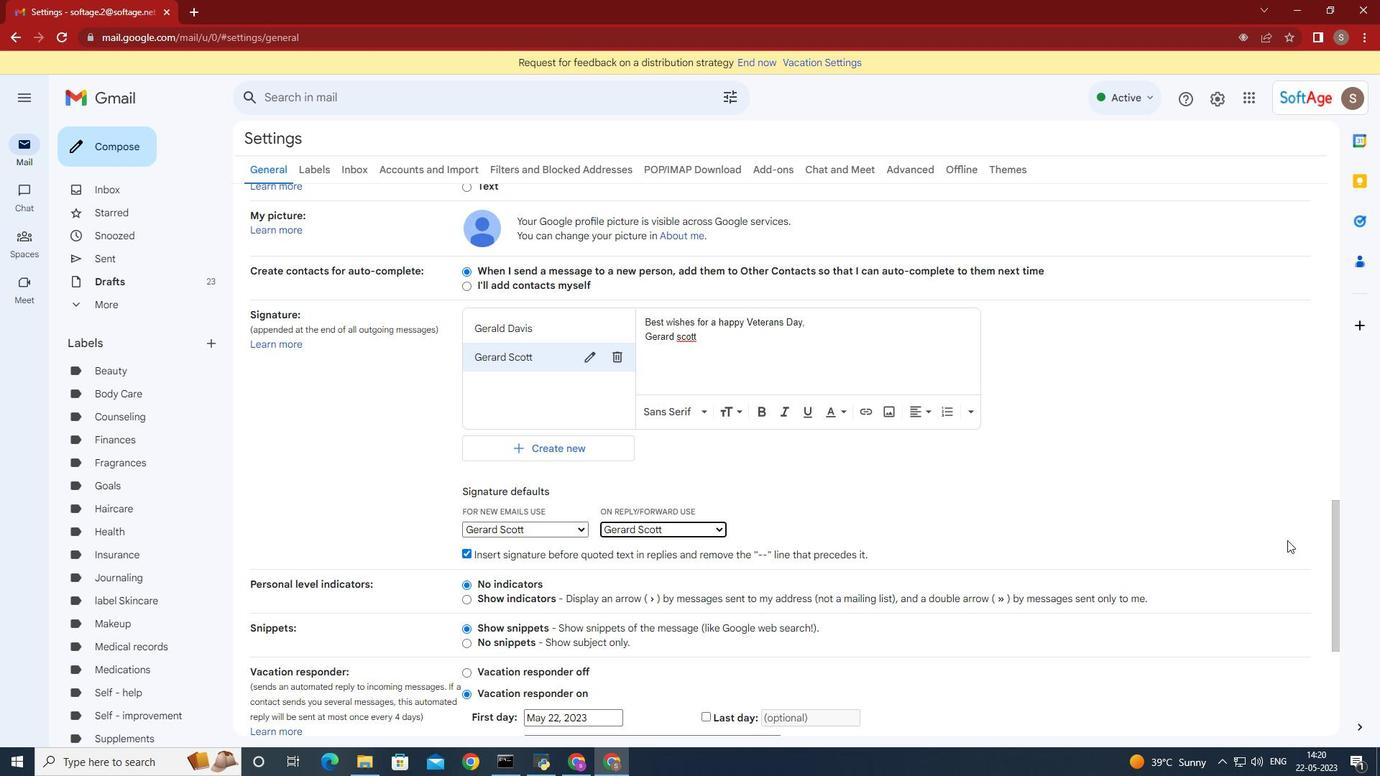 
Action: Mouse scrolled (1287, 539) with delta (0, 0)
Screenshot: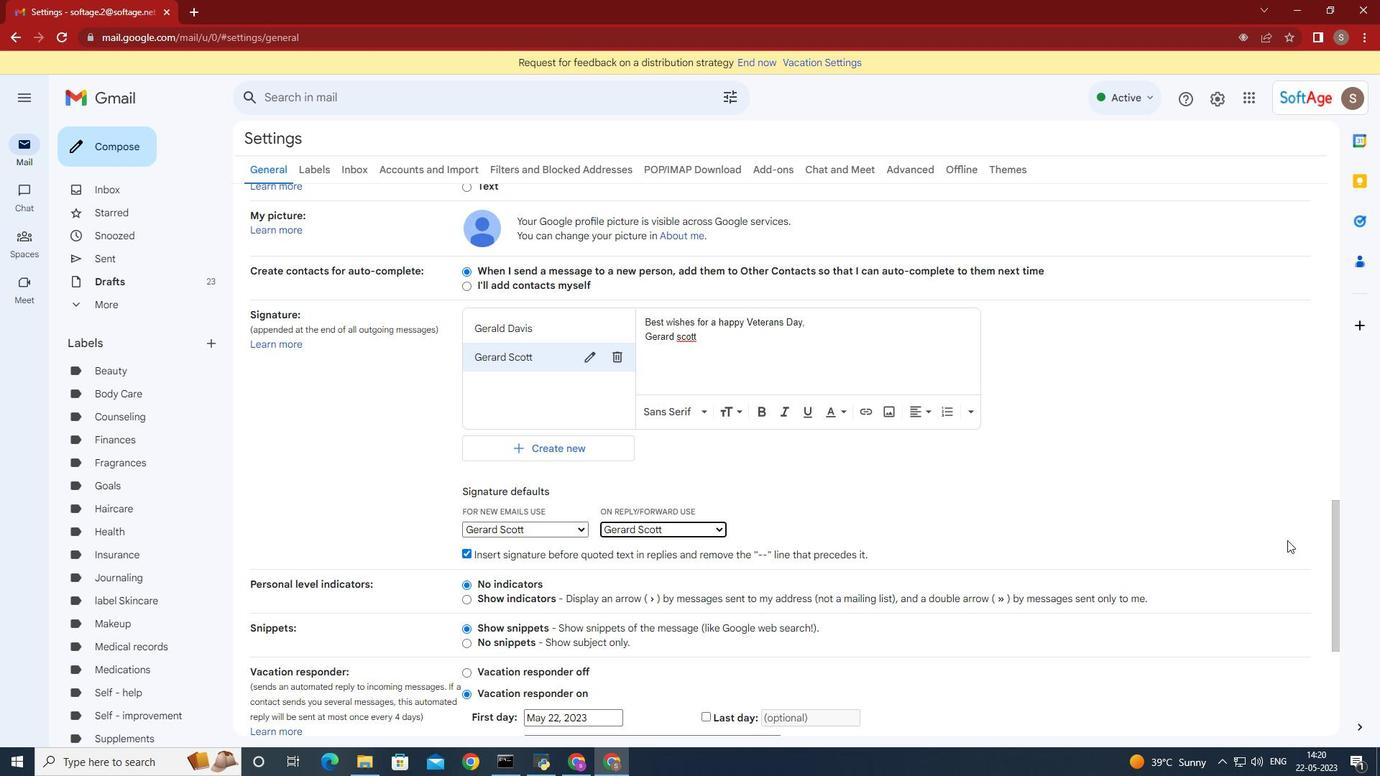 
Action: Mouse moved to (1286, 539)
Screenshot: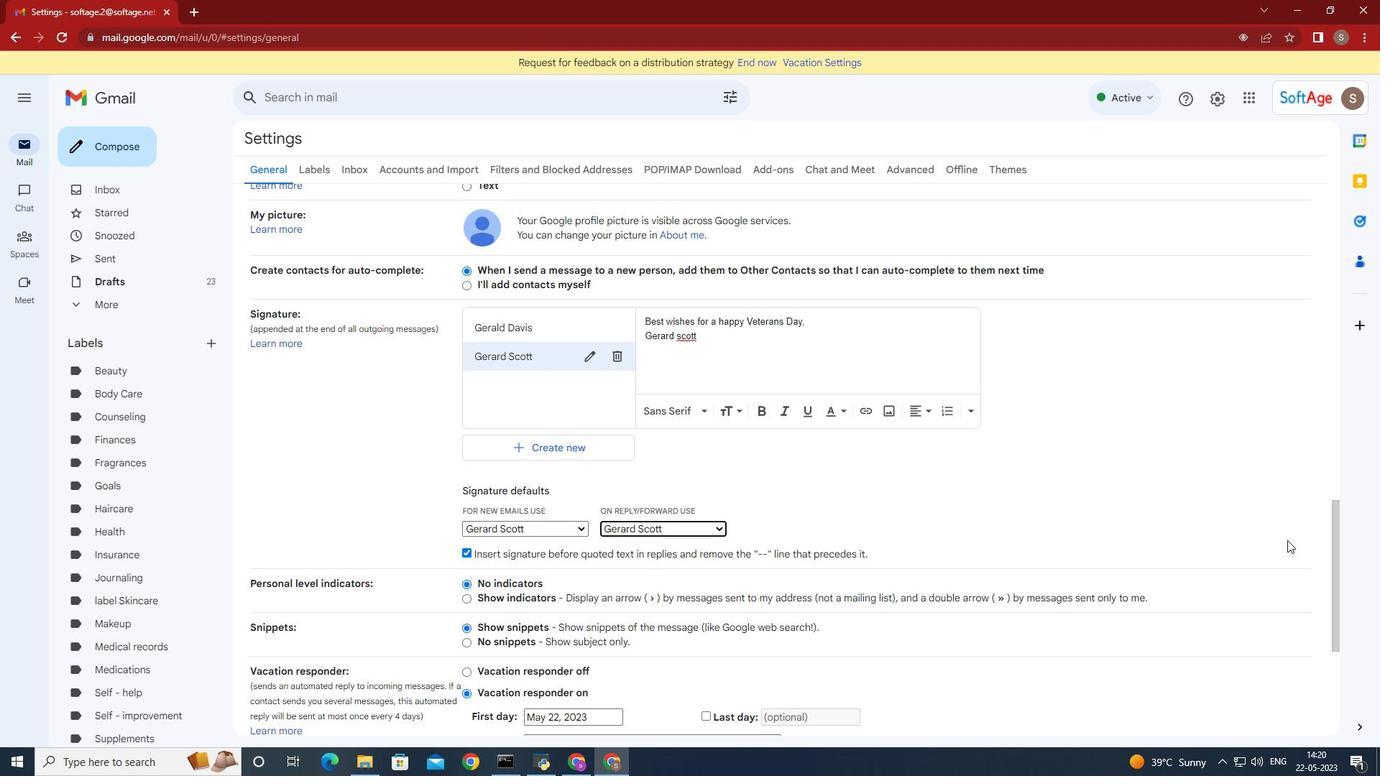 
Action: Mouse scrolled (1286, 539) with delta (0, 0)
Screenshot: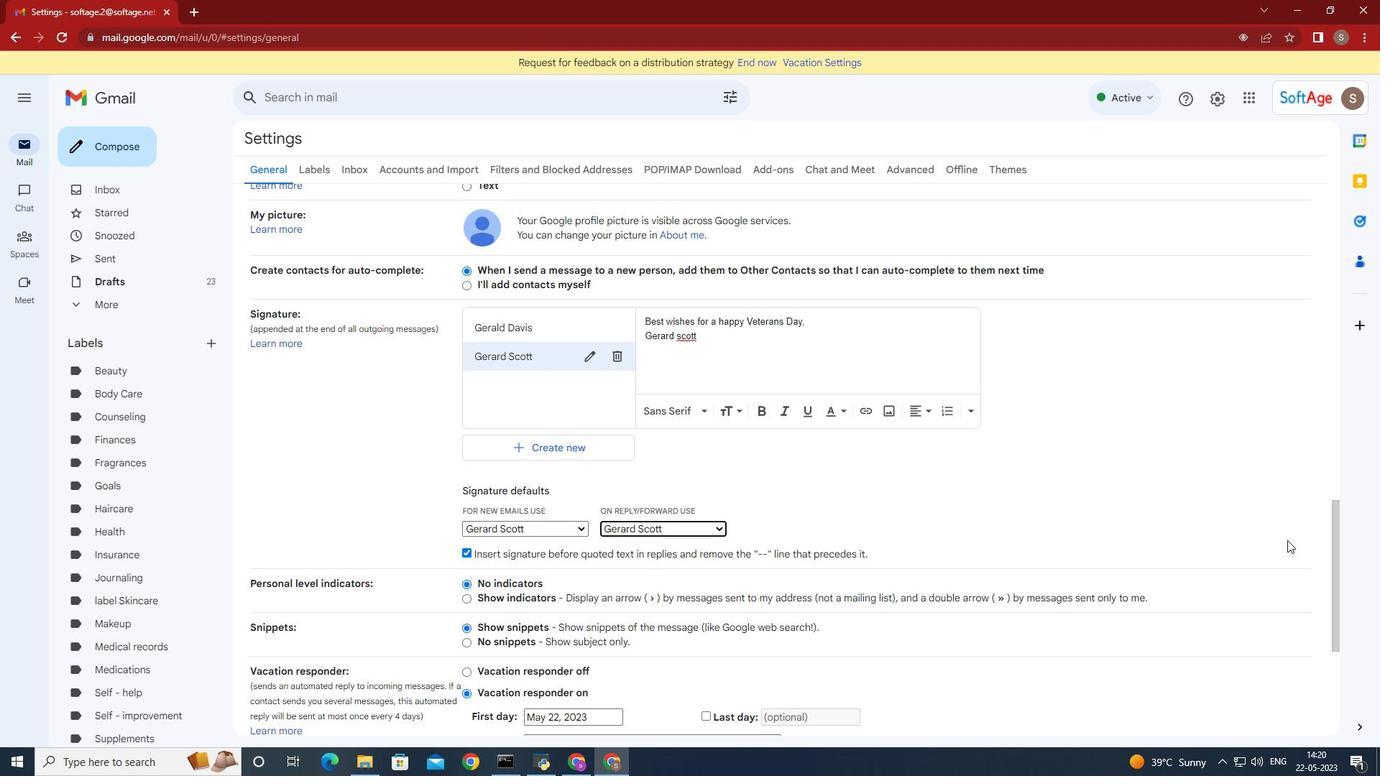 
Action: Mouse moved to (747, 654)
Screenshot: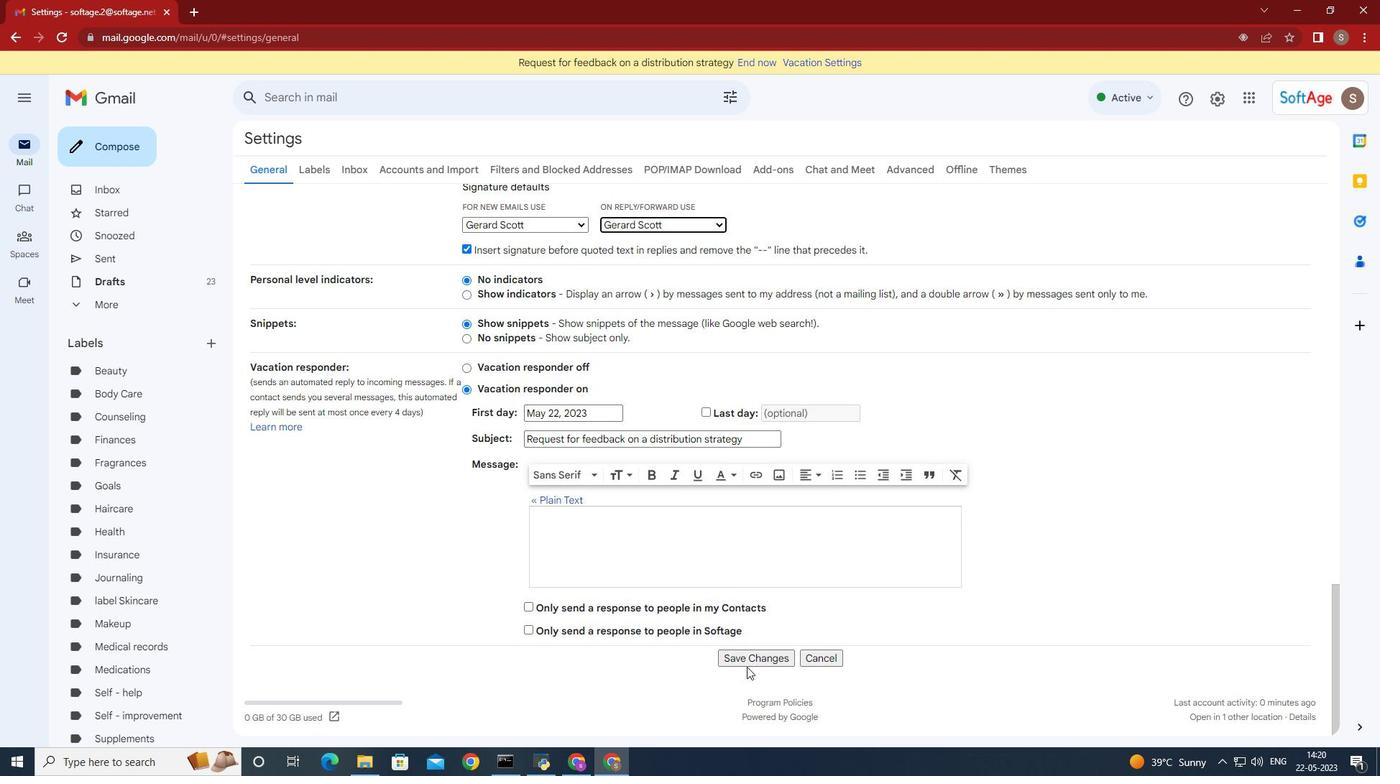 
Action: Mouse pressed left at (747, 654)
Screenshot: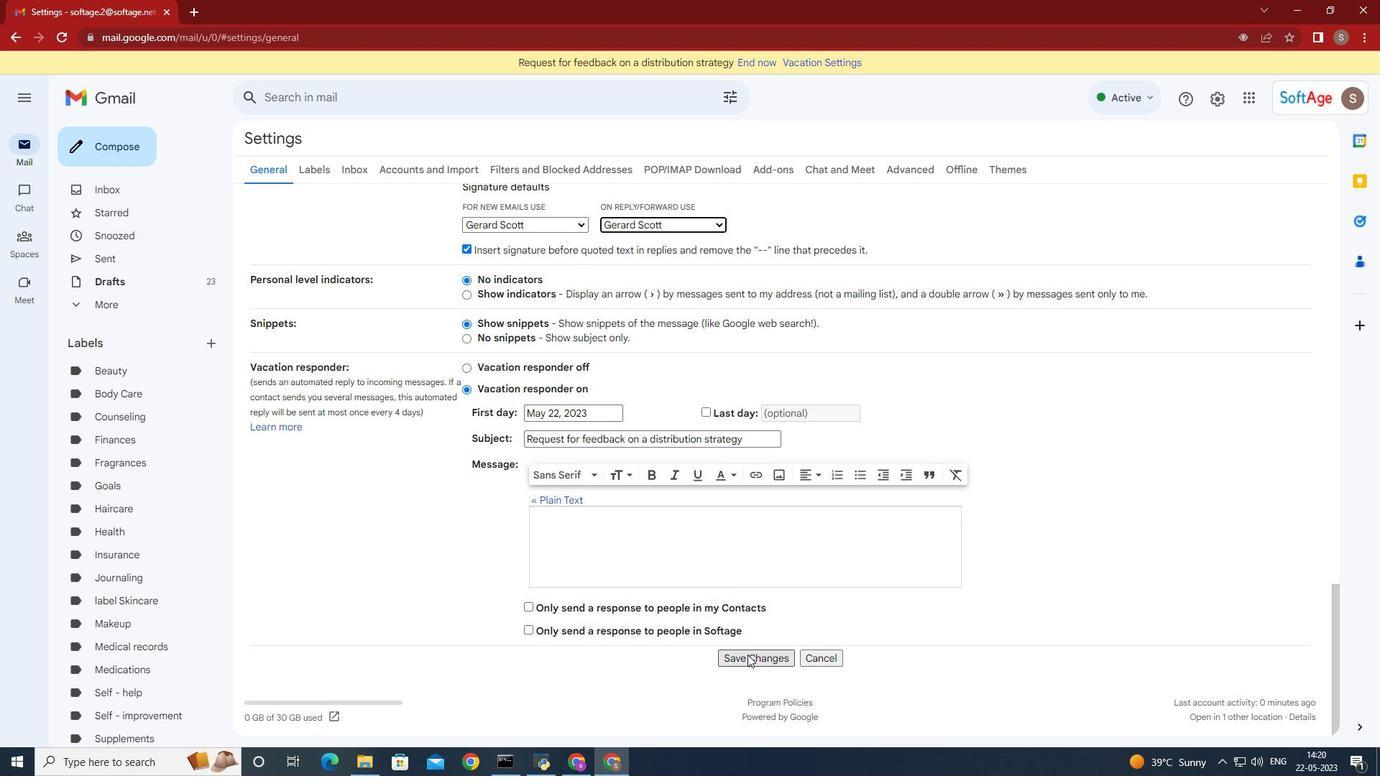 
Action: Mouse moved to (112, 131)
Screenshot: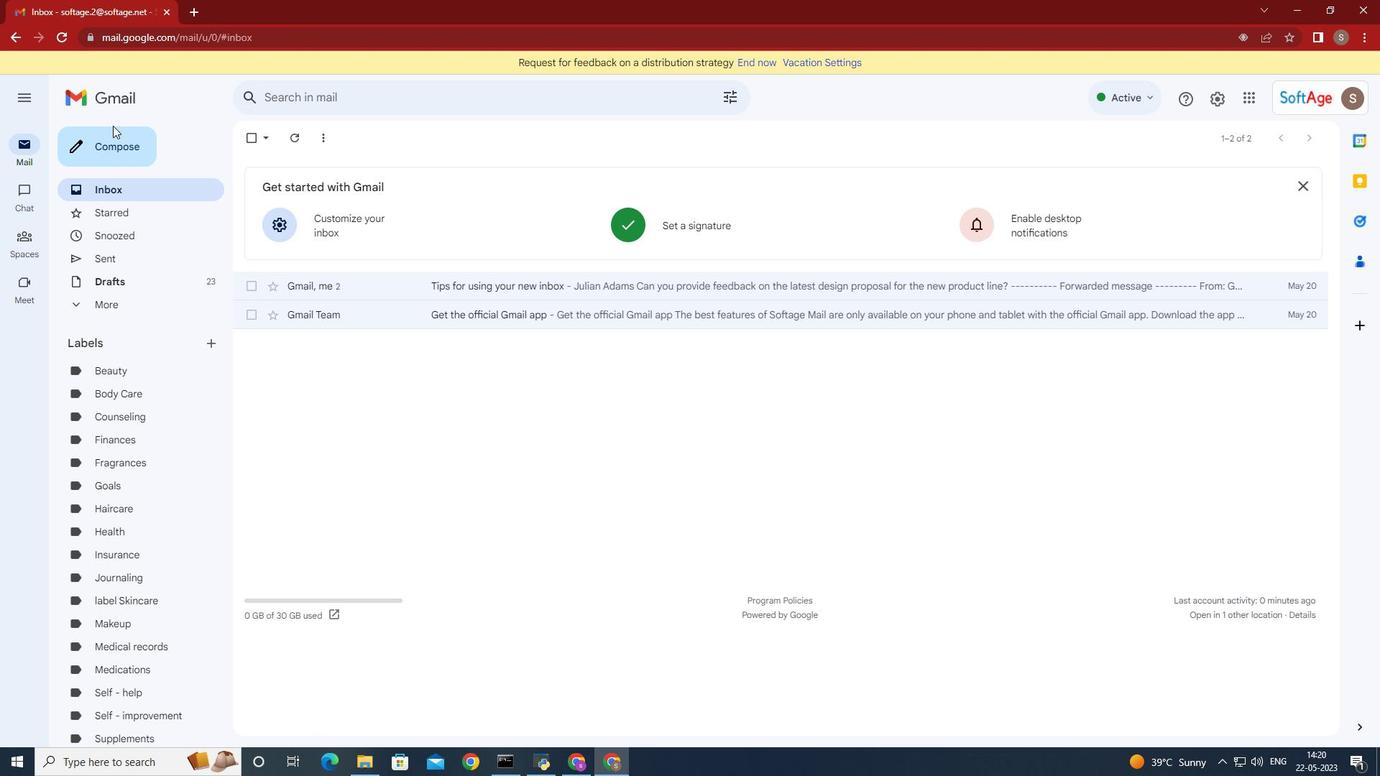 
Action: Mouse pressed left at (112, 131)
Screenshot: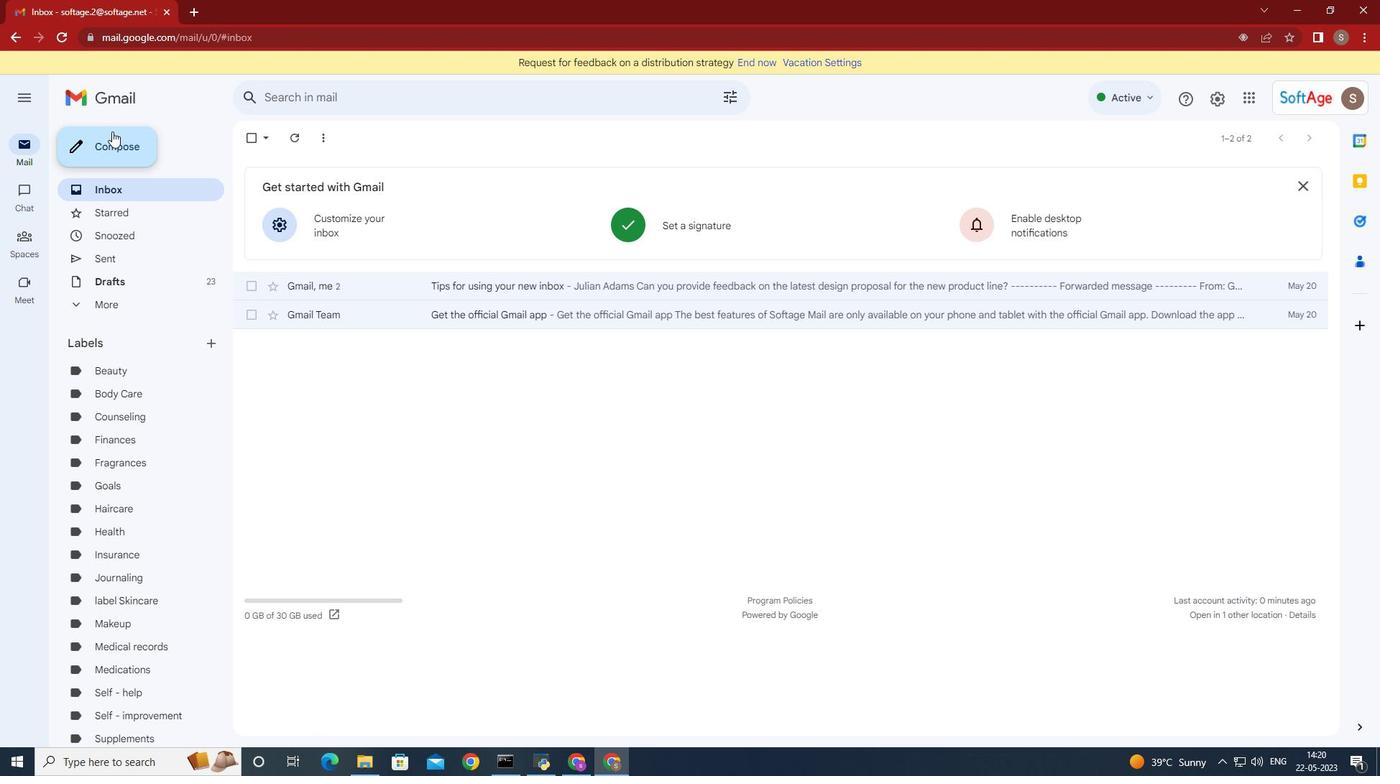 
Action: Mouse moved to (972, 410)
Screenshot: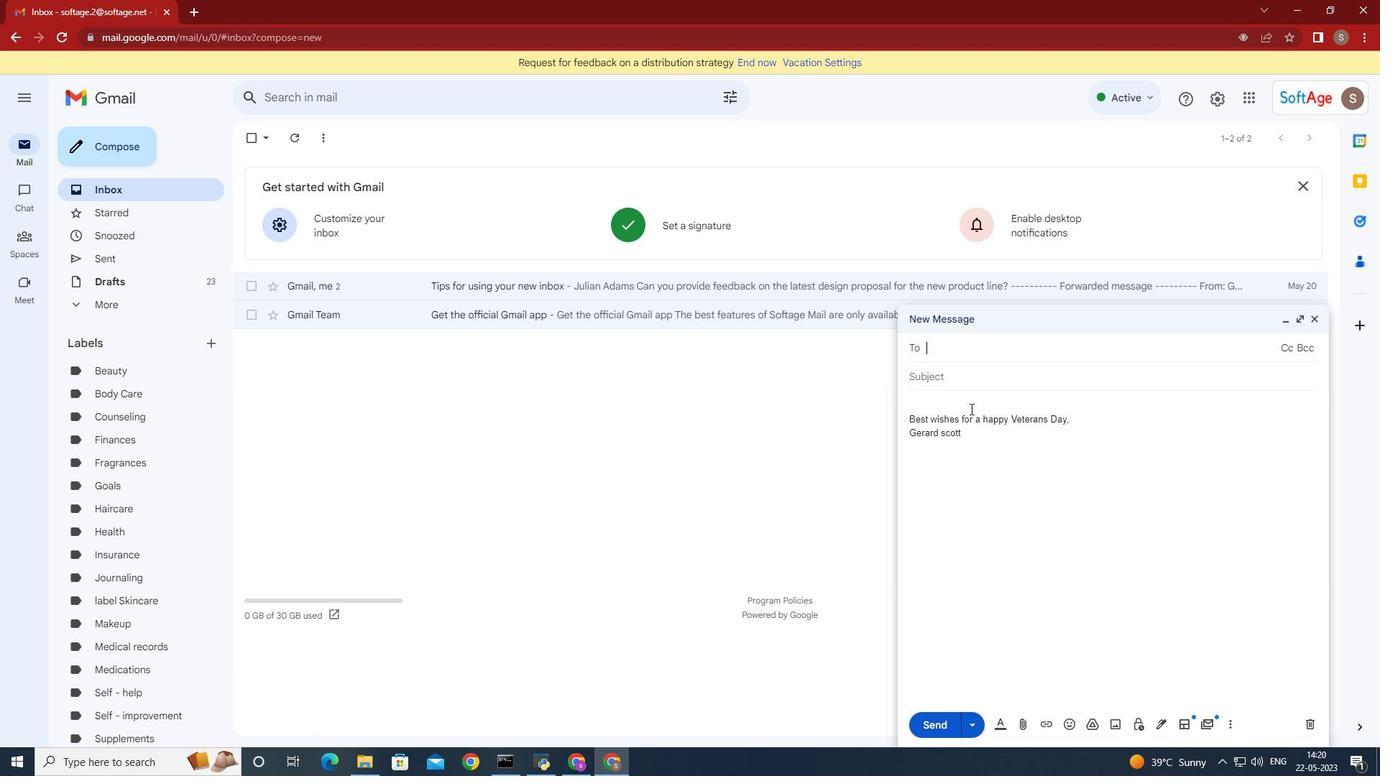 
Action: Mouse scrolled (972, 409) with delta (0, 0)
Screenshot: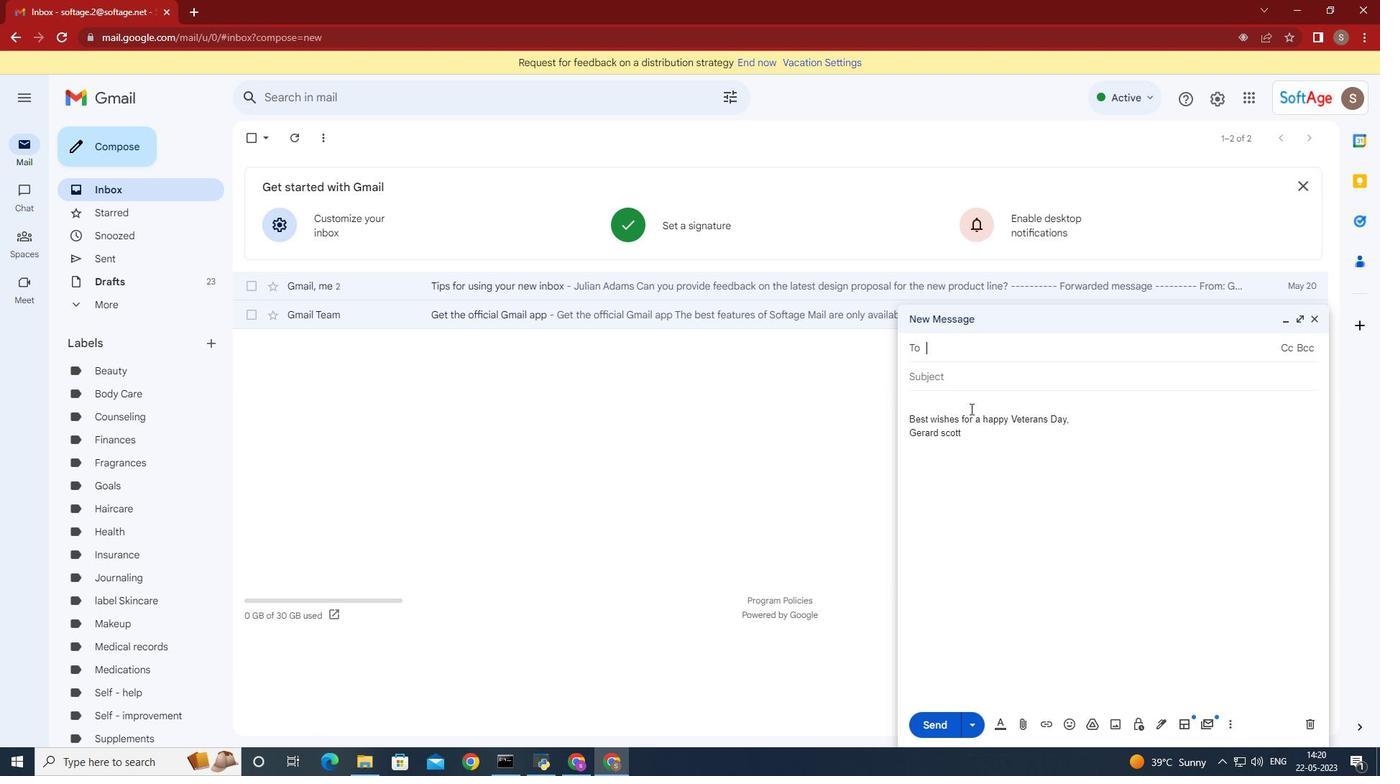 
Action: Mouse moved to (990, 358)
Screenshot: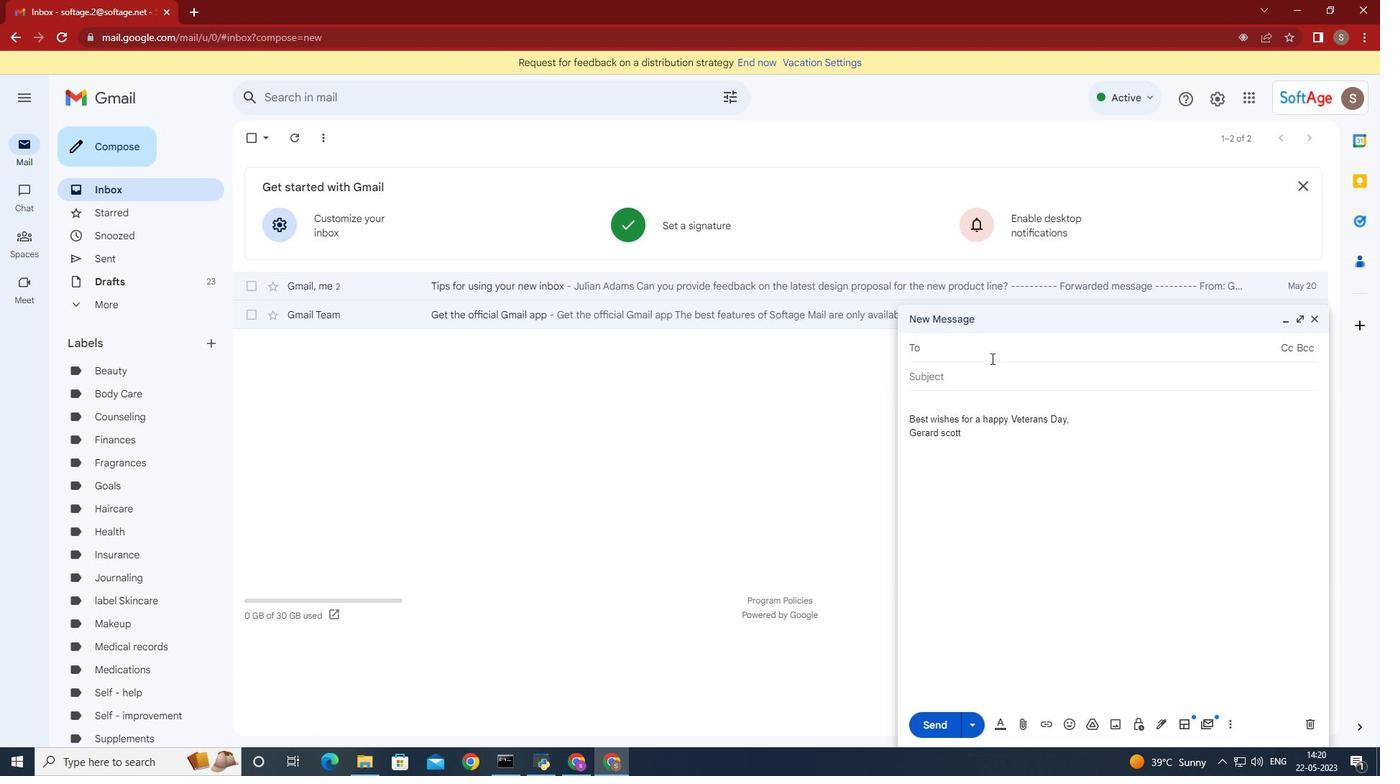 
Action: Key pressed <Key.shift>Softage.8
Screenshot: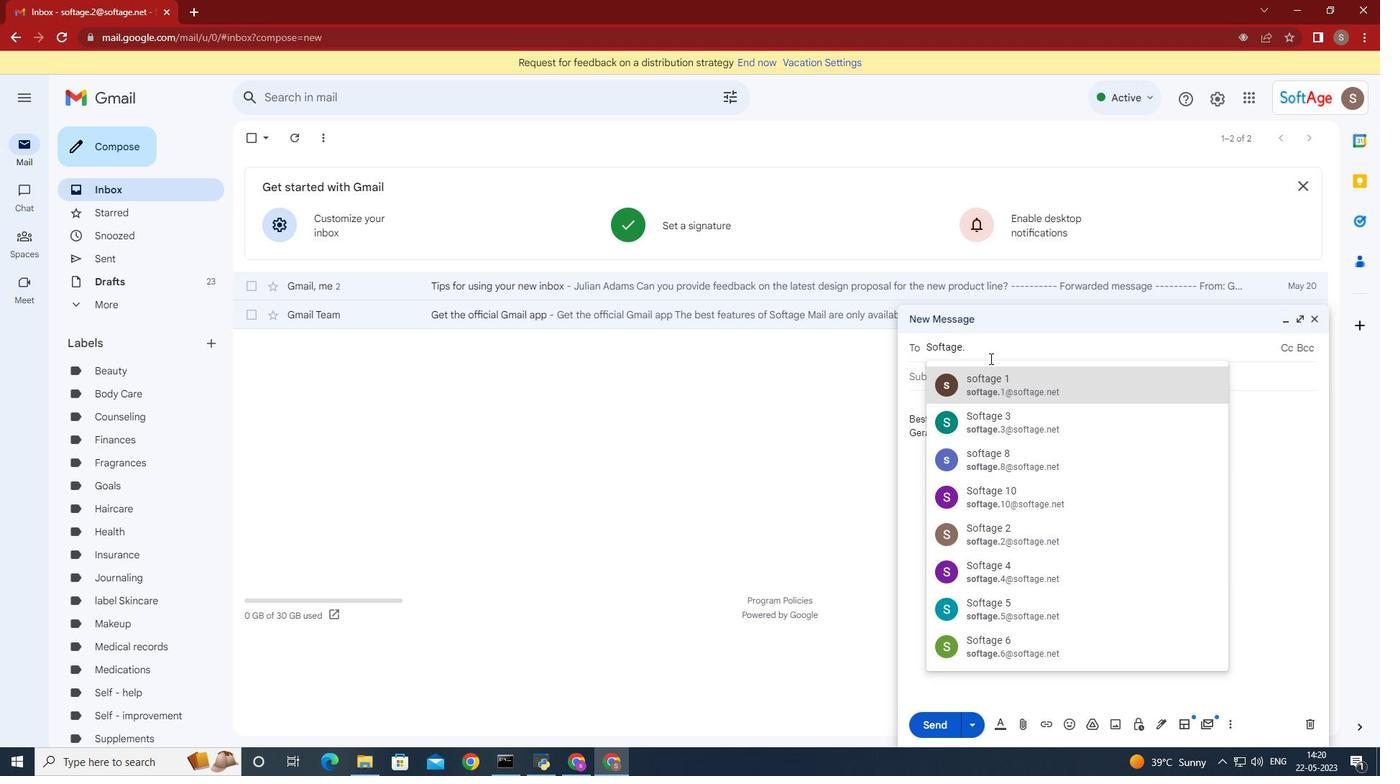 
Action: Mouse moved to (1056, 378)
Screenshot: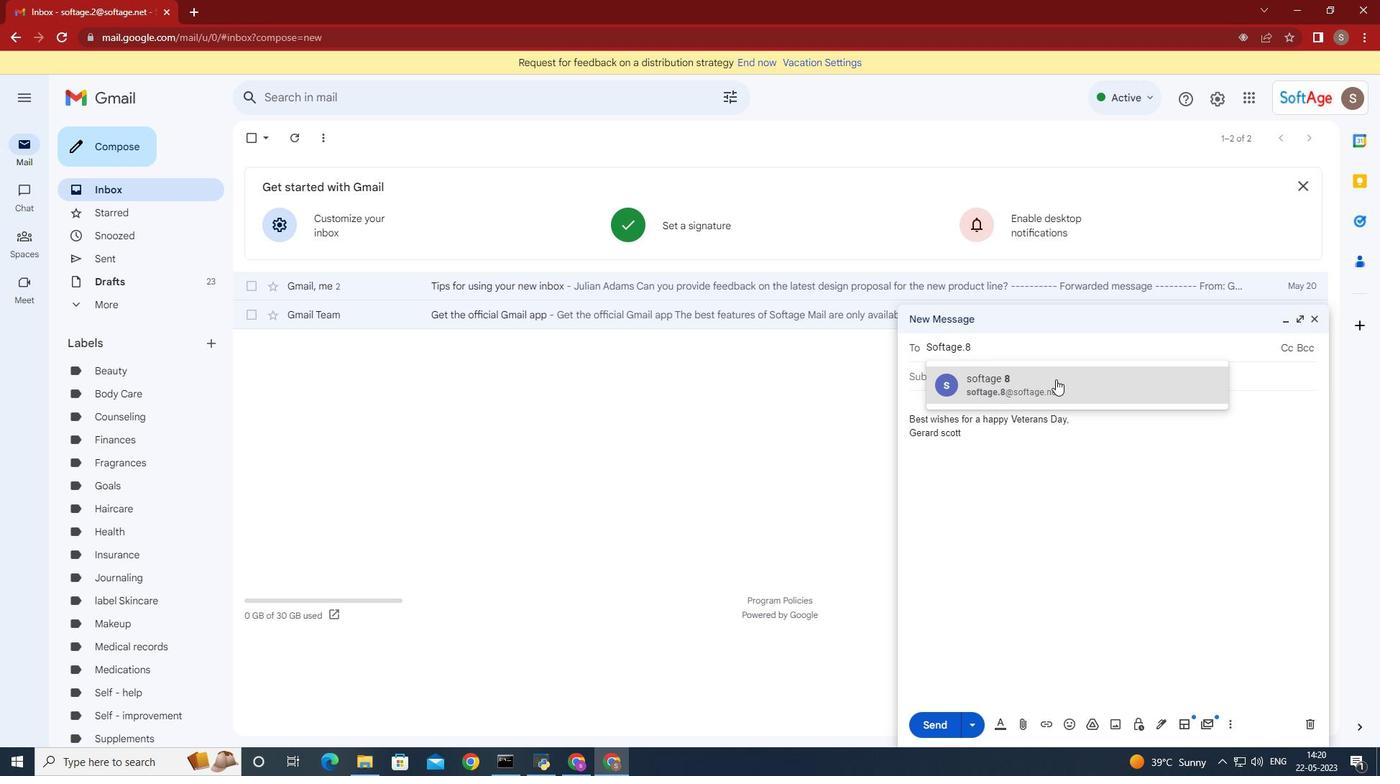 
Action: Mouse pressed left at (1056, 378)
Screenshot: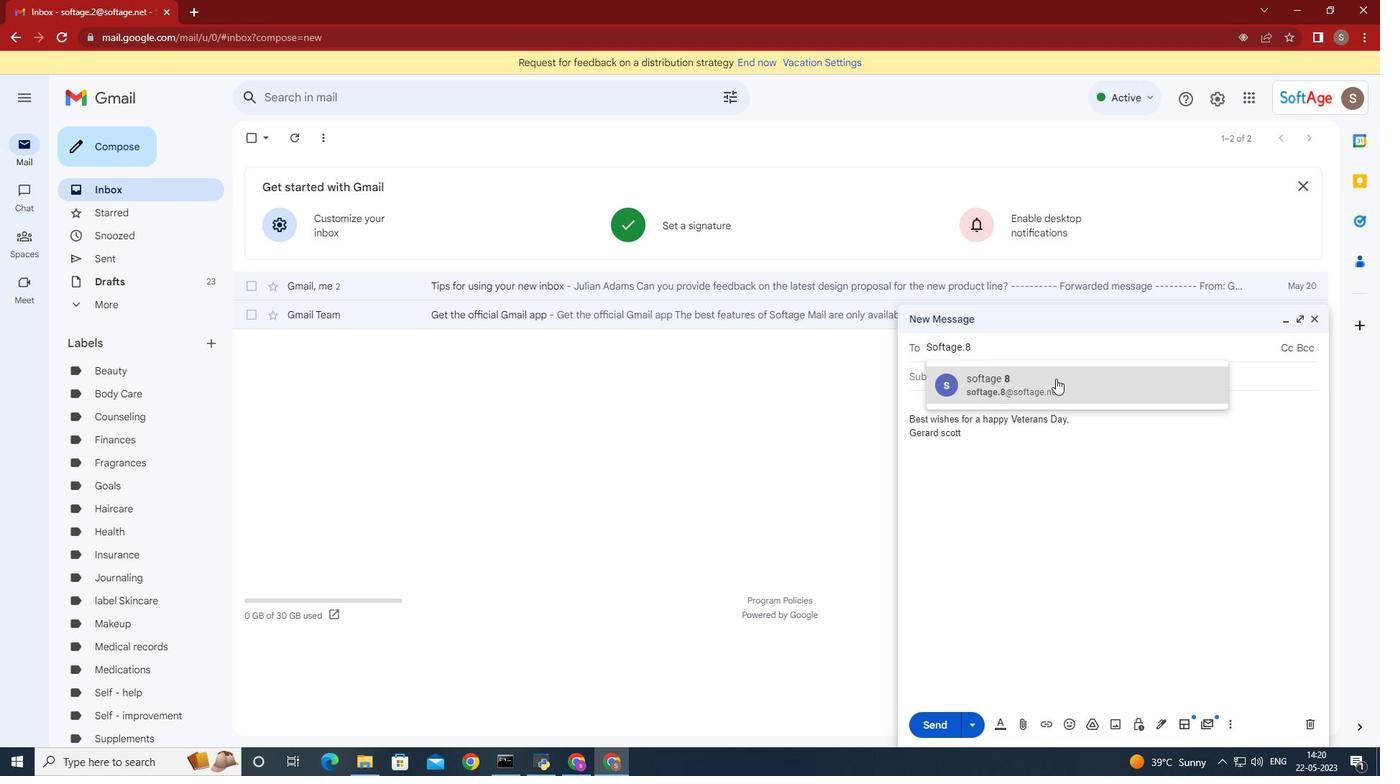 
Action: Mouse moved to (214, 347)
Screenshot: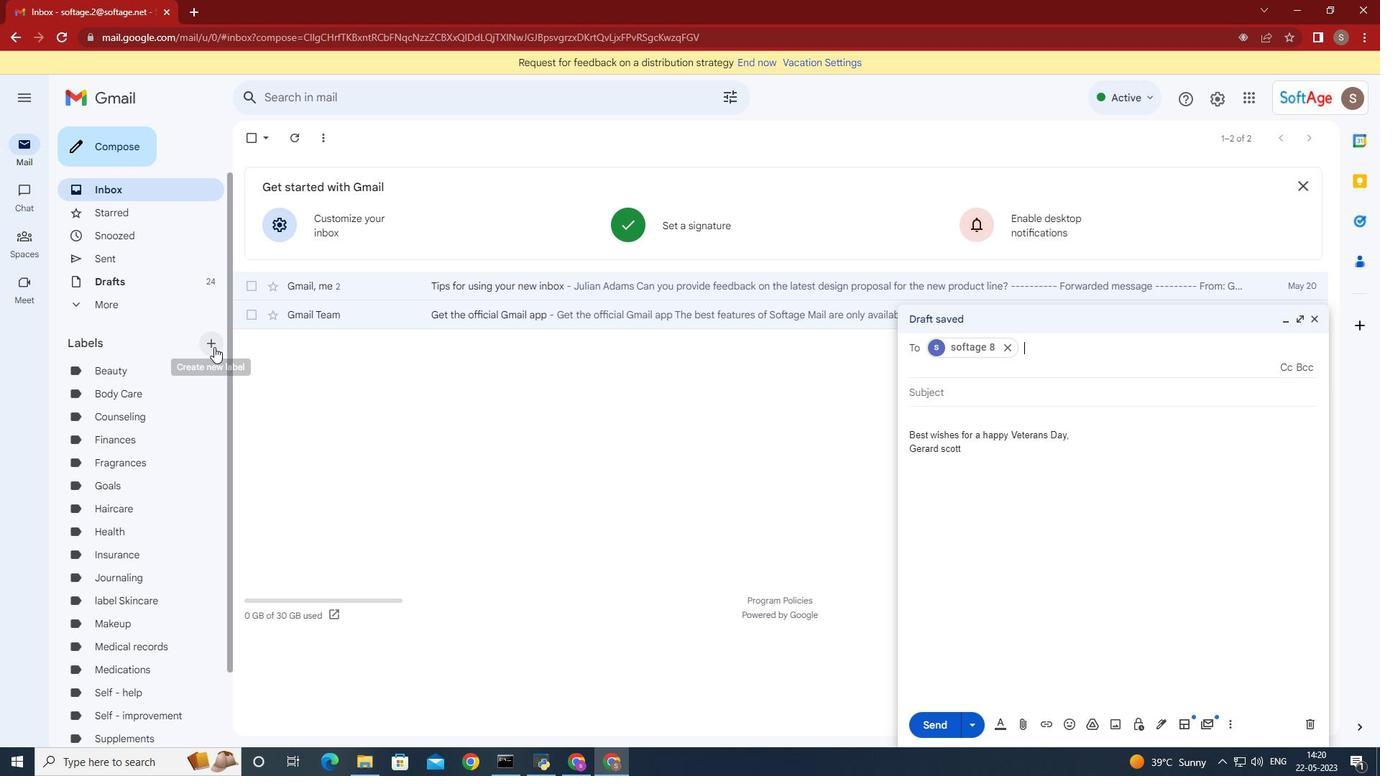
Action: Mouse pressed left at (214, 347)
Screenshot: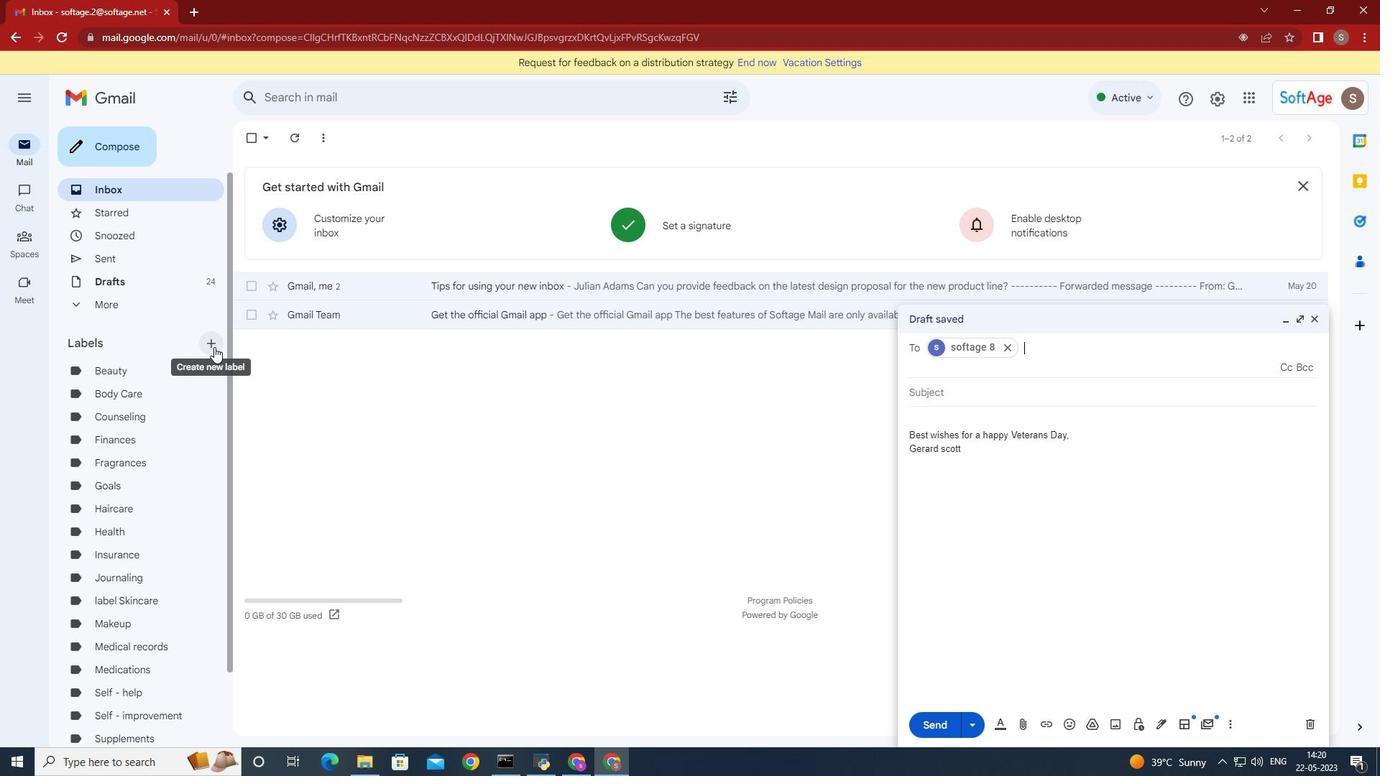 
Action: Mouse moved to (584, 407)
Screenshot: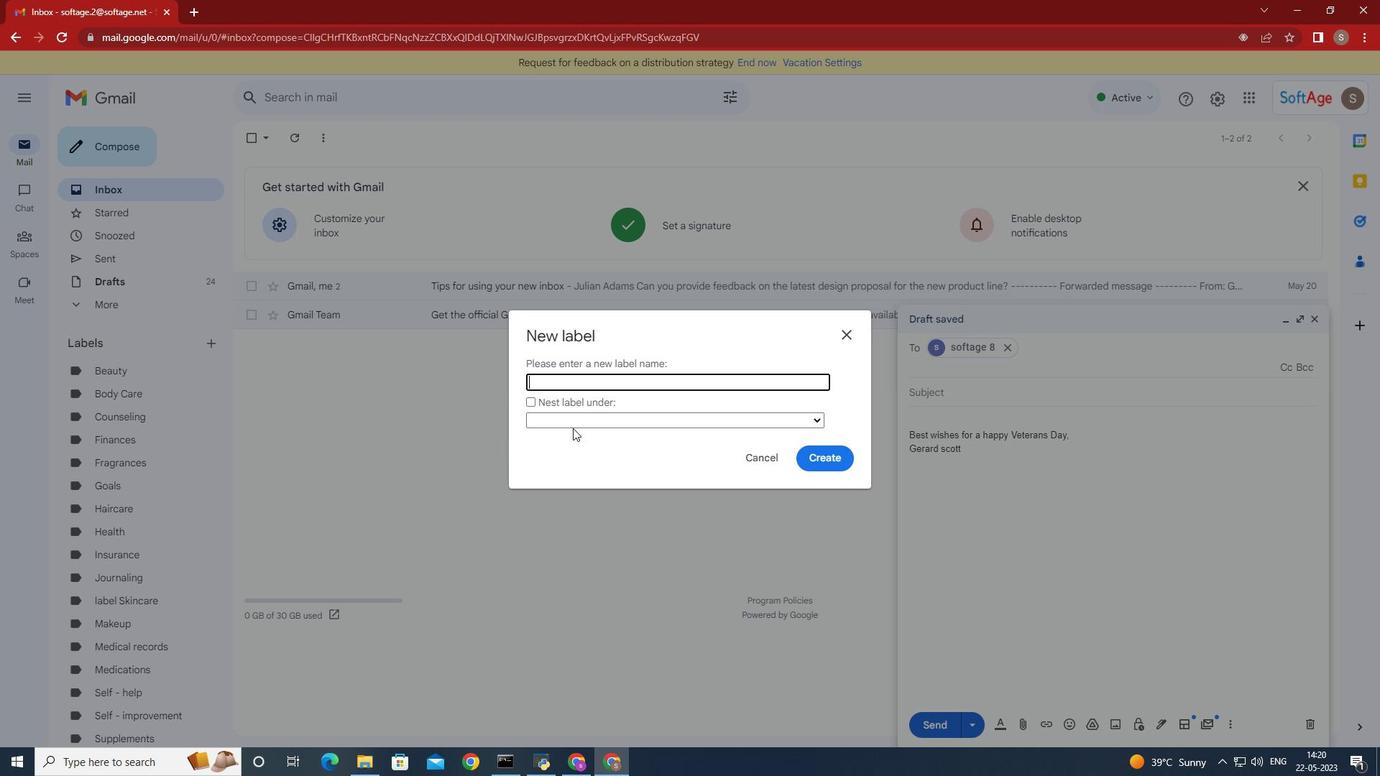 
Action: Key pressed <Key.shift>Body<Key.space>care
Screenshot: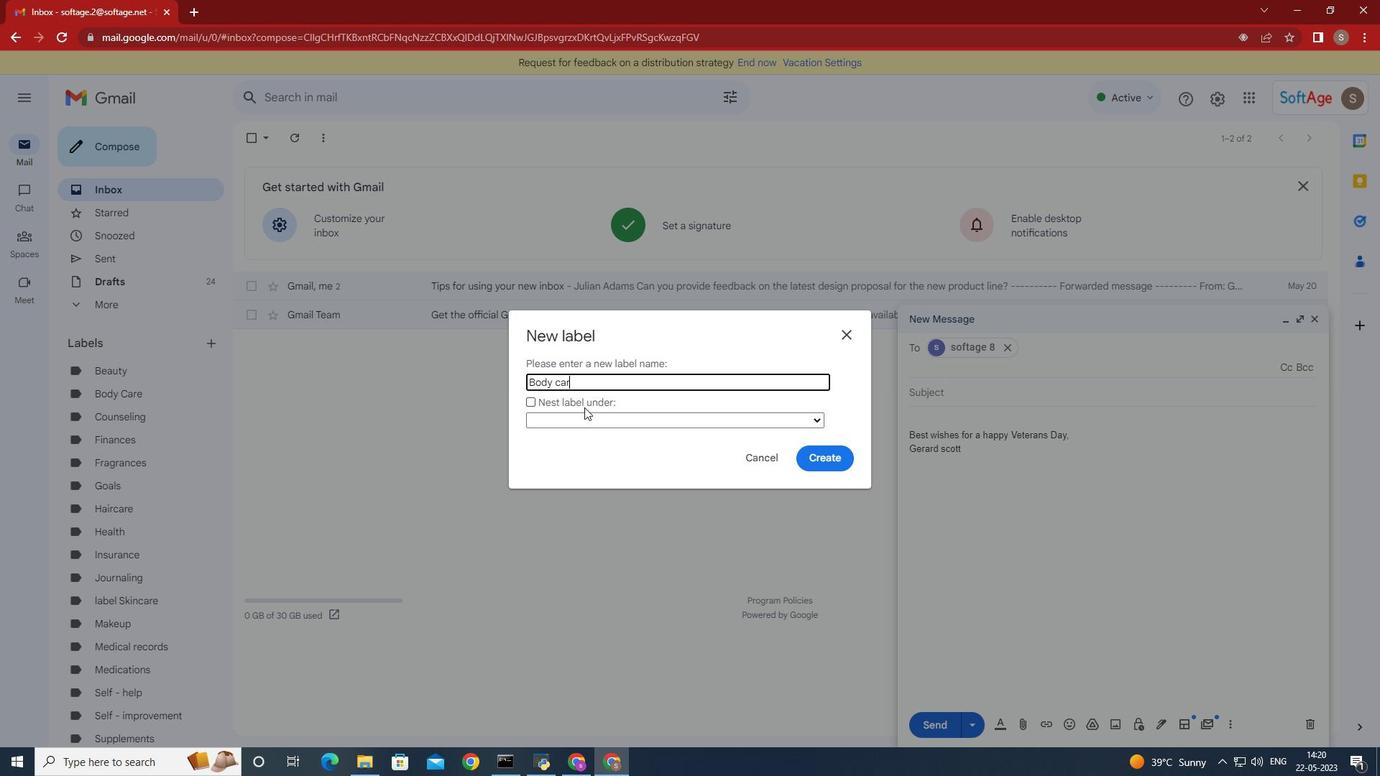 
Action: Mouse moved to (835, 463)
Screenshot: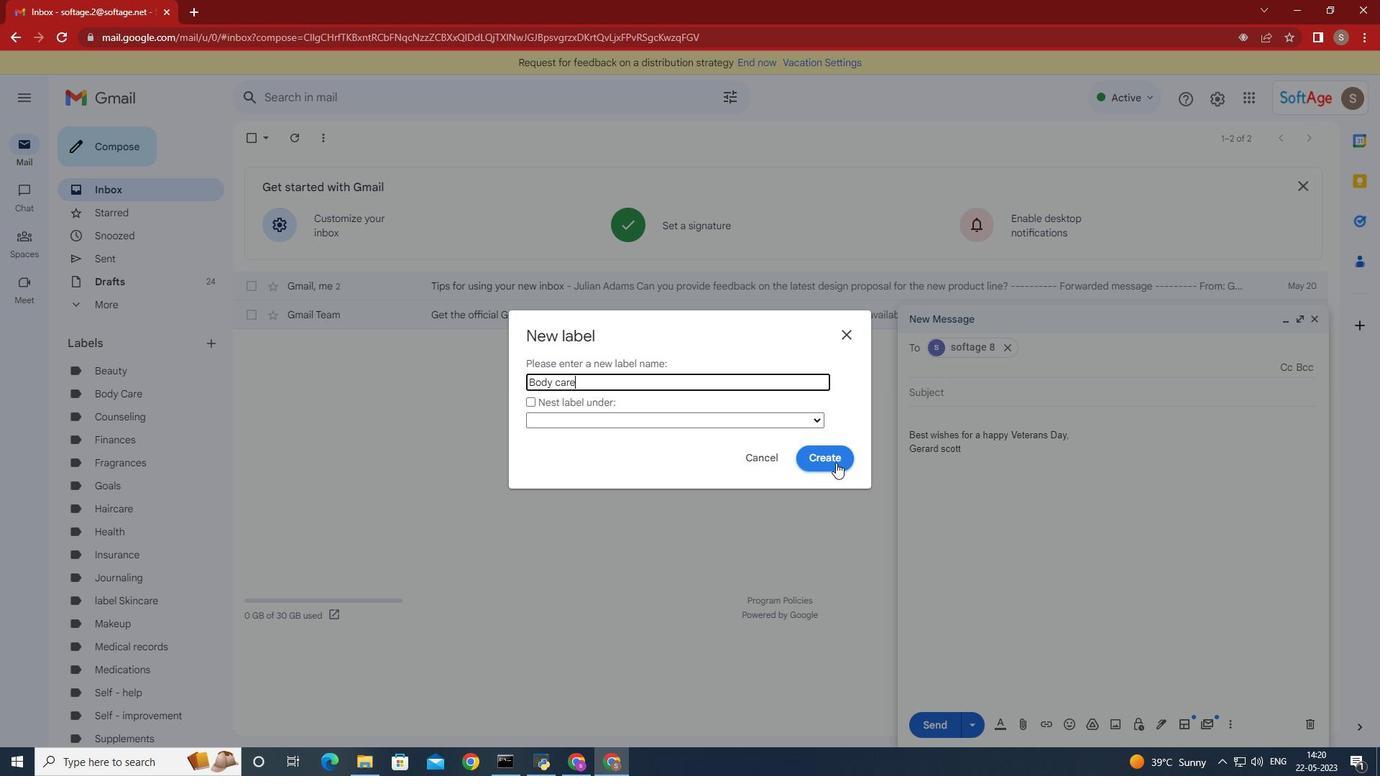 
Action: Mouse pressed left at (835, 463)
Screenshot: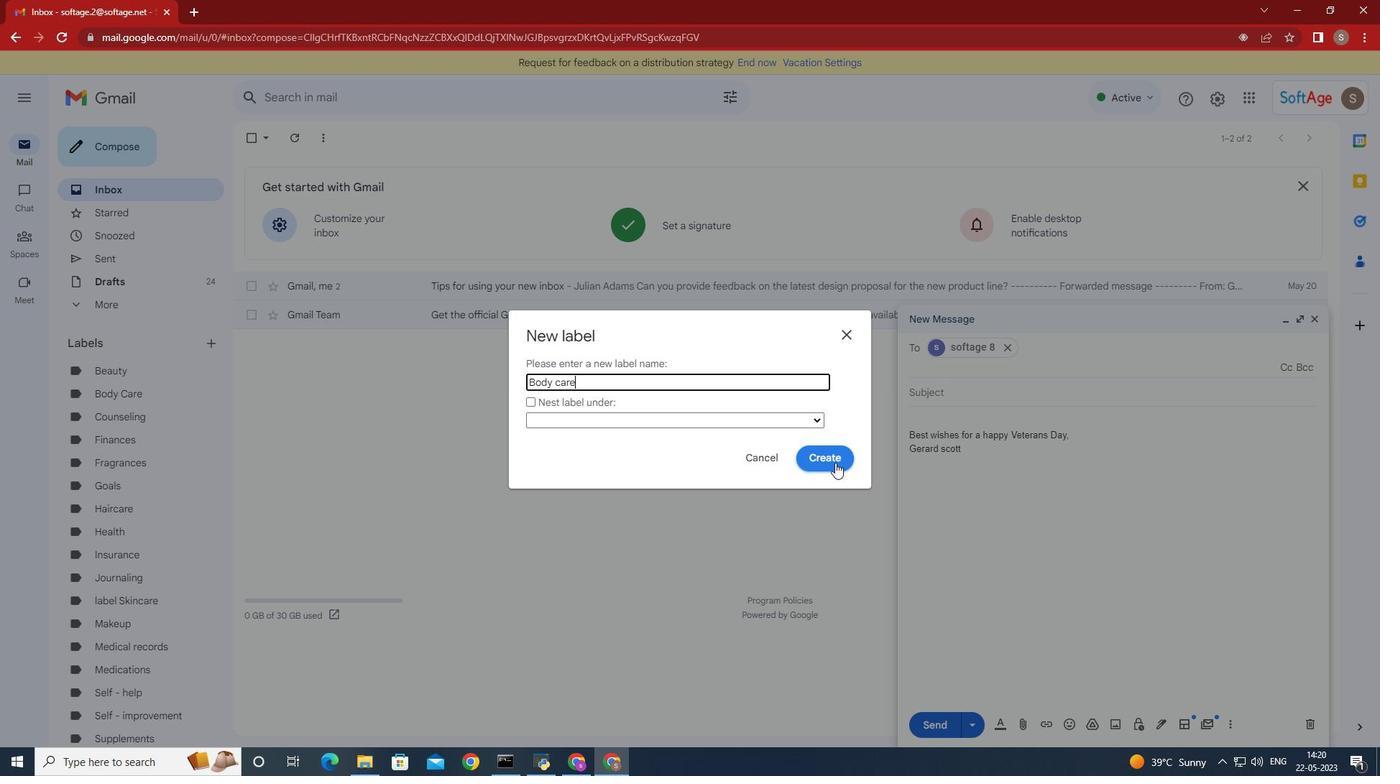 
Action: Mouse moved to (835, 463)
Screenshot: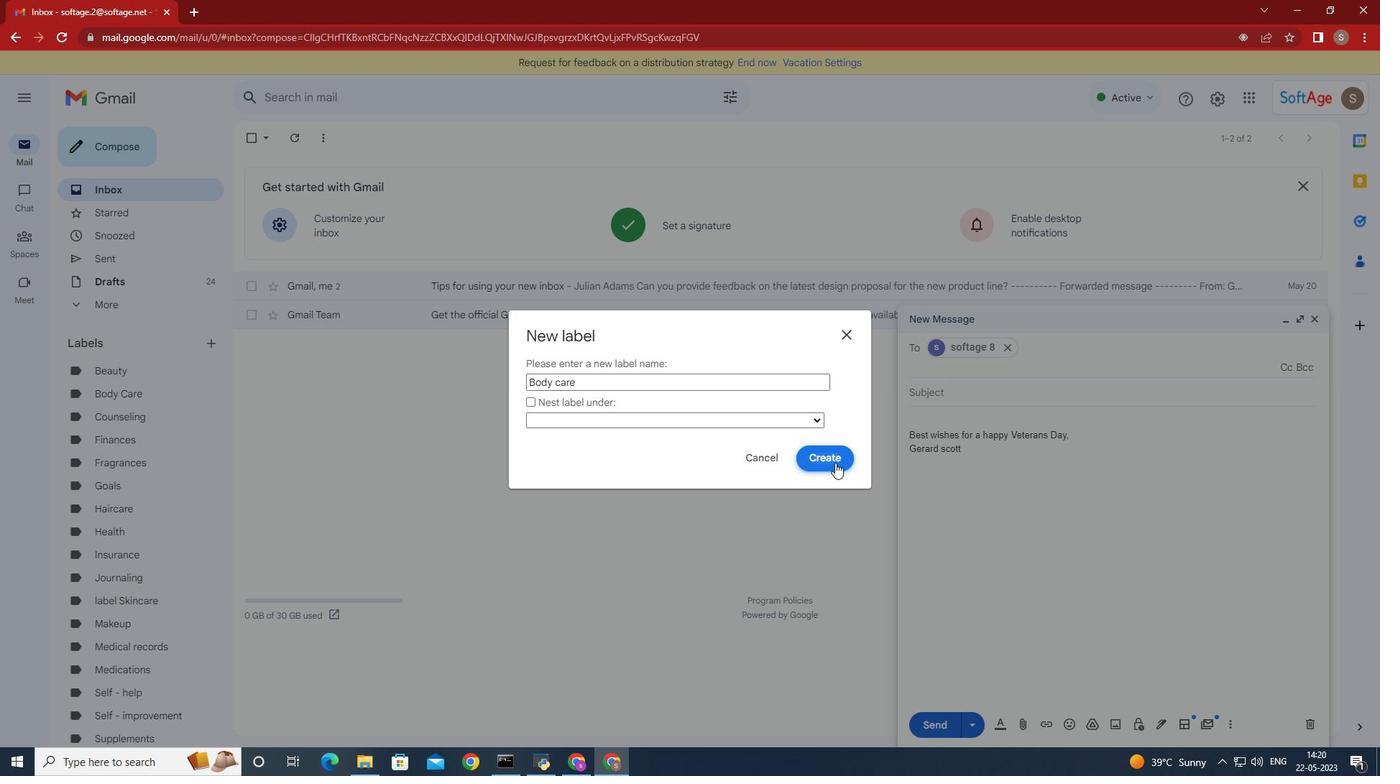 
